 Task: Find connections with filter location Cleethorpes with filter topic #bestadvicewith filter profile language French with filter current company Torrent Power with filter school Madurai Kamraj University, Madurai with filter industry Operations Consulting with filter service category Audio Engineering with filter keywords title Film Critic
Action: Mouse moved to (666, 88)
Screenshot: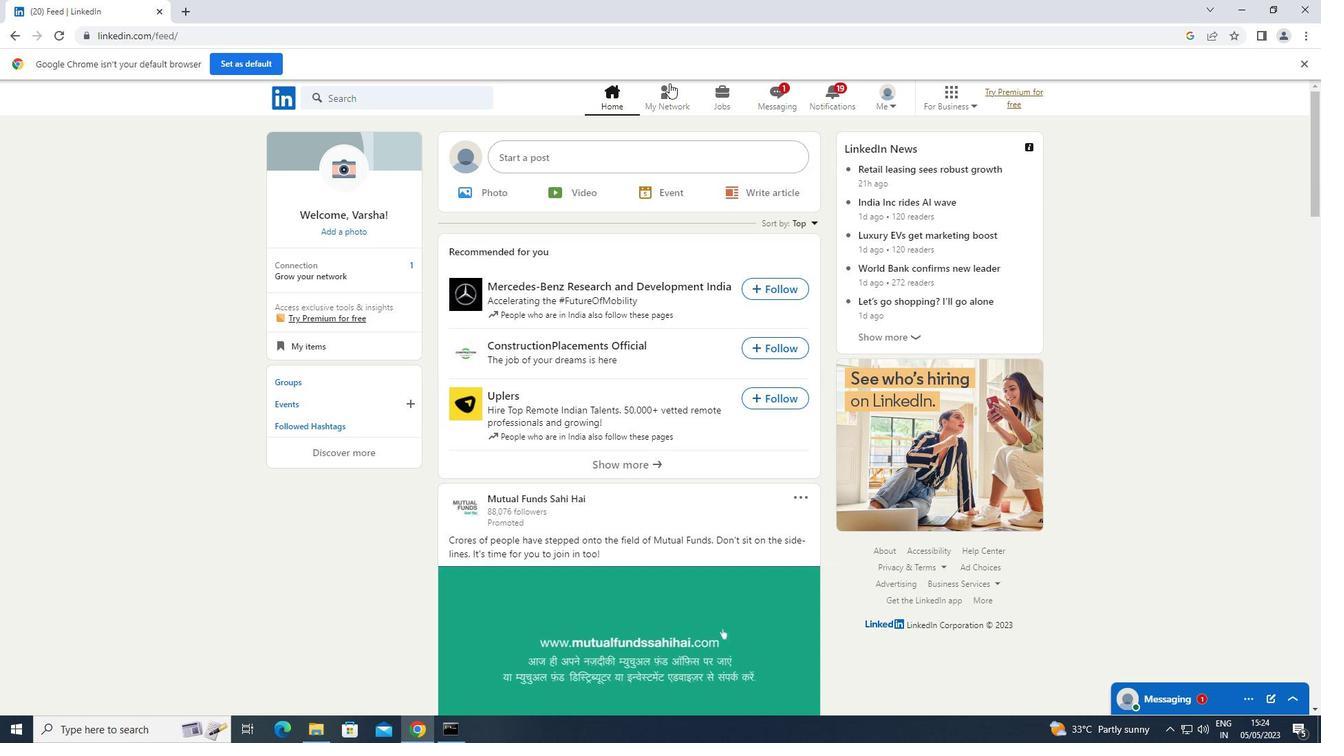
Action: Mouse pressed left at (666, 88)
Screenshot: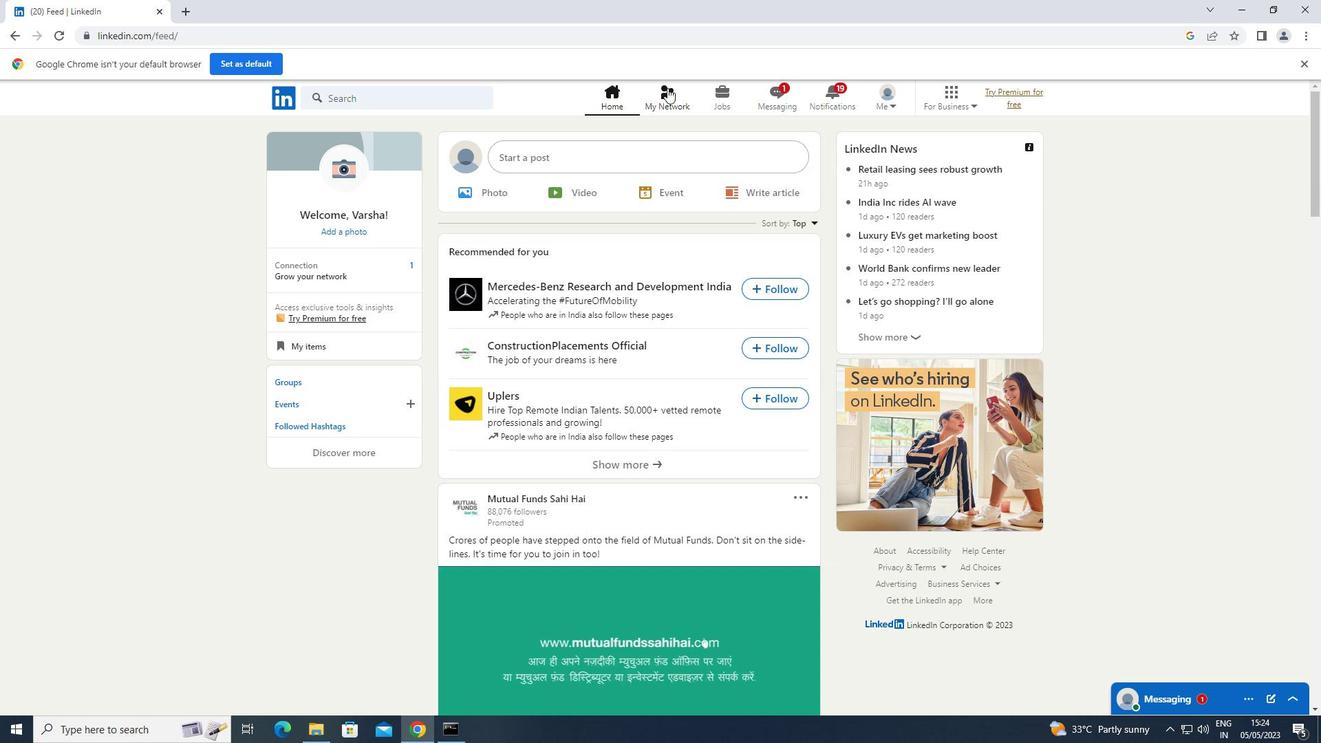 
Action: Mouse moved to (335, 167)
Screenshot: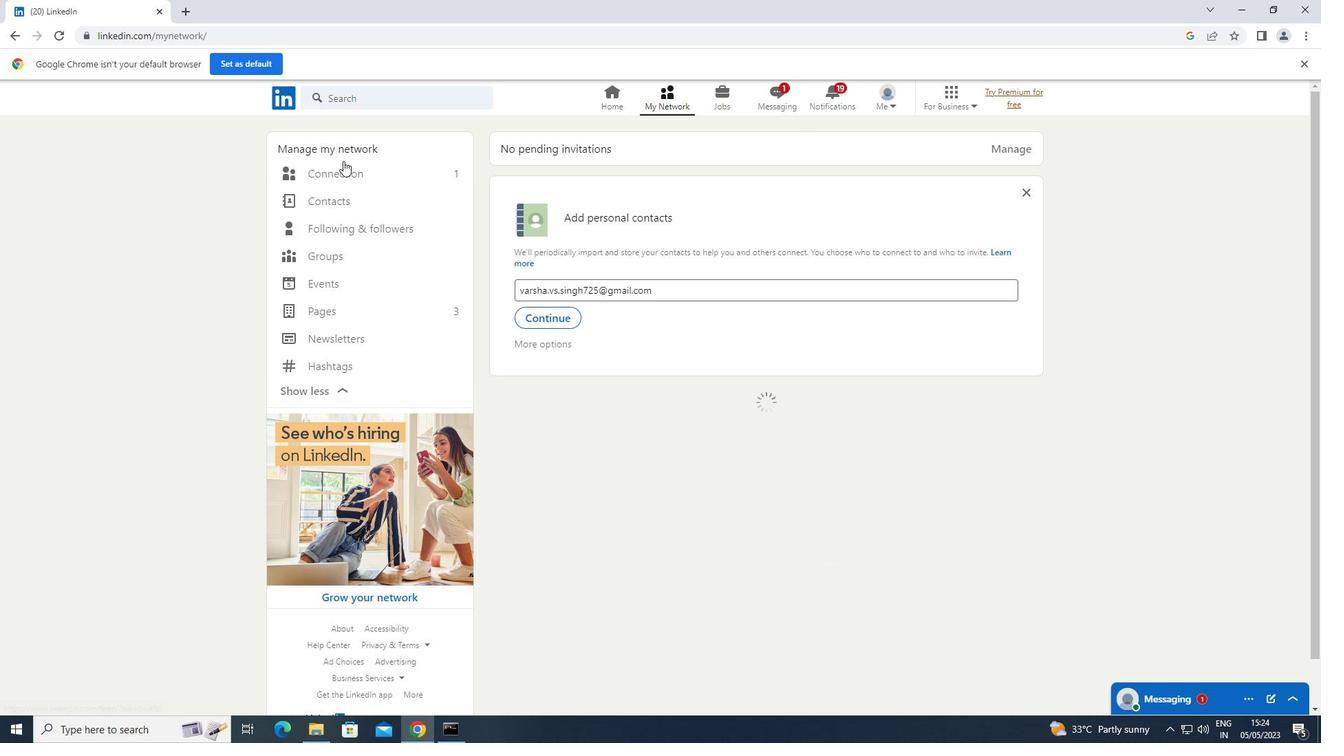 
Action: Mouse pressed left at (335, 167)
Screenshot: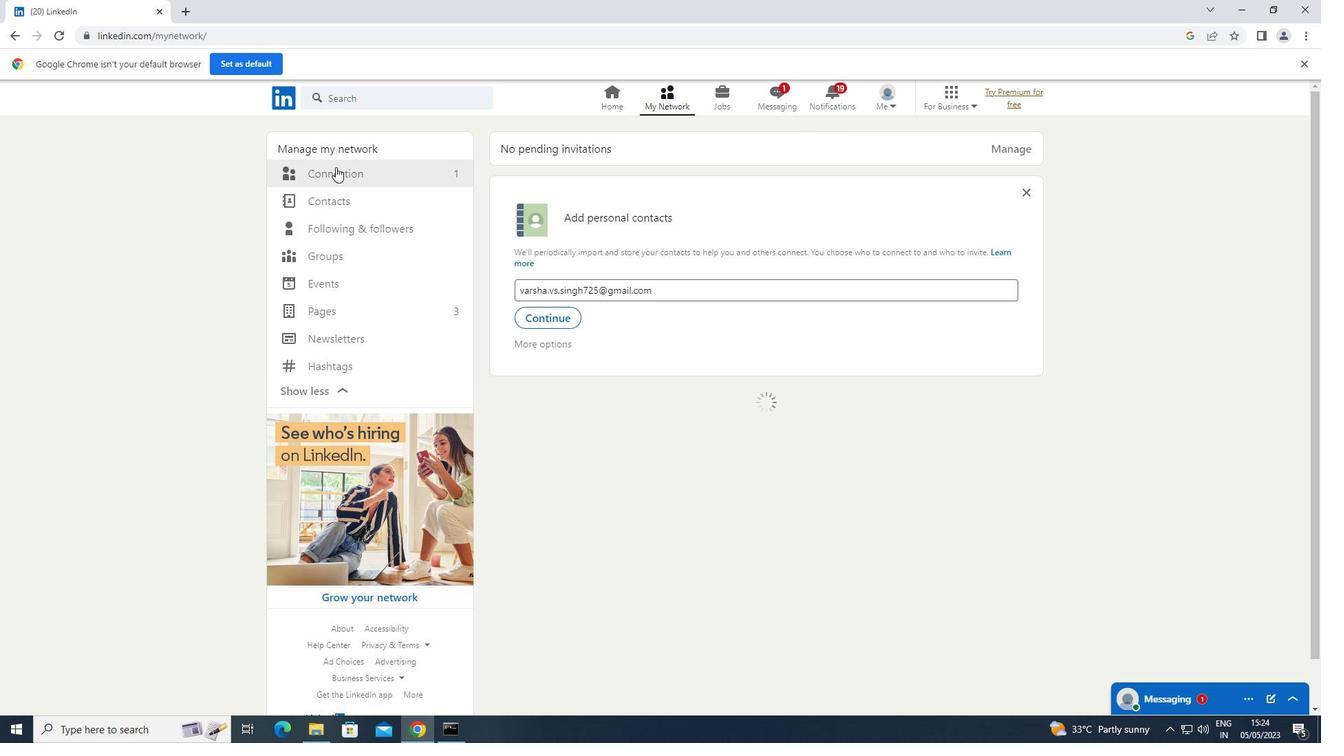 
Action: Mouse moved to (770, 172)
Screenshot: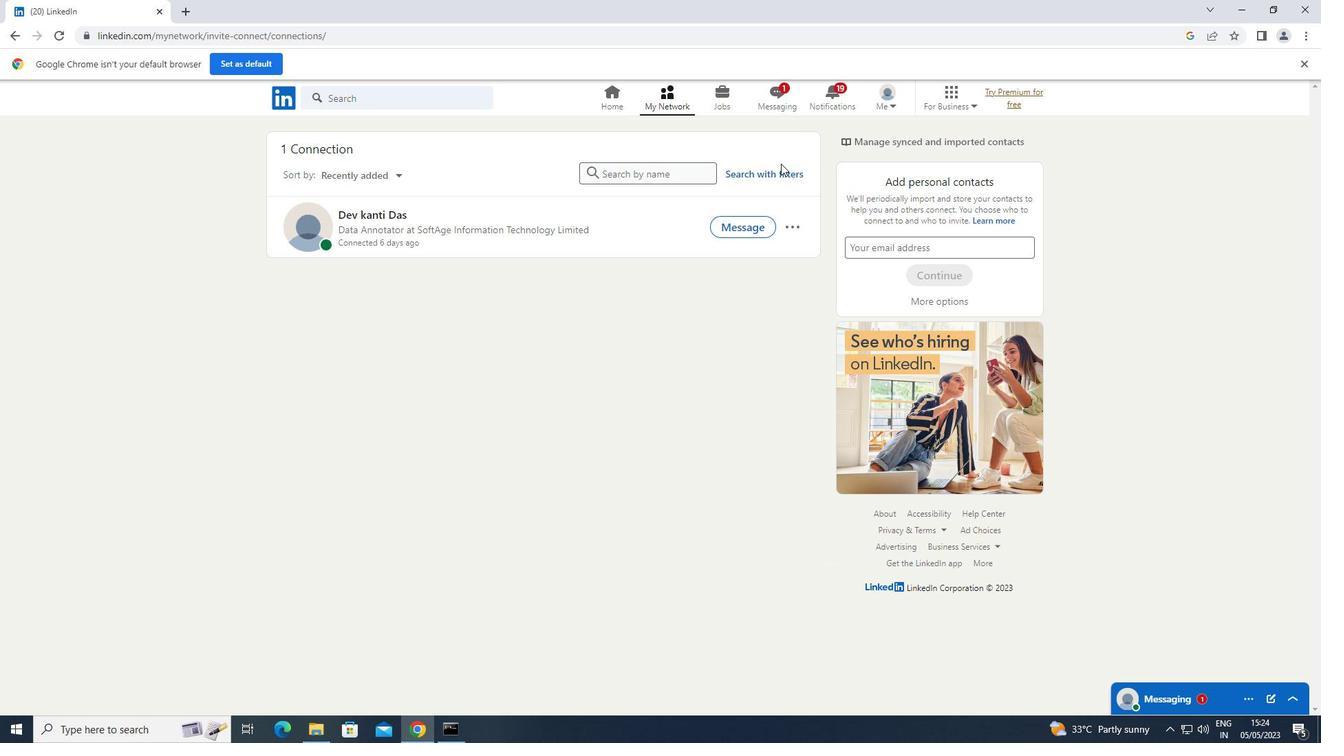 
Action: Mouse pressed left at (770, 172)
Screenshot: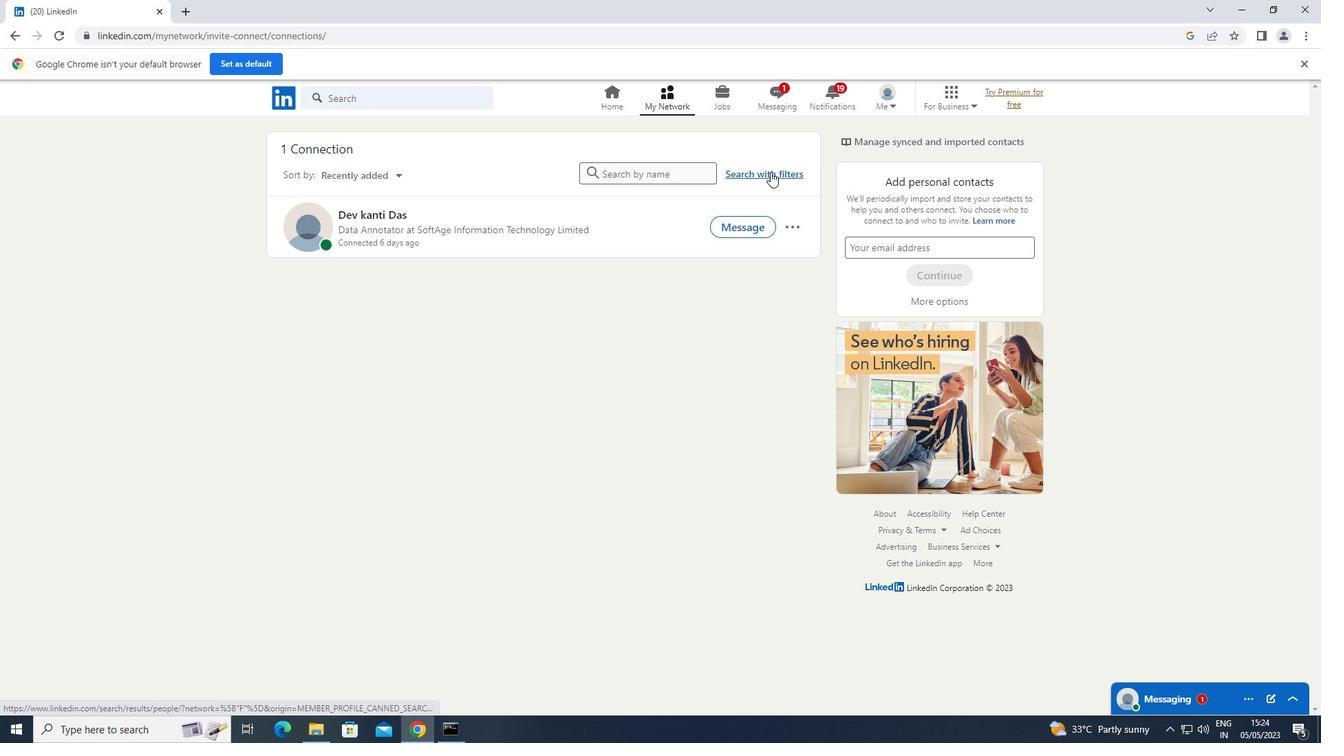 
Action: Mouse moved to (706, 139)
Screenshot: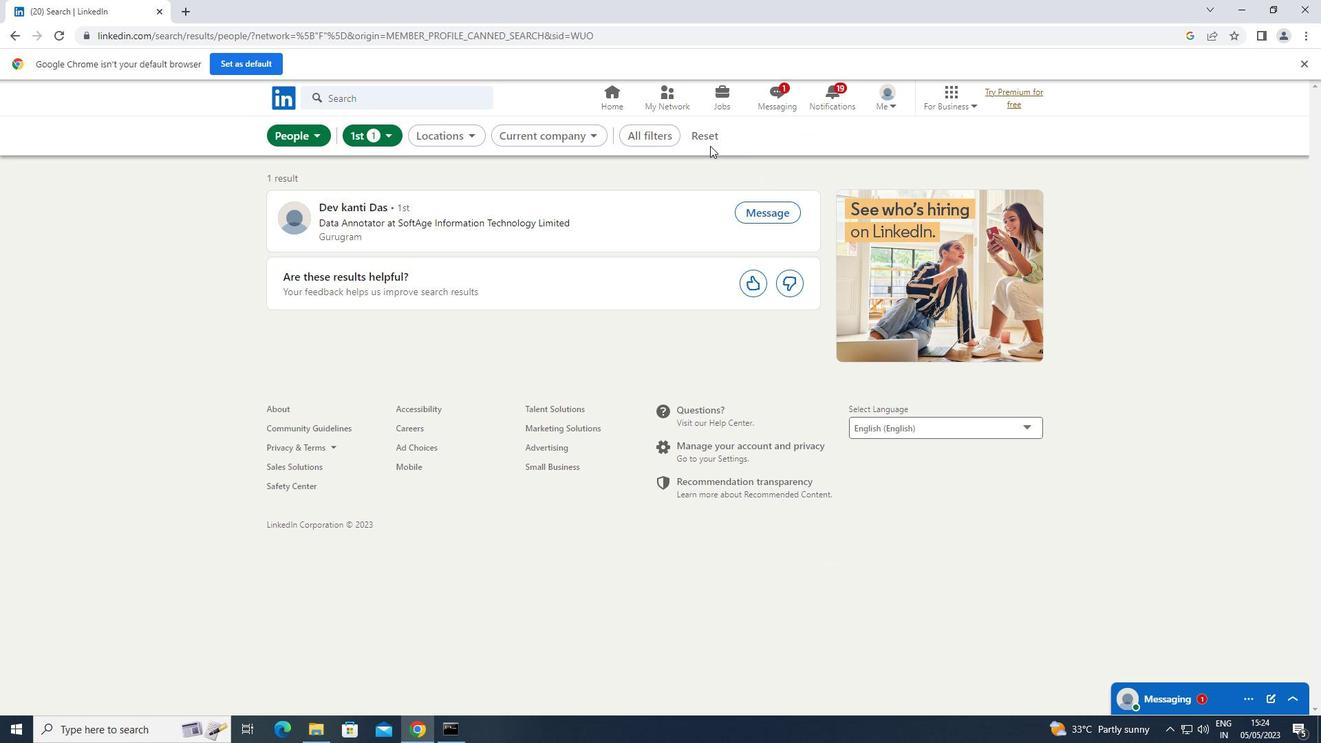 
Action: Mouse pressed left at (706, 139)
Screenshot: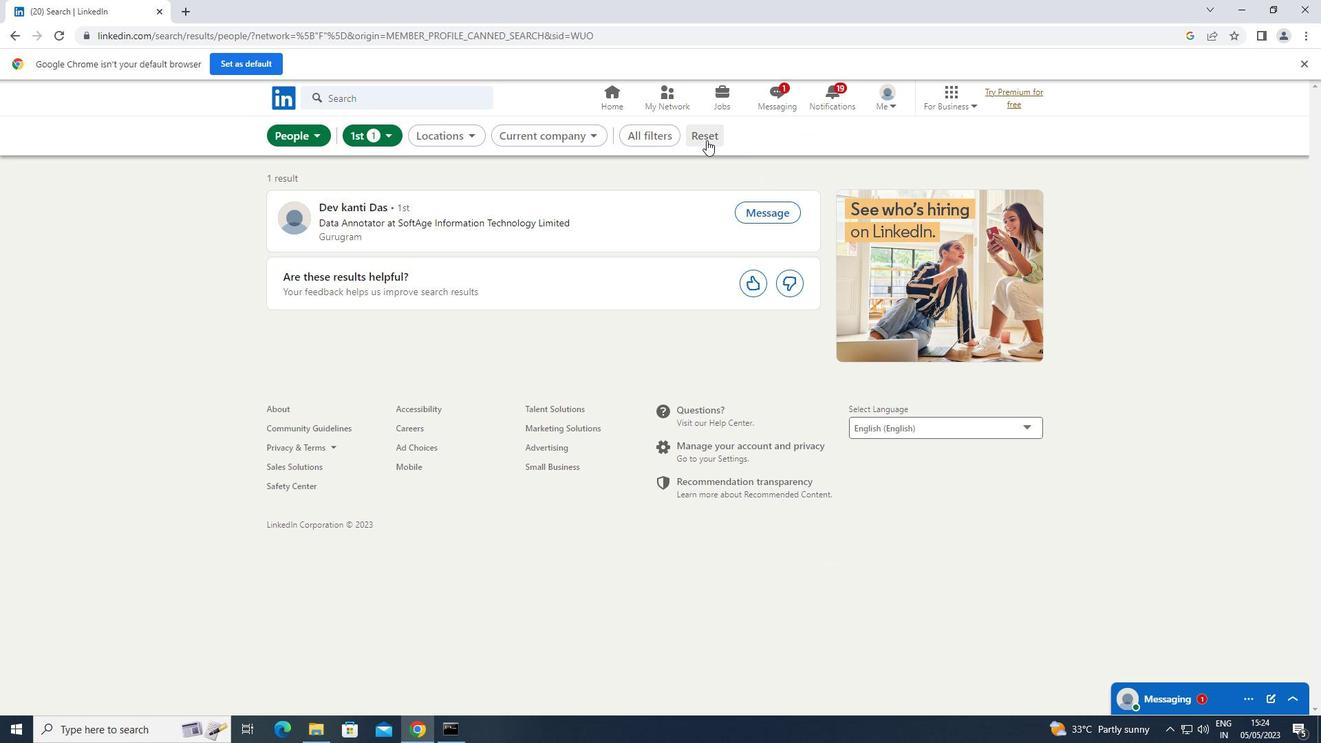 
Action: Mouse moved to (691, 139)
Screenshot: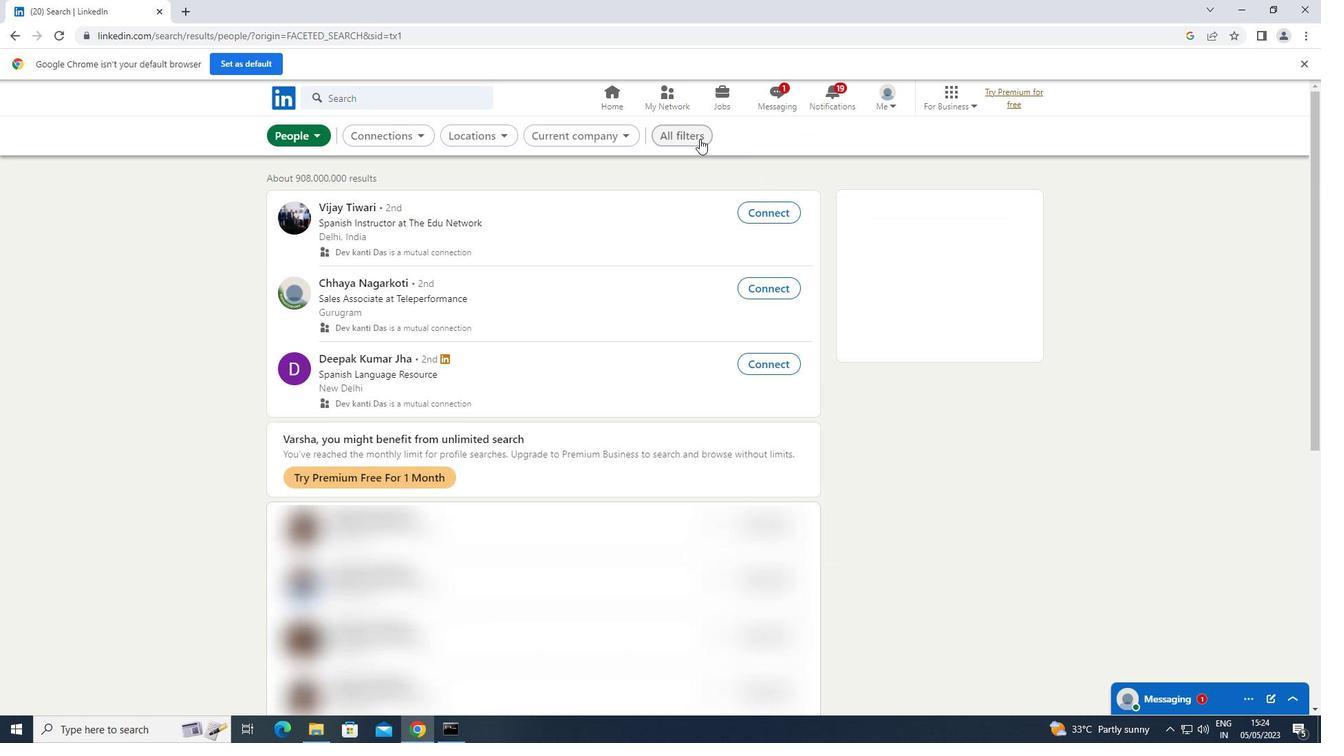 
Action: Mouse pressed left at (691, 139)
Screenshot: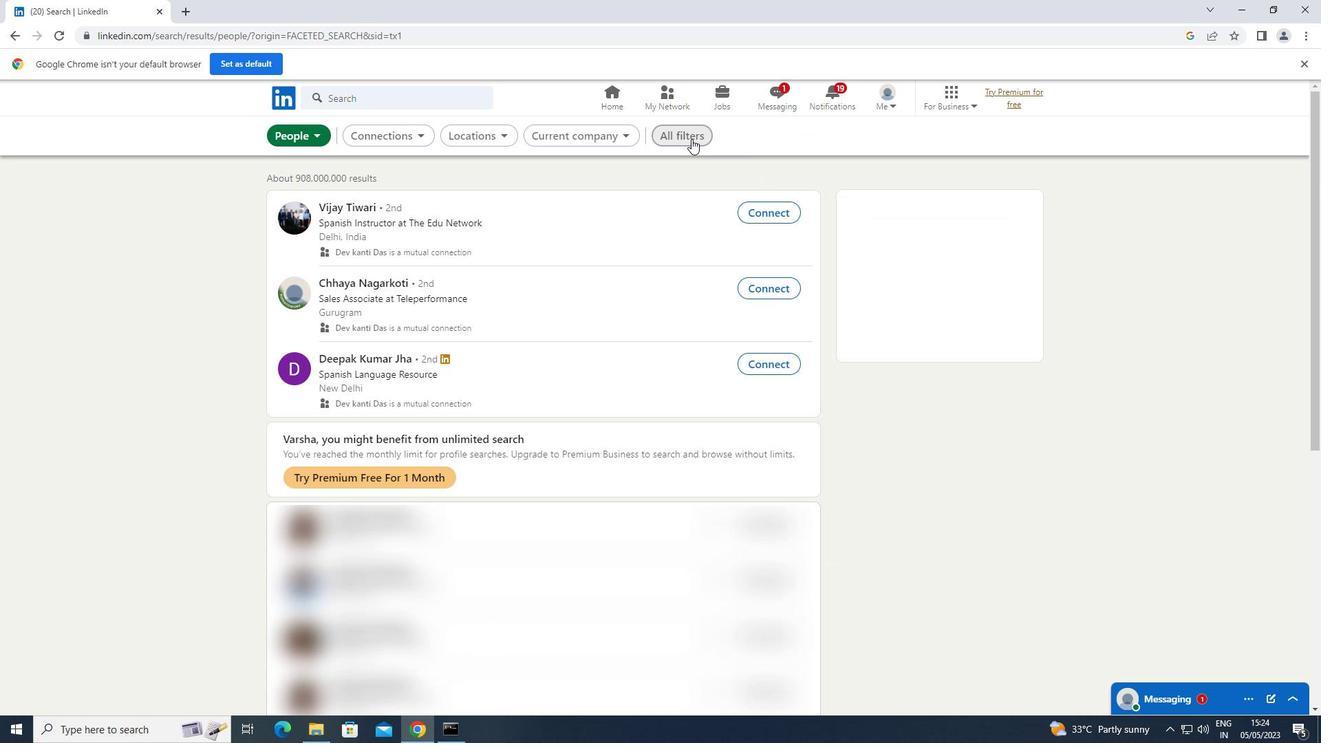 
Action: Mouse moved to (1205, 319)
Screenshot: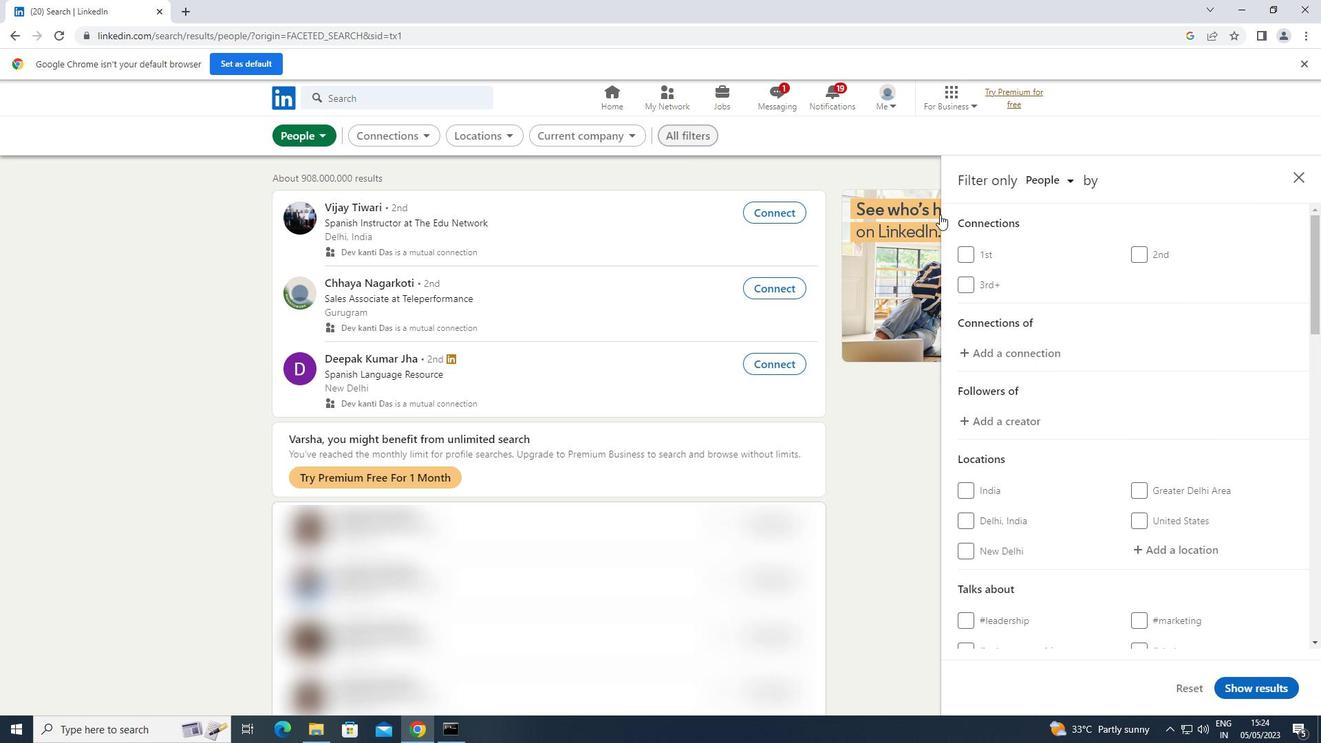
Action: Mouse scrolled (1205, 318) with delta (0, 0)
Screenshot: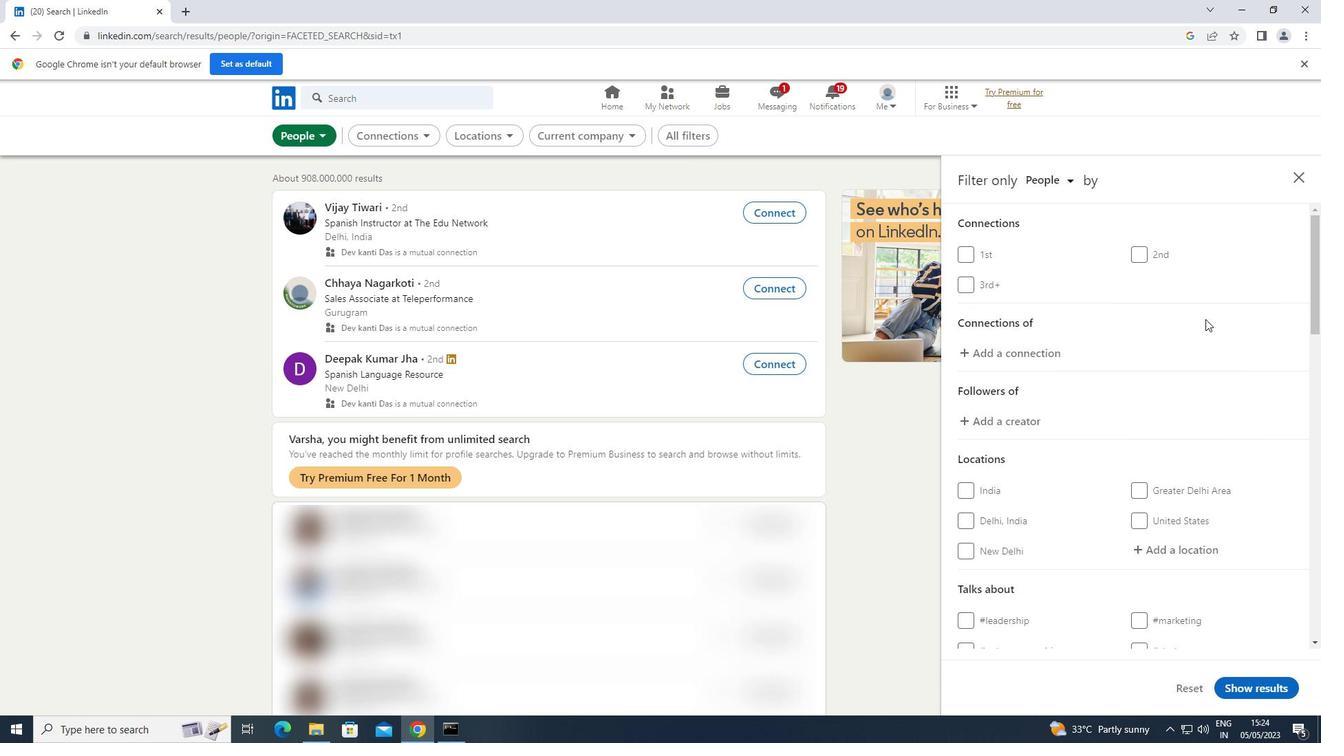 
Action: Mouse scrolled (1205, 318) with delta (0, 0)
Screenshot: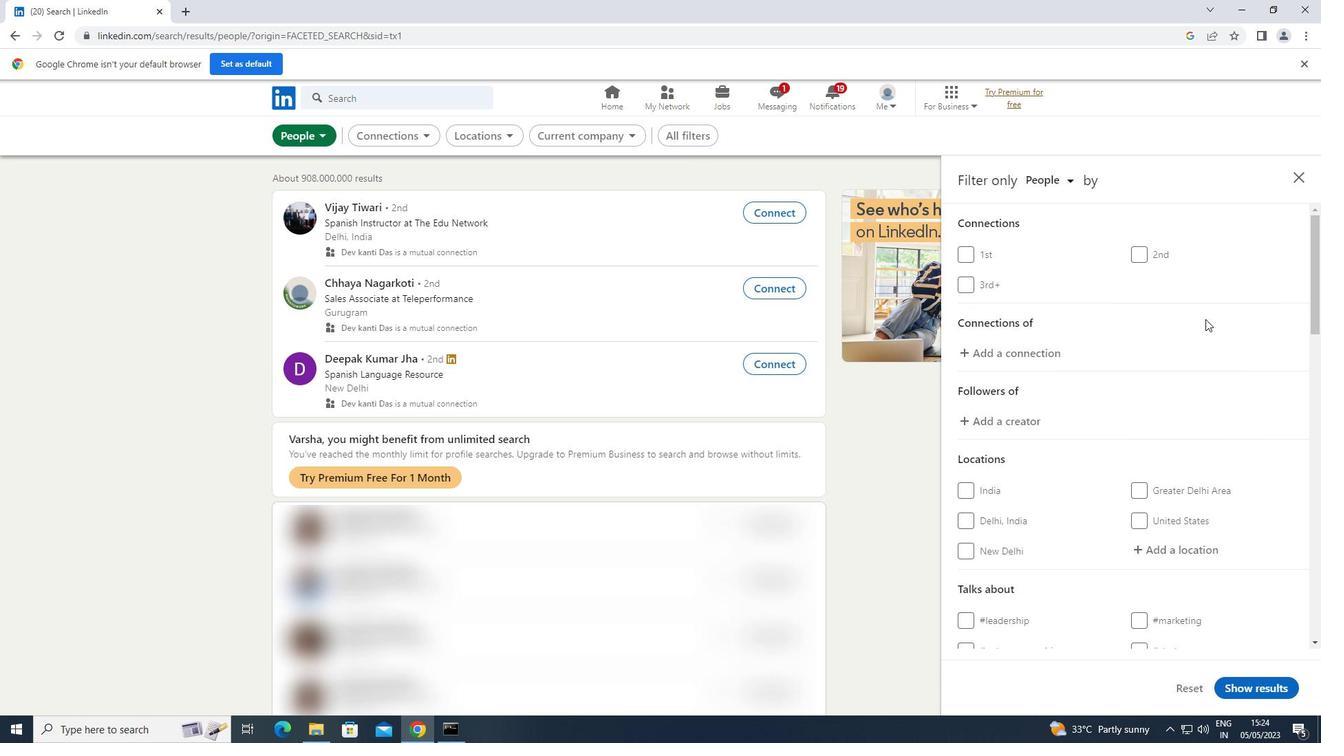 
Action: Mouse scrolled (1205, 318) with delta (0, 0)
Screenshot: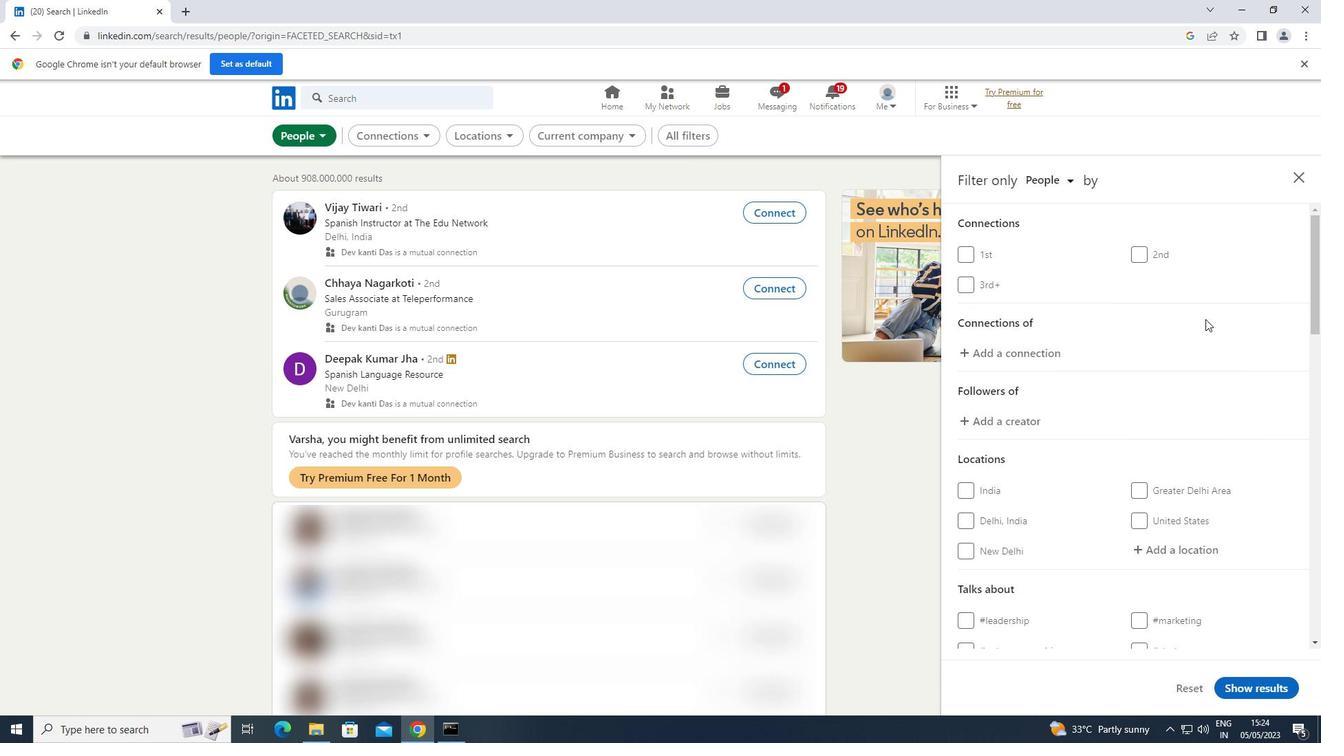 
Action: Mouse moved to (1174, 336)
Screenshot: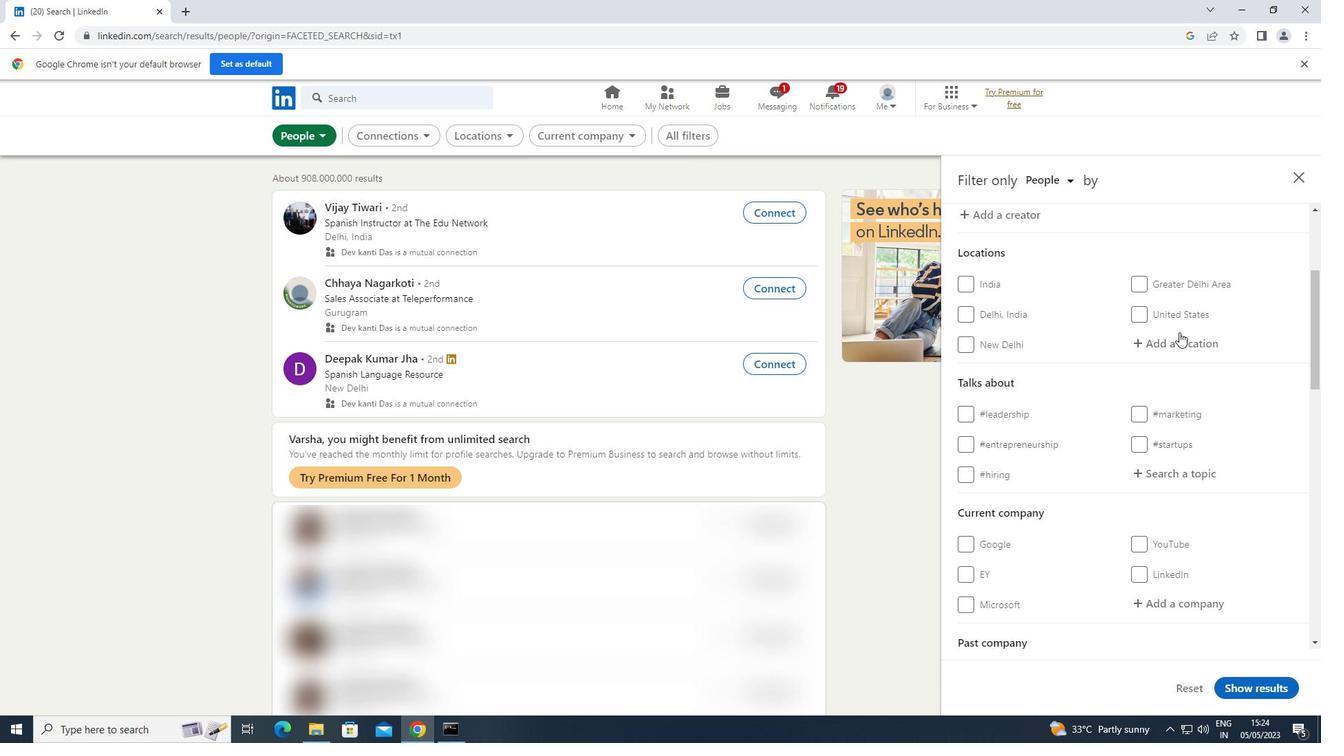 
Action: Mouse pressed left at (1174, 336)
Screenshot: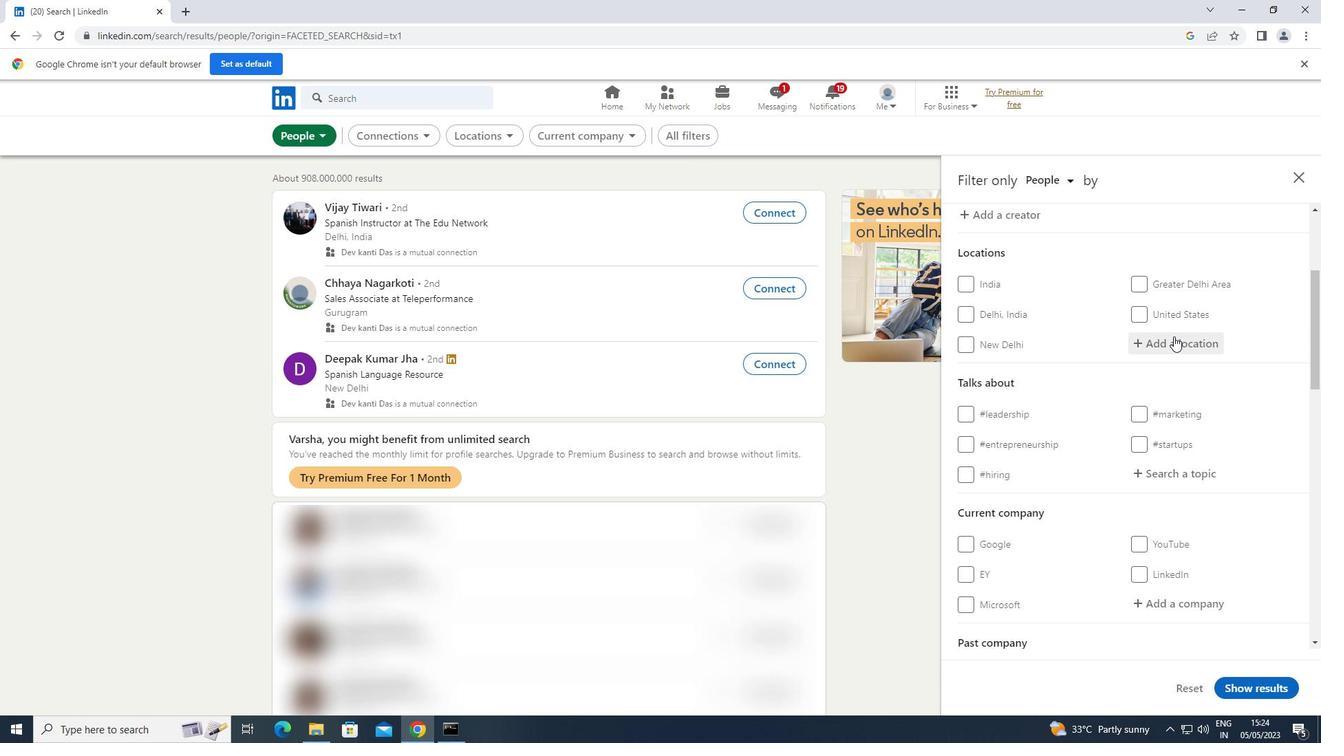 
Action: Key pressed <Key.shift><Key.shift>CLEETHORPES
Screenshot: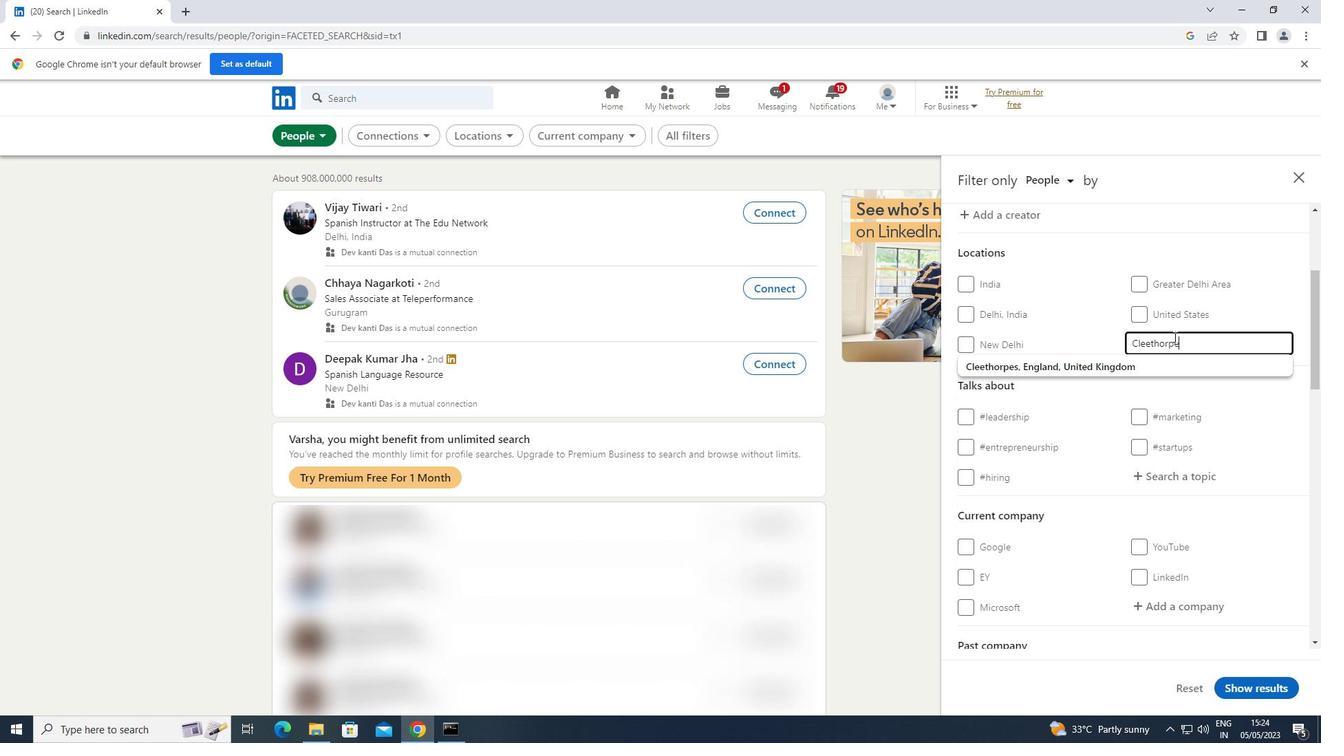 
Action: Mouse moved to (1209, 477)
Screenshot: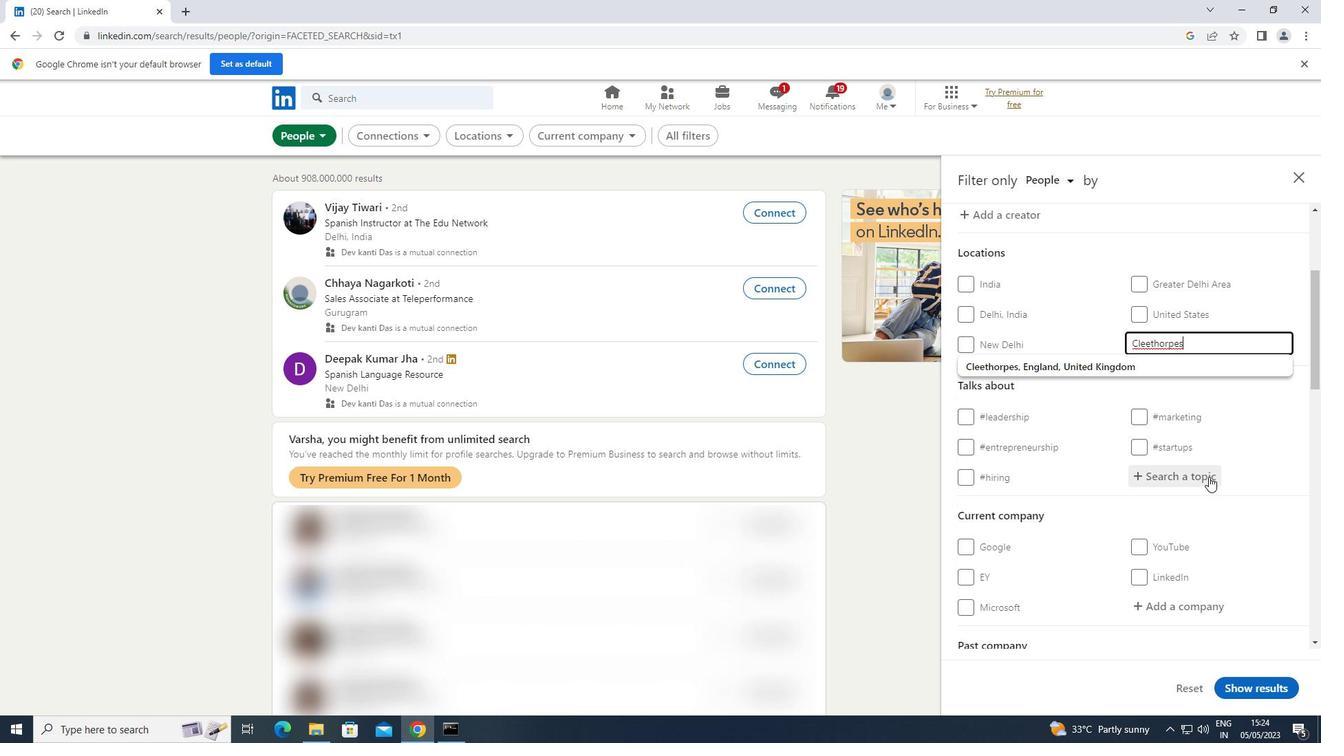 
Action: Mouse pressed left at (1209, 477)
Screenshot: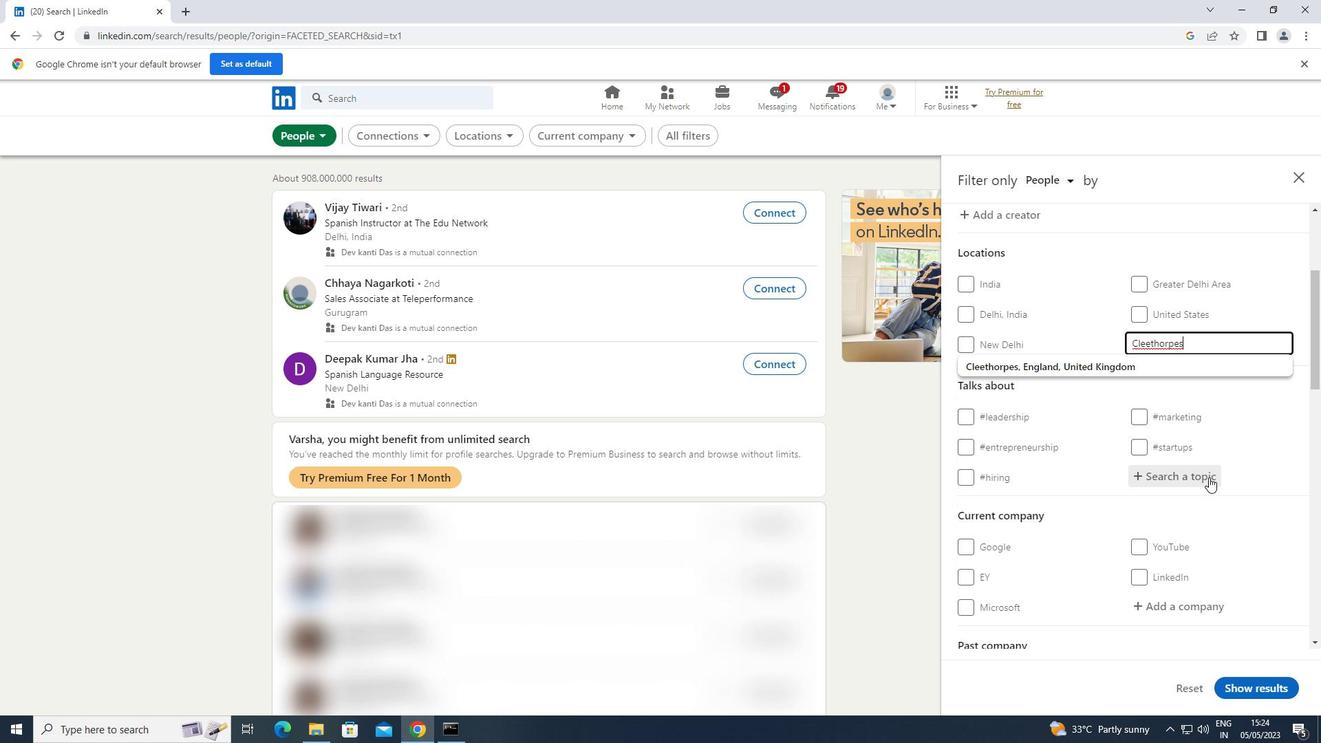 
Action: Key pressed BESTADVI
Screenshot: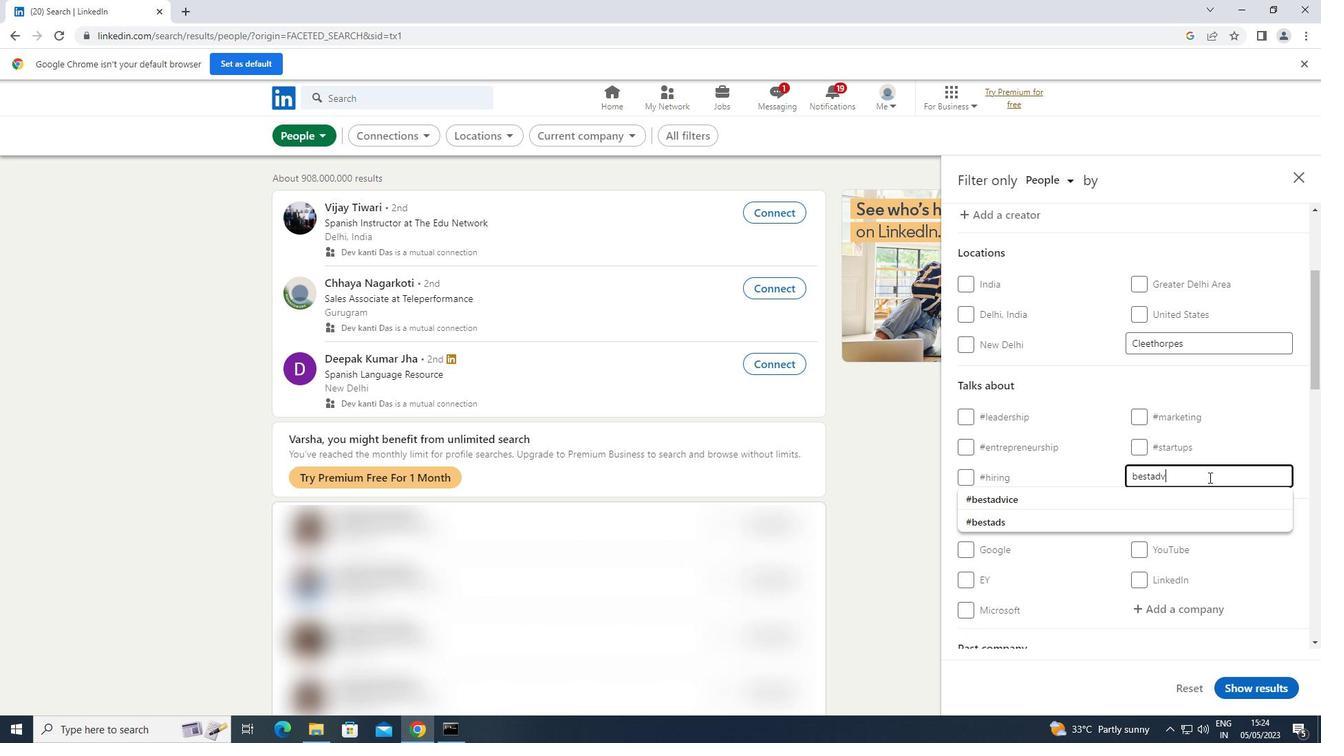 
Action: Mouse moved to (1073, 498)
Screenshot: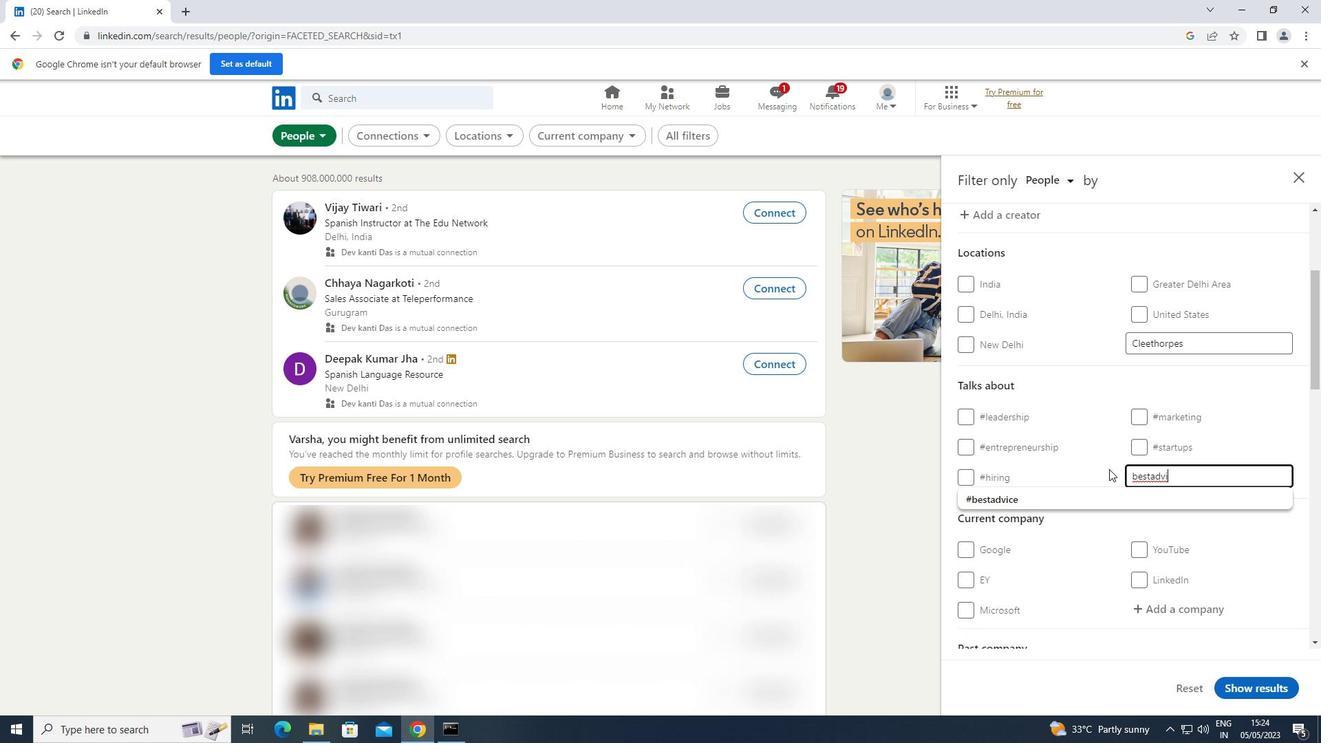 
Action: Mouse pressed left at (1073, 498)
Screenshot: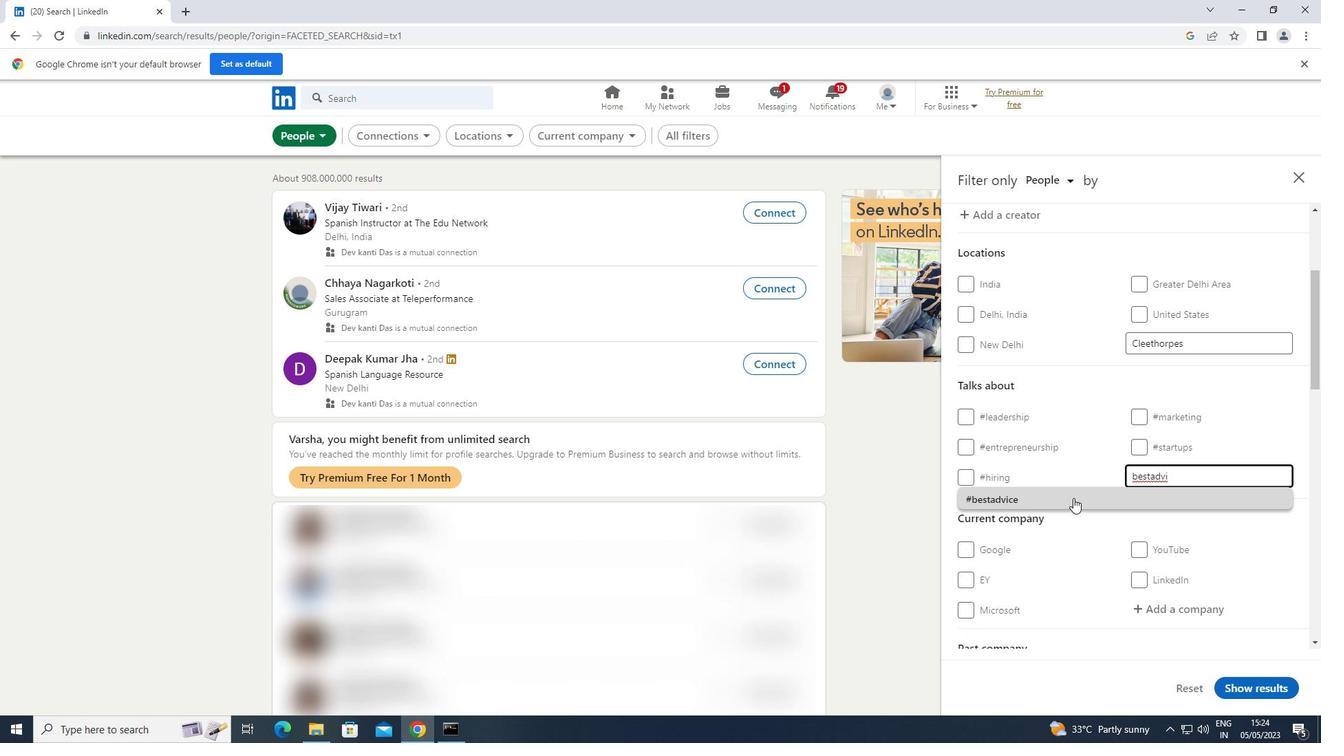 
Action: Mouse moved to (1074, 498)
Screenshot: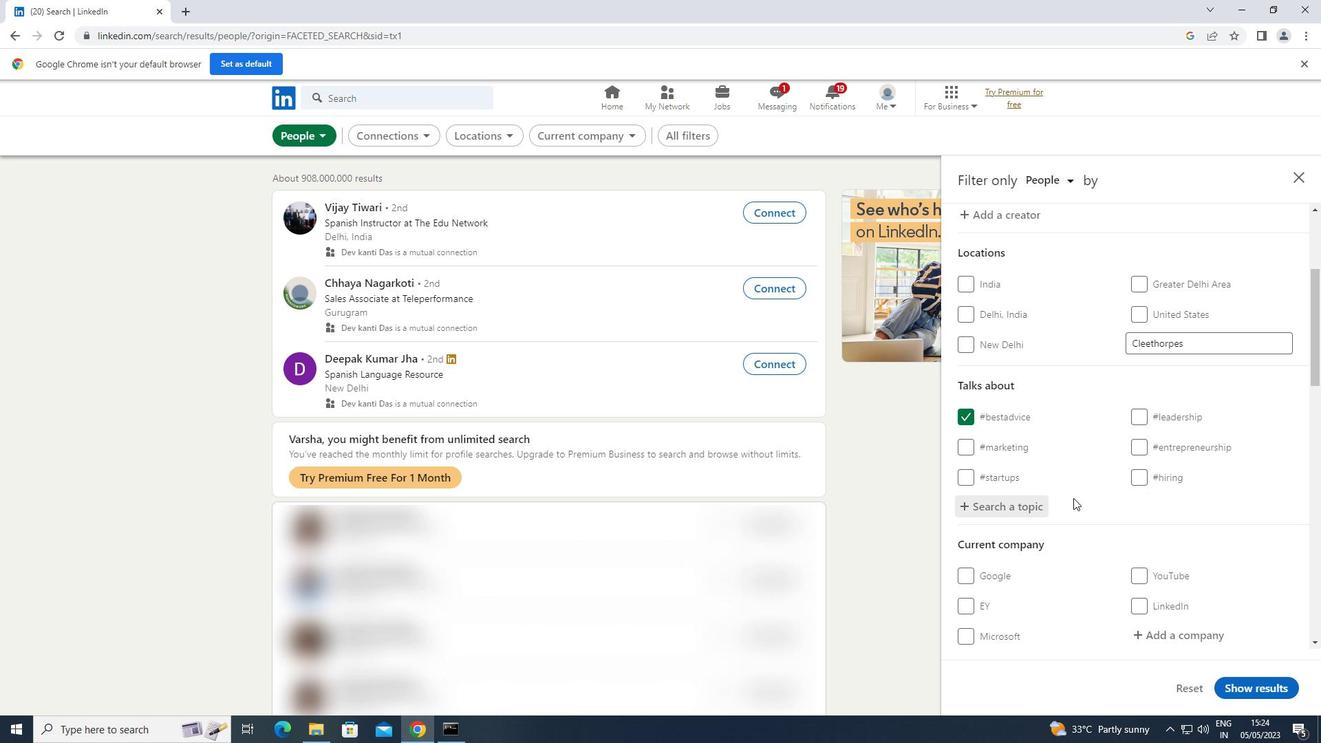 
Action: Mouse scrolled (1074, 497) with delta (0, 0)
Screenshot: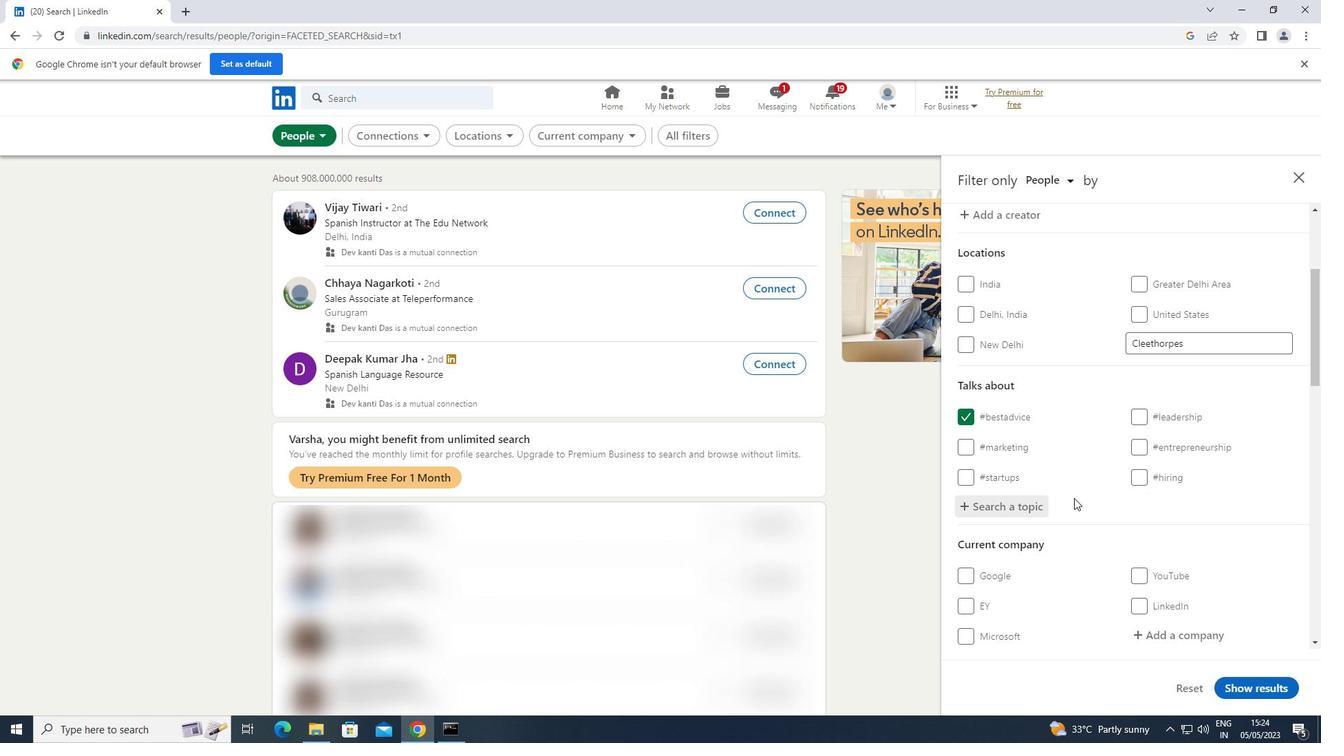 
Action: Mouse moved to (1074, 498)
Screenshot: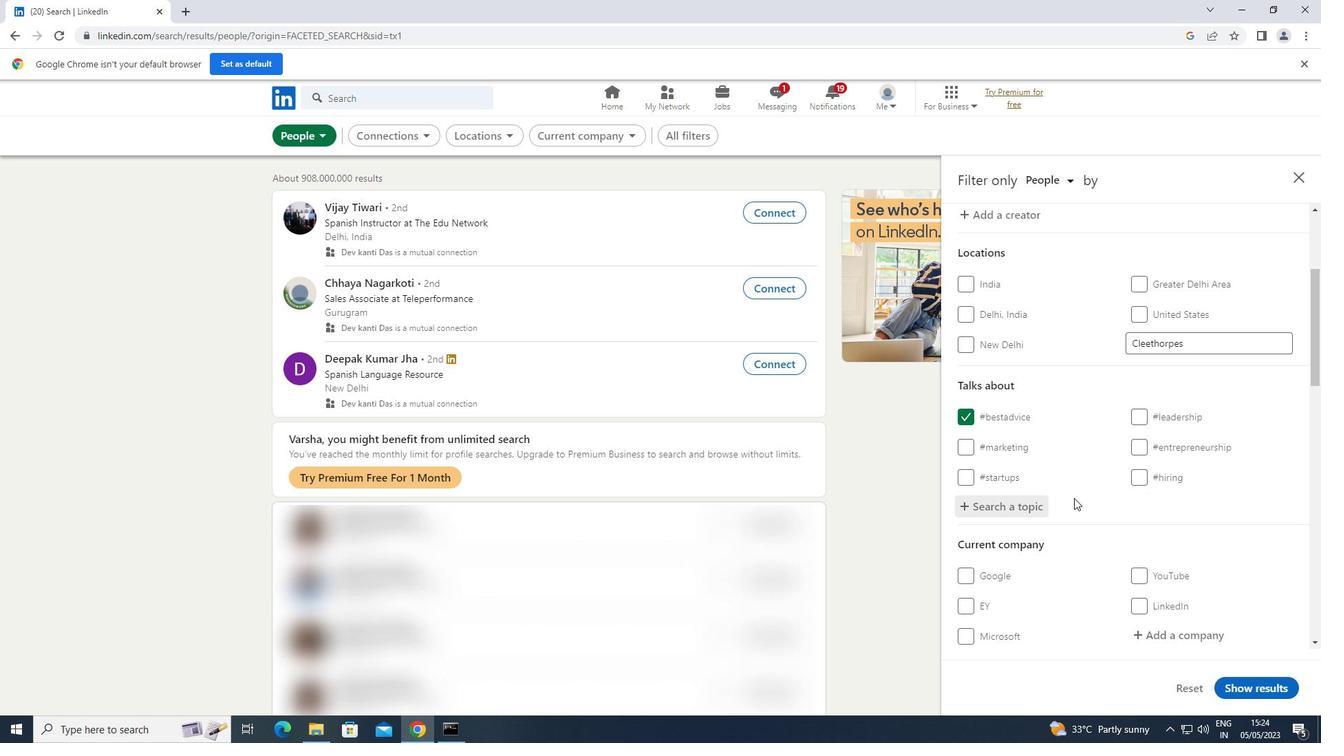 
Action: Mouse scrolled (1074, 497) with delta (0, 0)
Screenshot: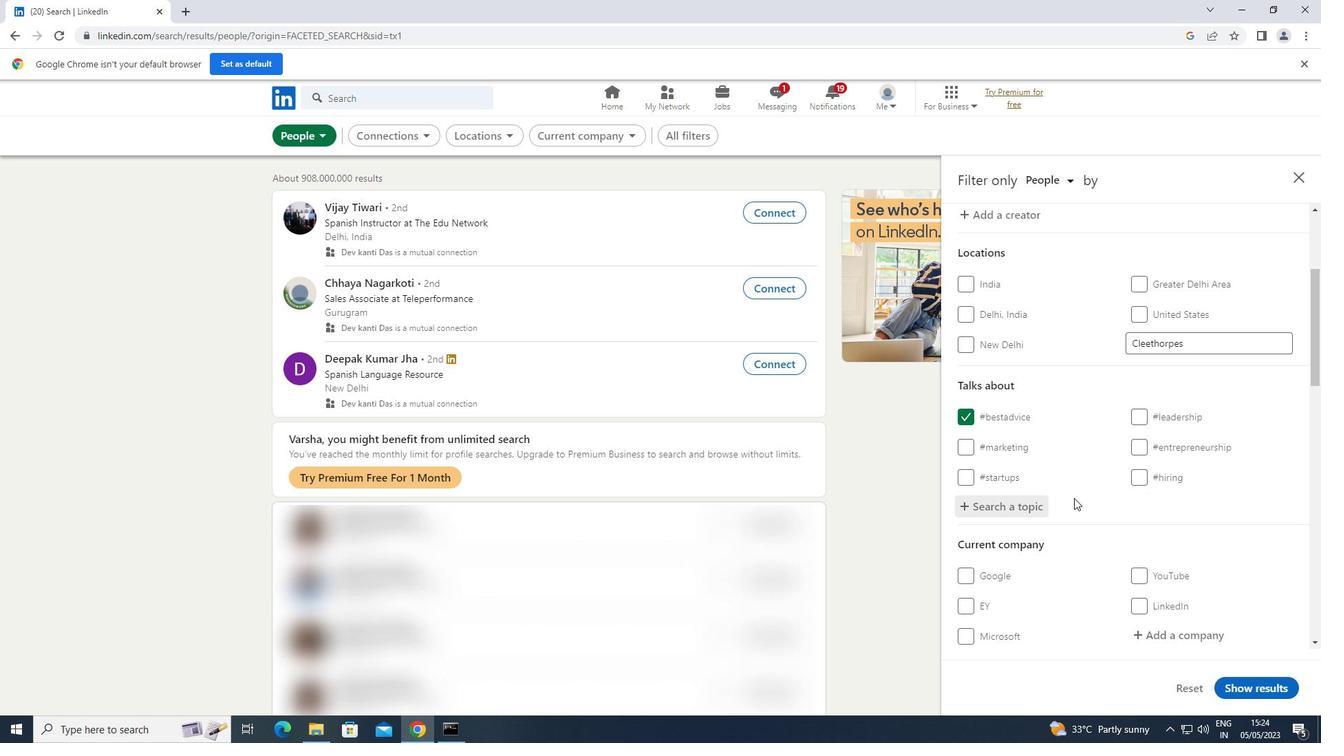 
Action: Mouse moved to (1079, 495)
Screenshot: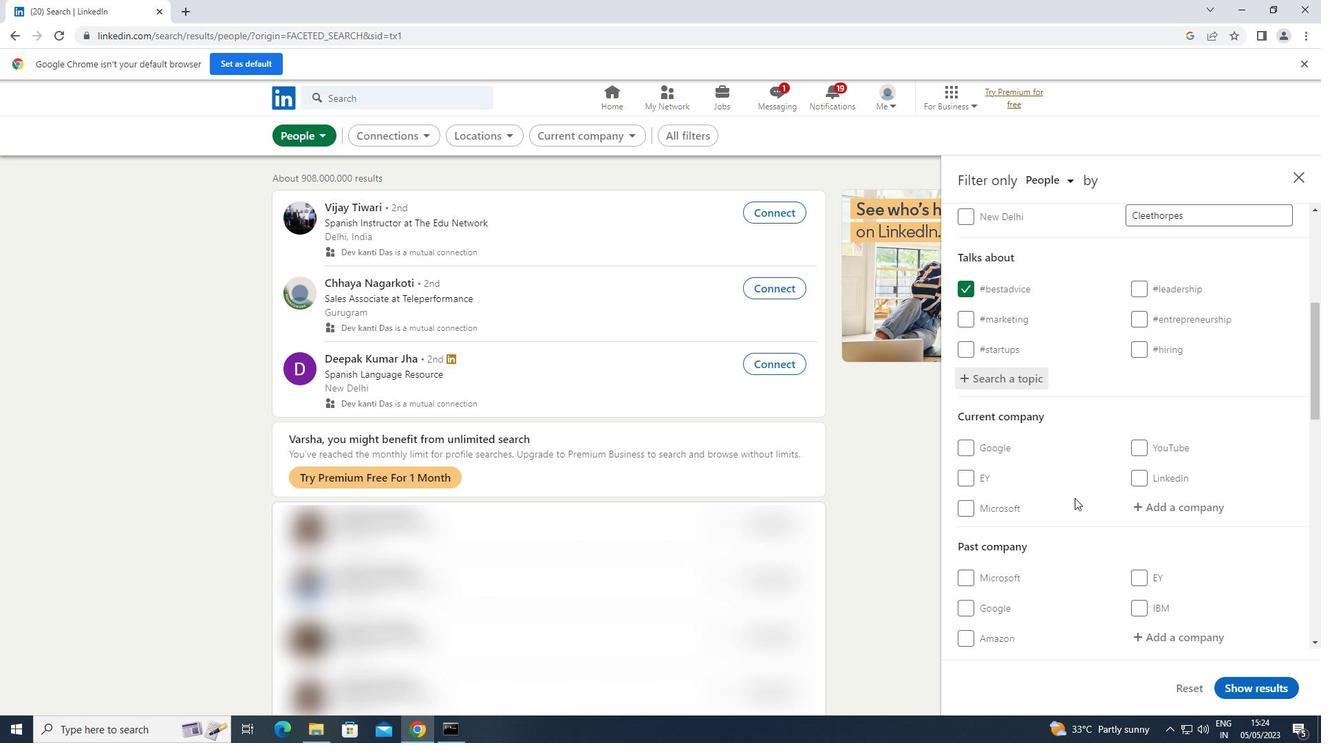 
Action: Mouse scrolled (1079, 494) with delta (0, 0)
Screenshot: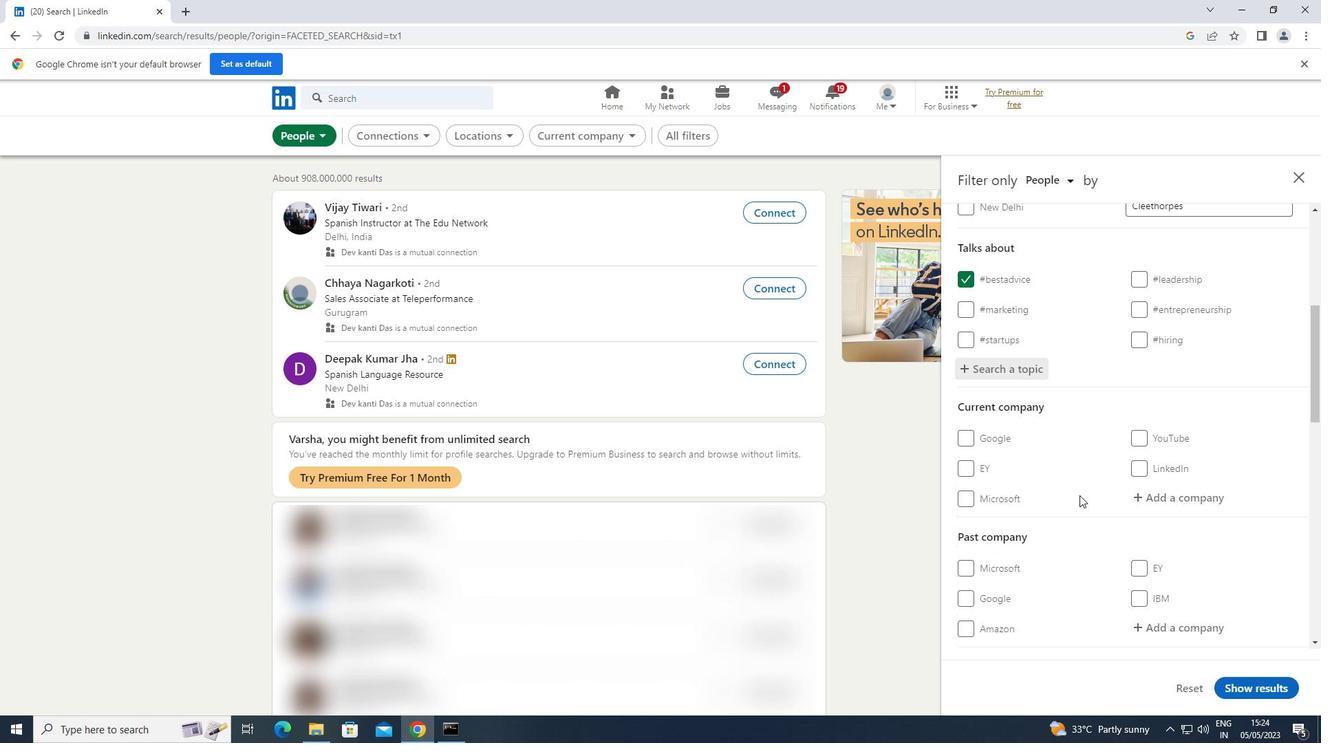 
Action: Mouse scrolled (1079, 494) with delta (0, 0)
Screenshot: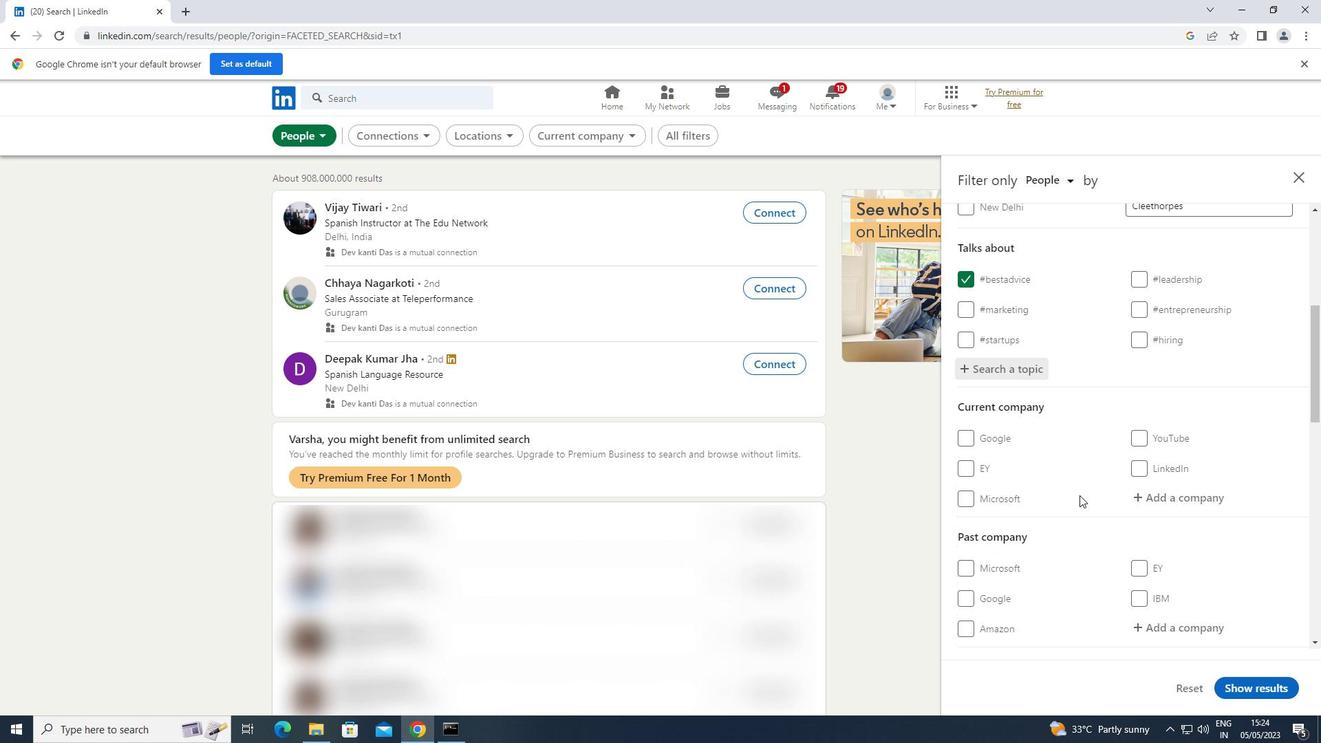 
Action: Mouse scrolled (1079, 494) with delta (0, 0)
Screenshot: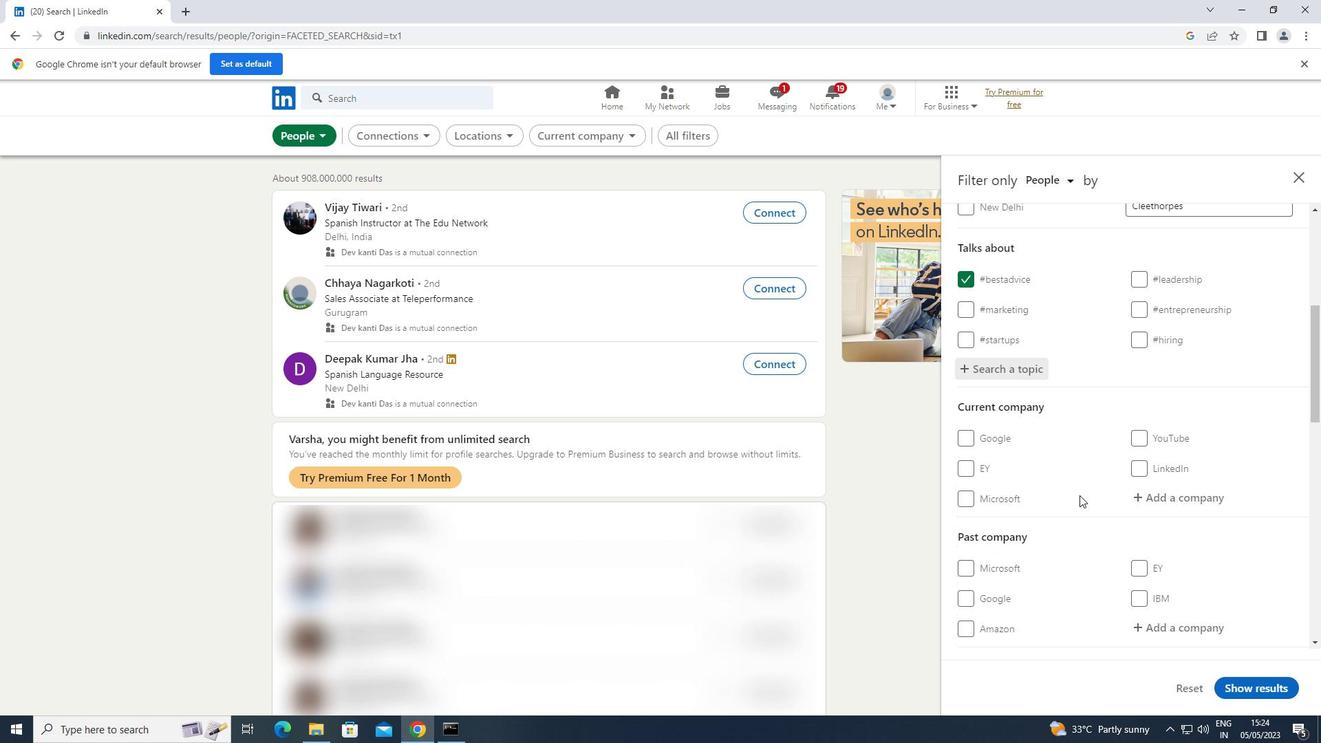 
Action: Mouse scrolled (1079, 494) with delta (0, 0)
Screenshot: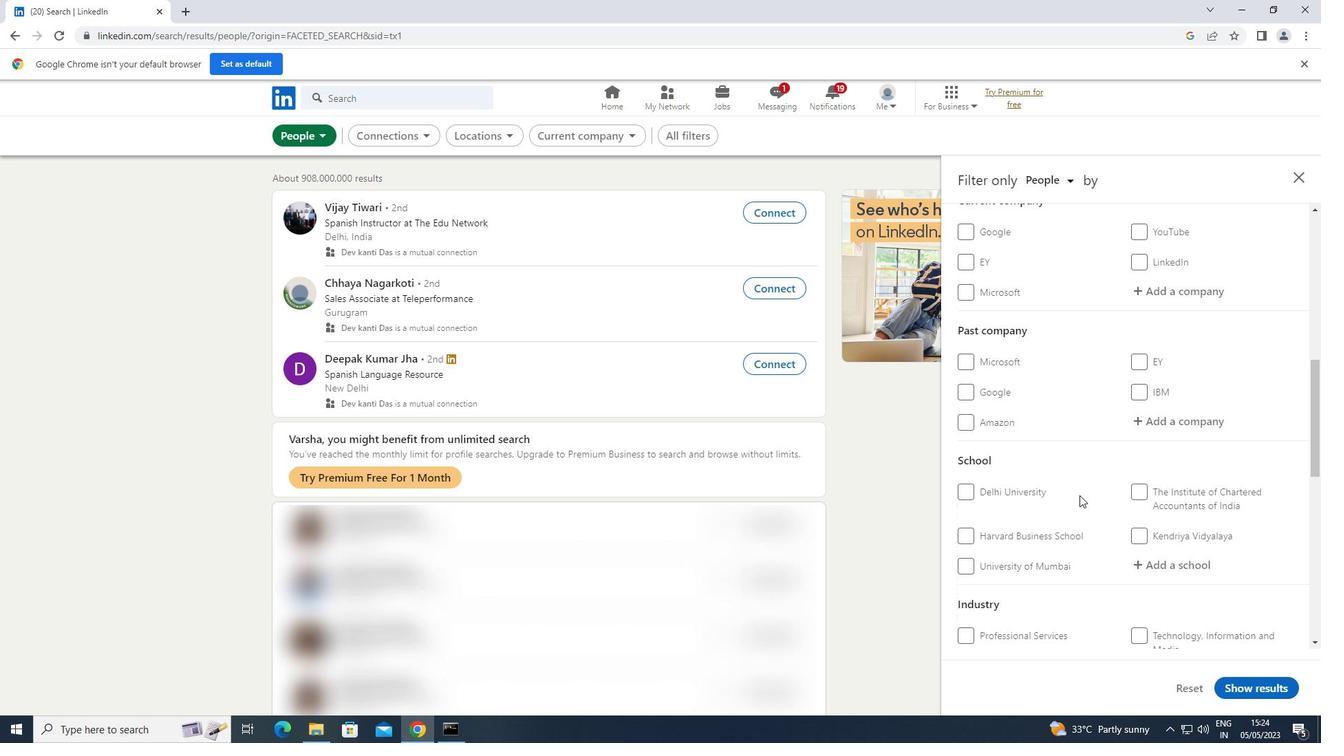 
Action: Mouse scrolled (1079, 494) with delta (0, 0)
Screenshot: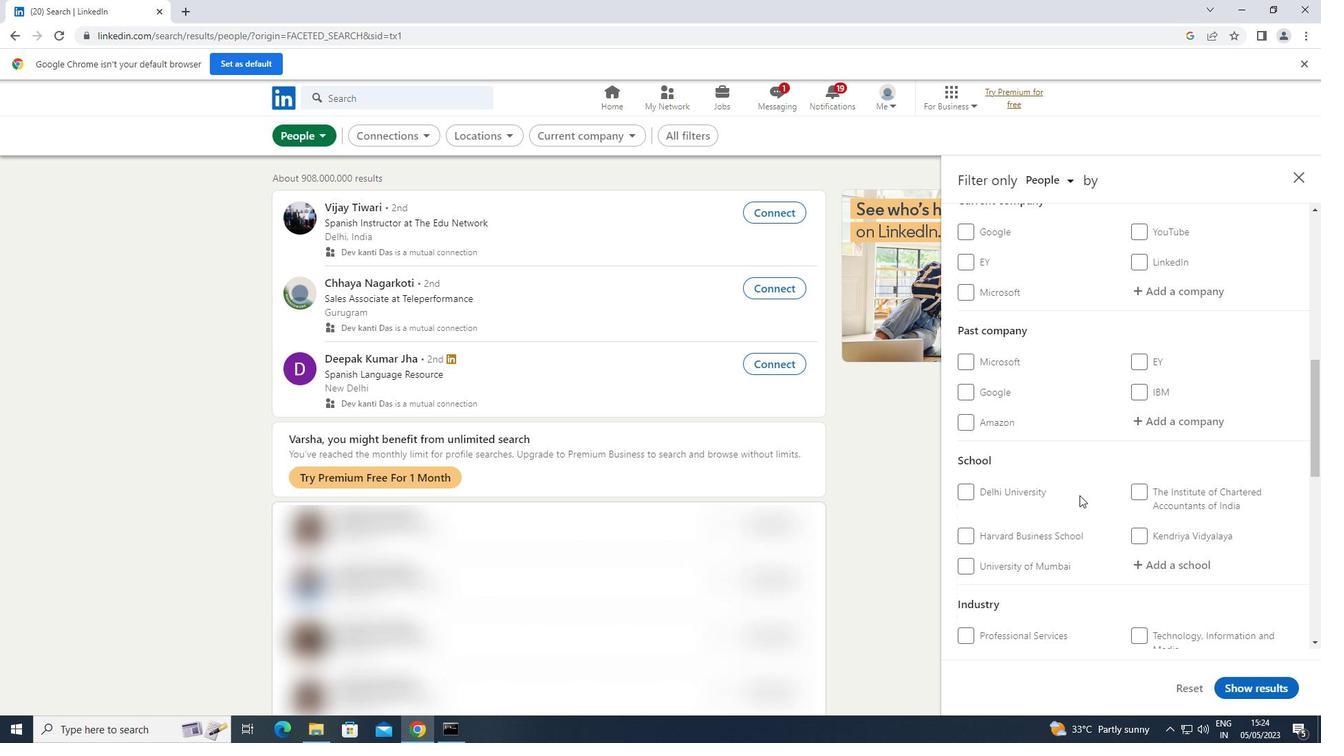 
Action: Mouse scrolled (1079, 494) with delta (0, 0)
Screenshot: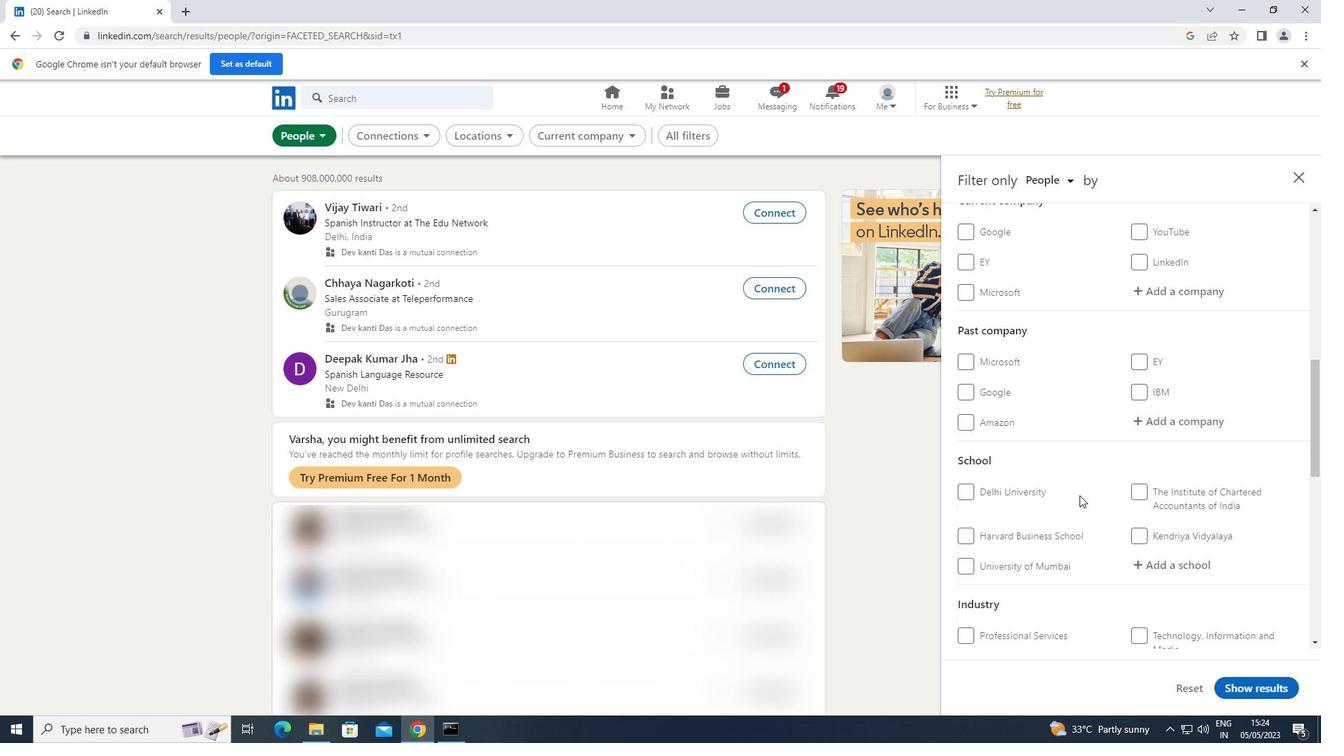 
Action: Mouse scrolled (1079, 494) with delta (0, 0)
Screenshot: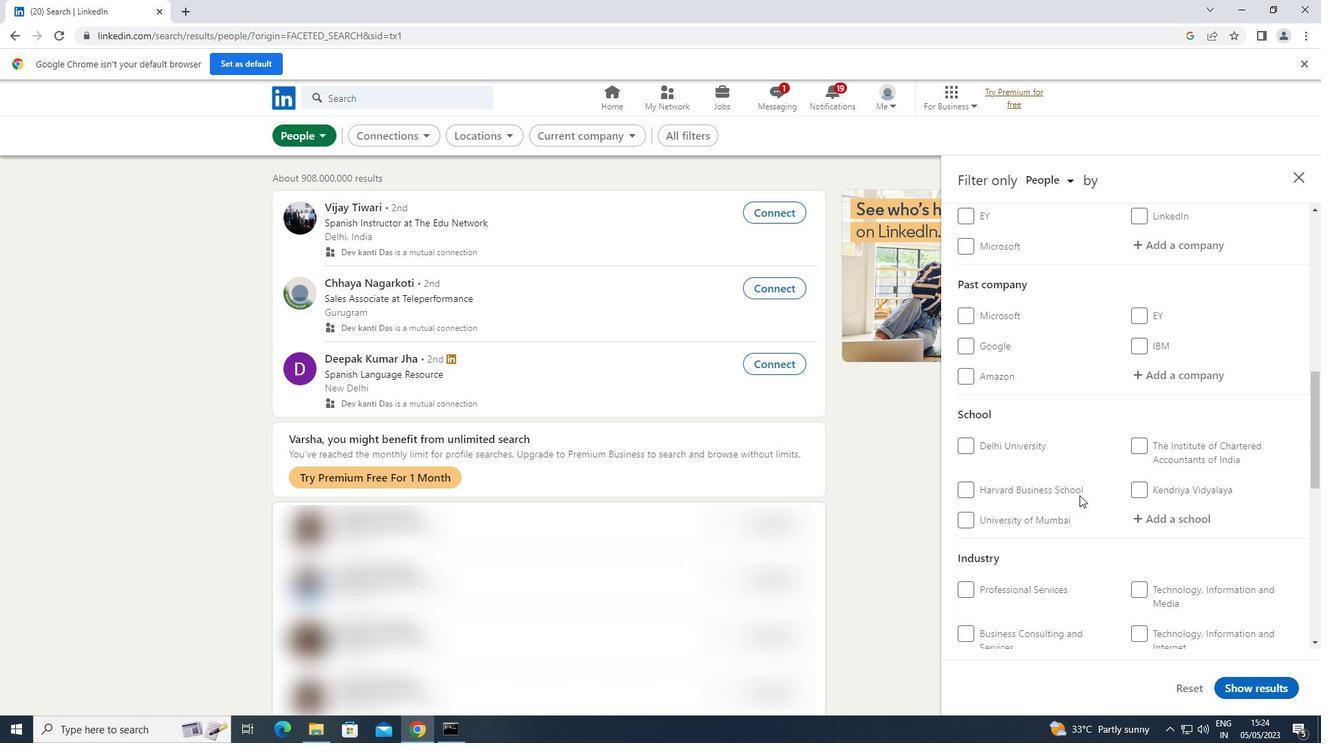 
Action: Mouse moved to (1135, 517)
Screenshot: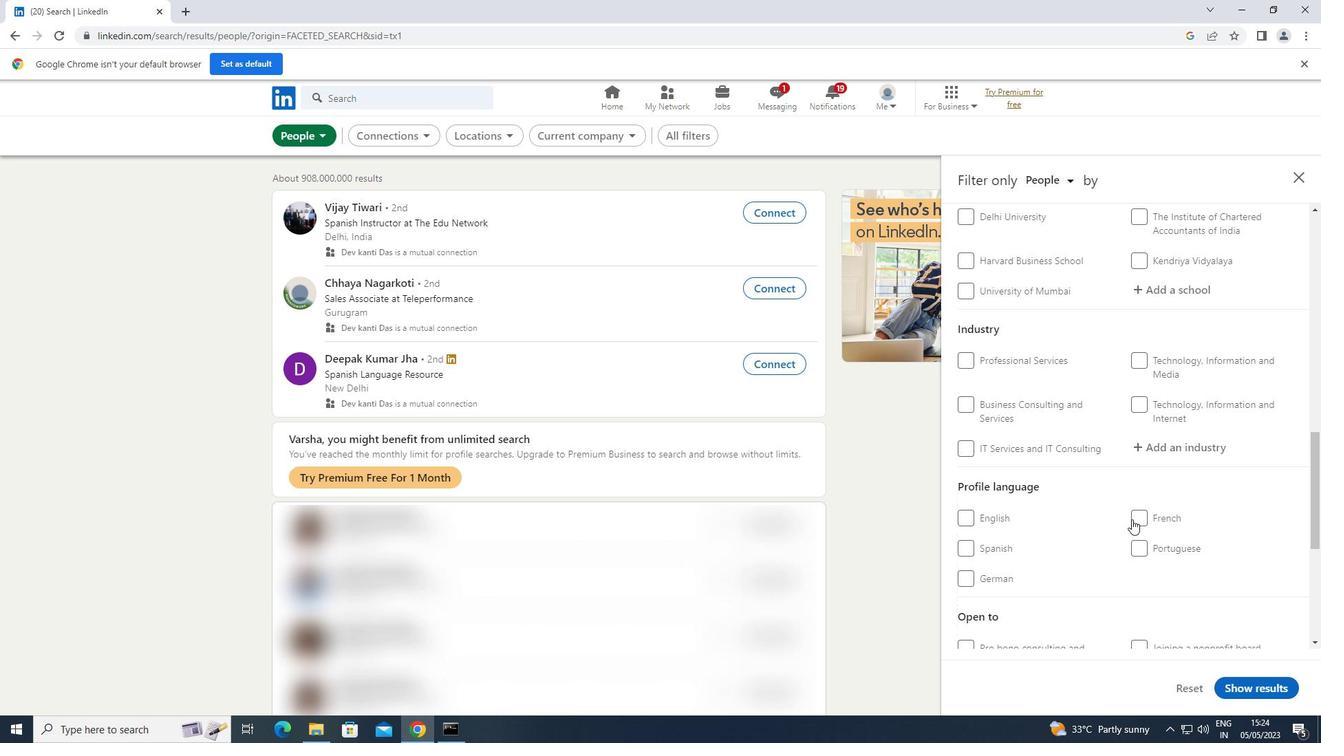 
Action: Mouse pressed left at (1135, 517)
Screenshot: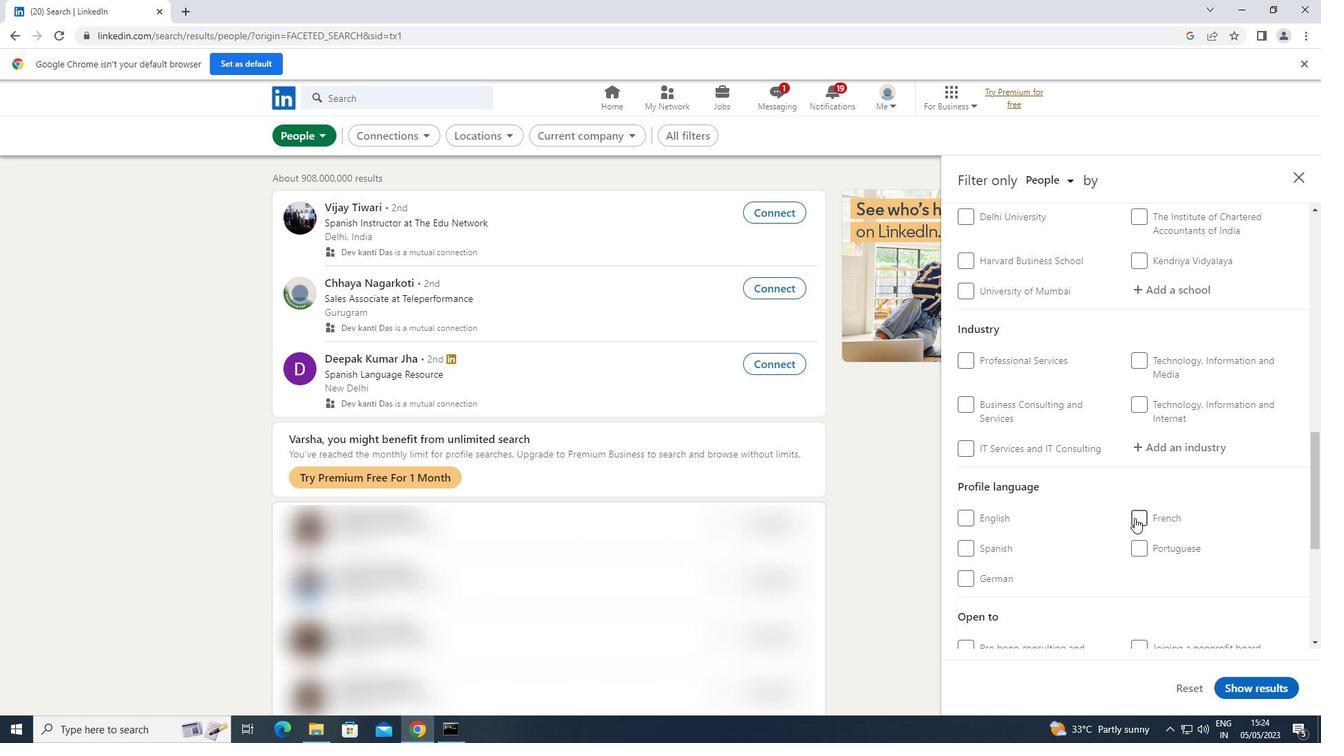 
Action: Mouse scrolled (1135, 518) with delta (0, 0)
Screenshot: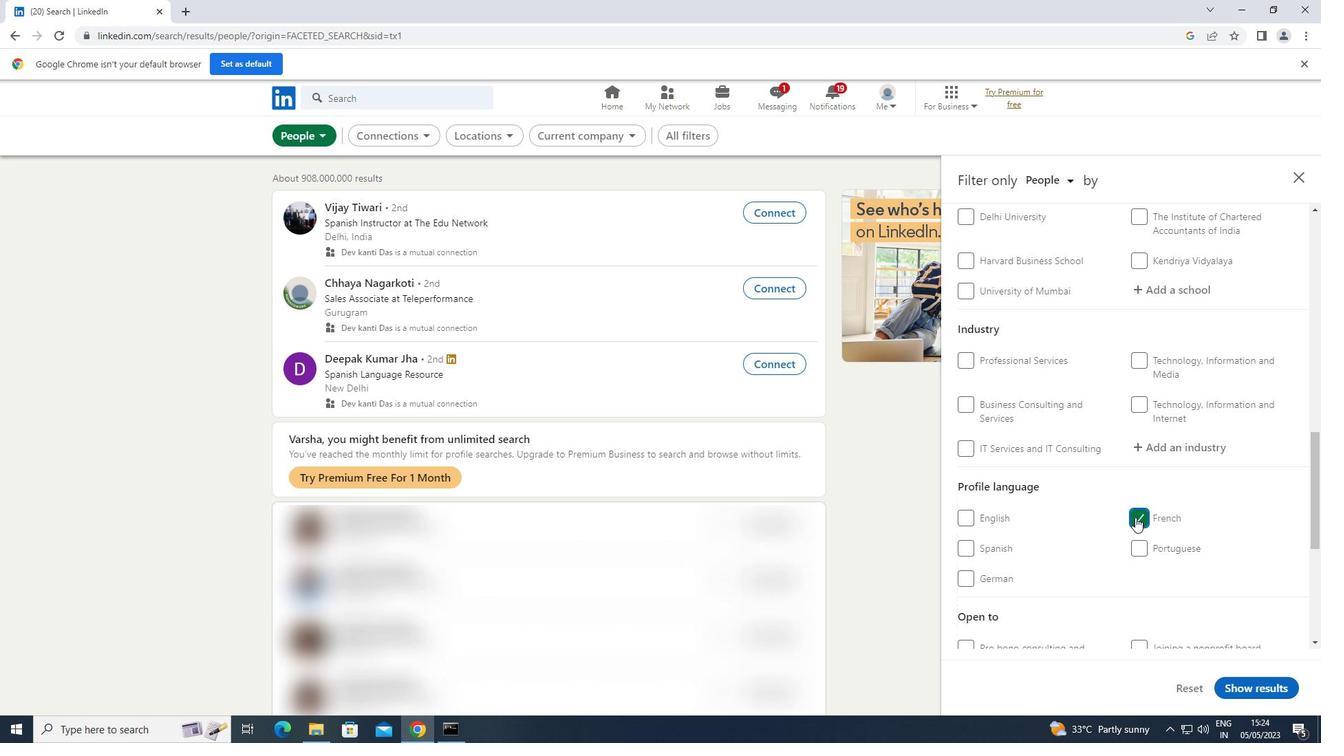 
Action: Mouse scrolled (1135, 518) with delta (0, 0)
Screenshot: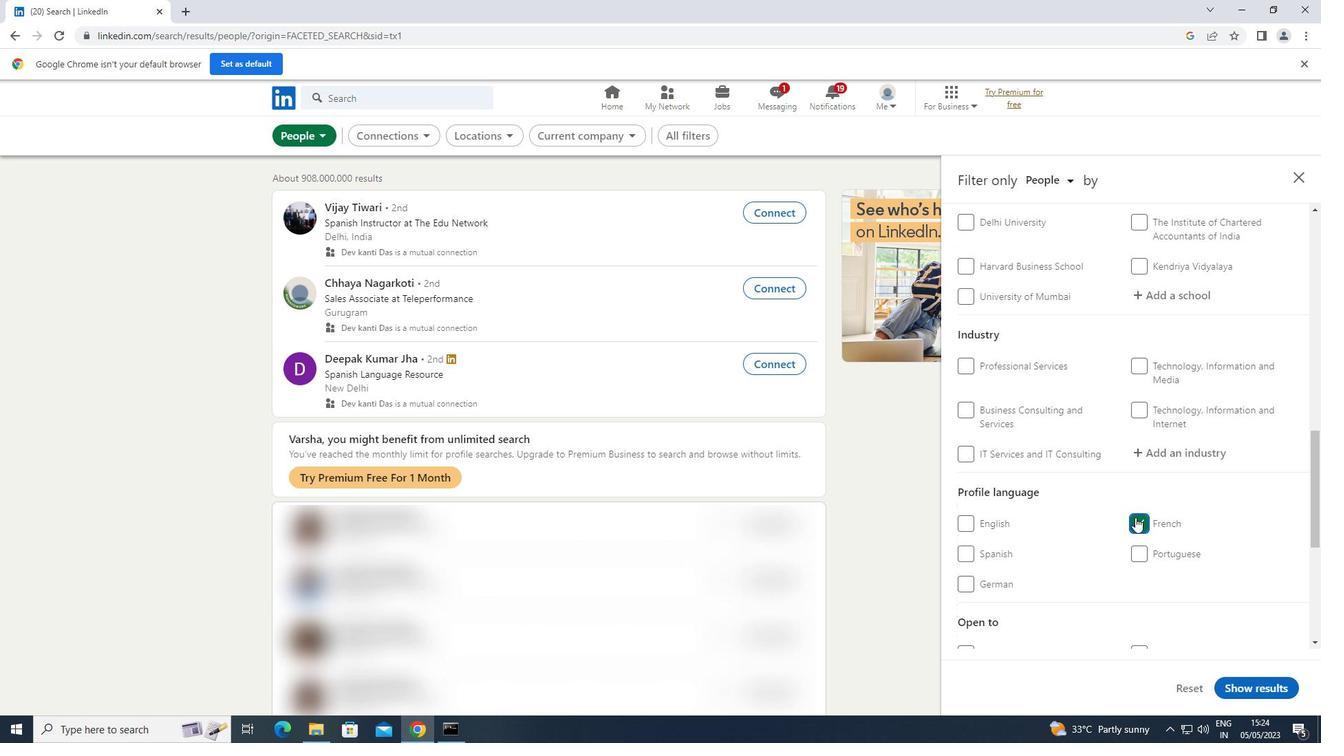 
Action: Mouse scrolled (1135, 518) with delta (0, 0)
Screenshot: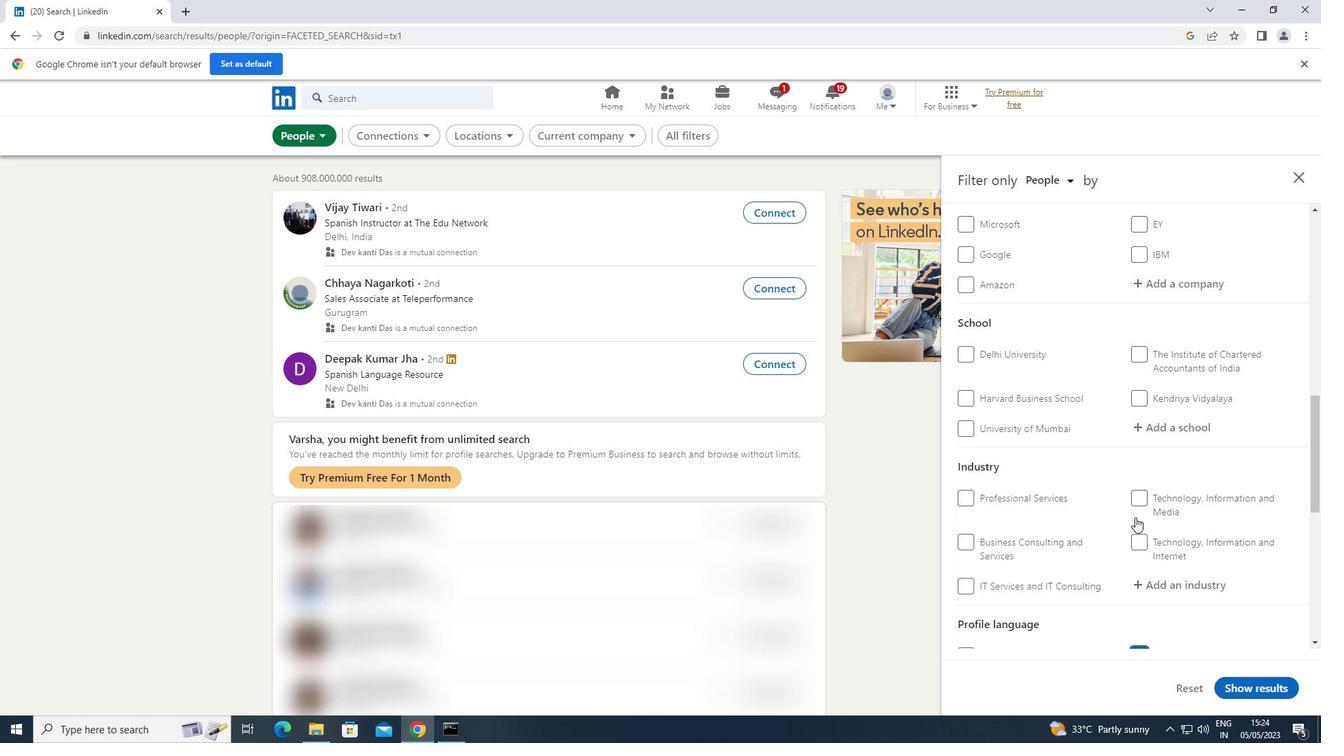 
Action: Mouse scrolled (1135, 518) with delta (0, 0)
Screenshot: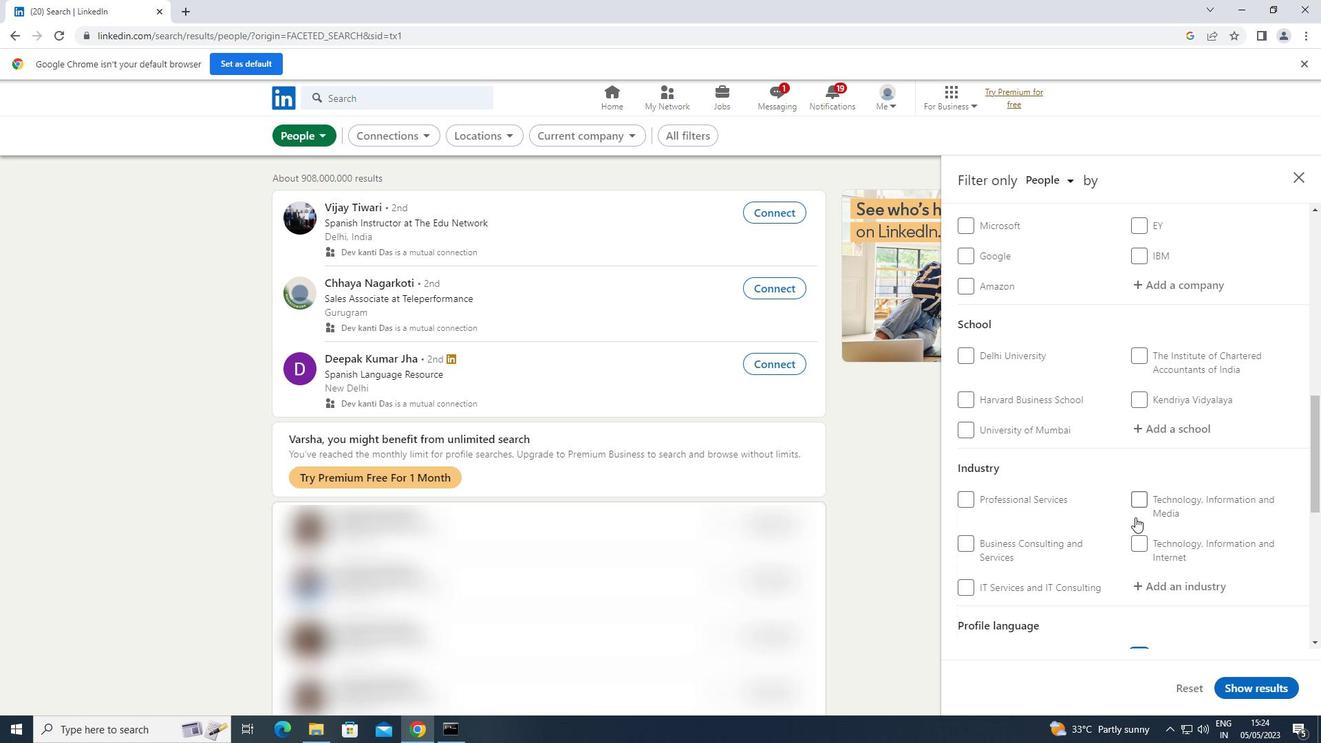 
Action: Mouse scrolled (1135, 518) with delta (0, 0)
Screenshot: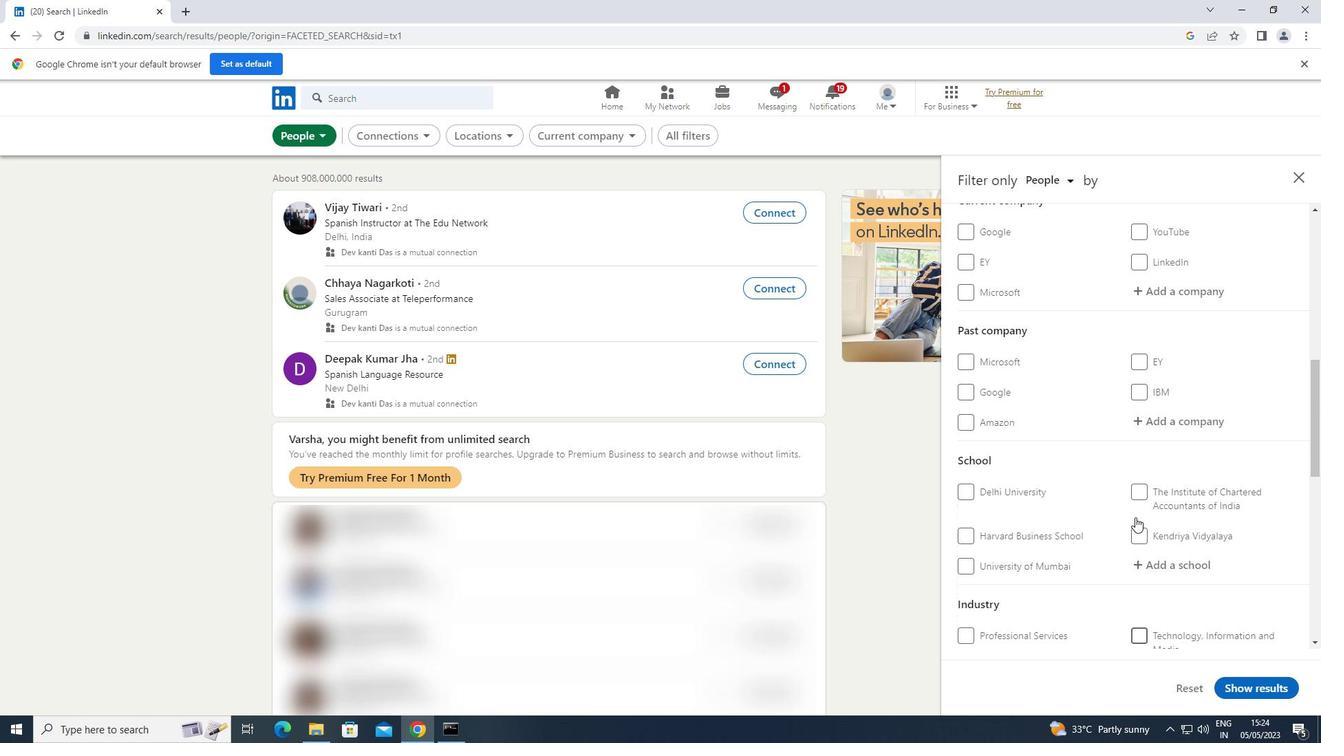 
Action: Mouse scrolled (1135, 518) with delta (0, 0)
Screenshot: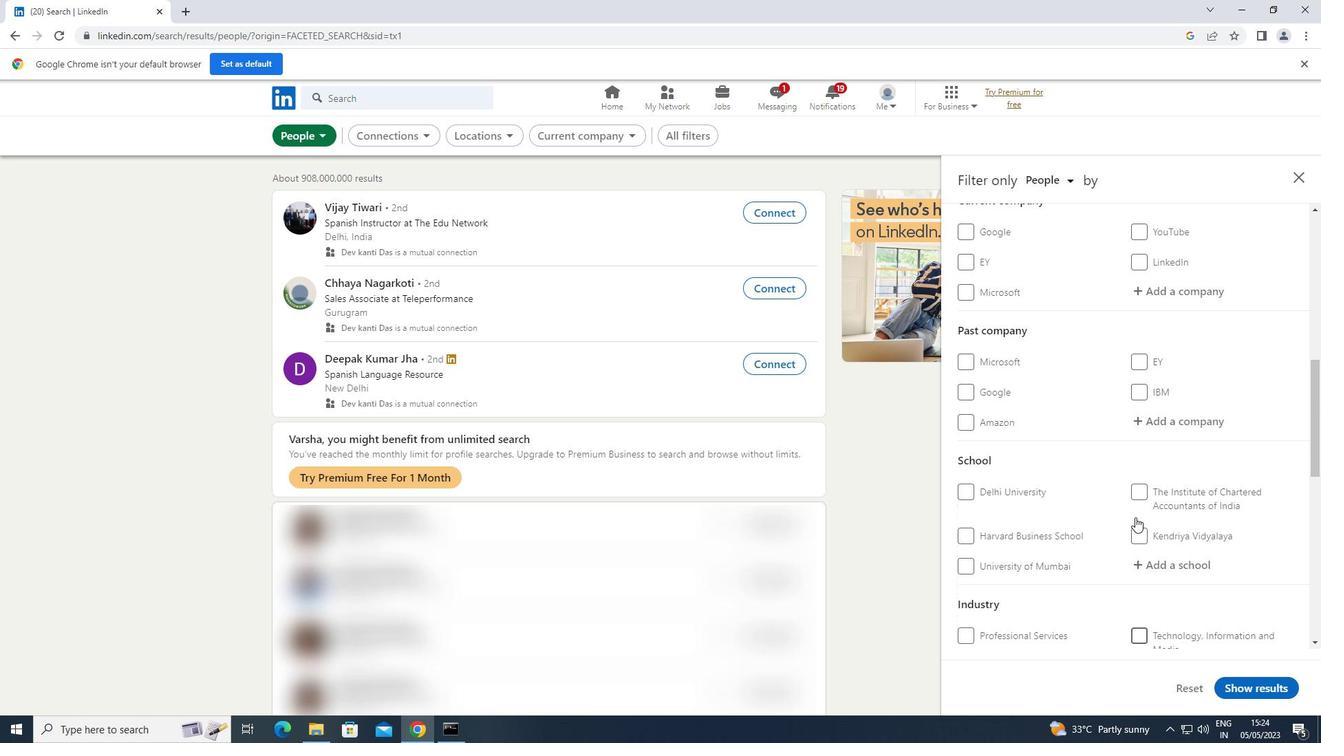
Action: Mouse moved to (1187, 430)
Screenshot: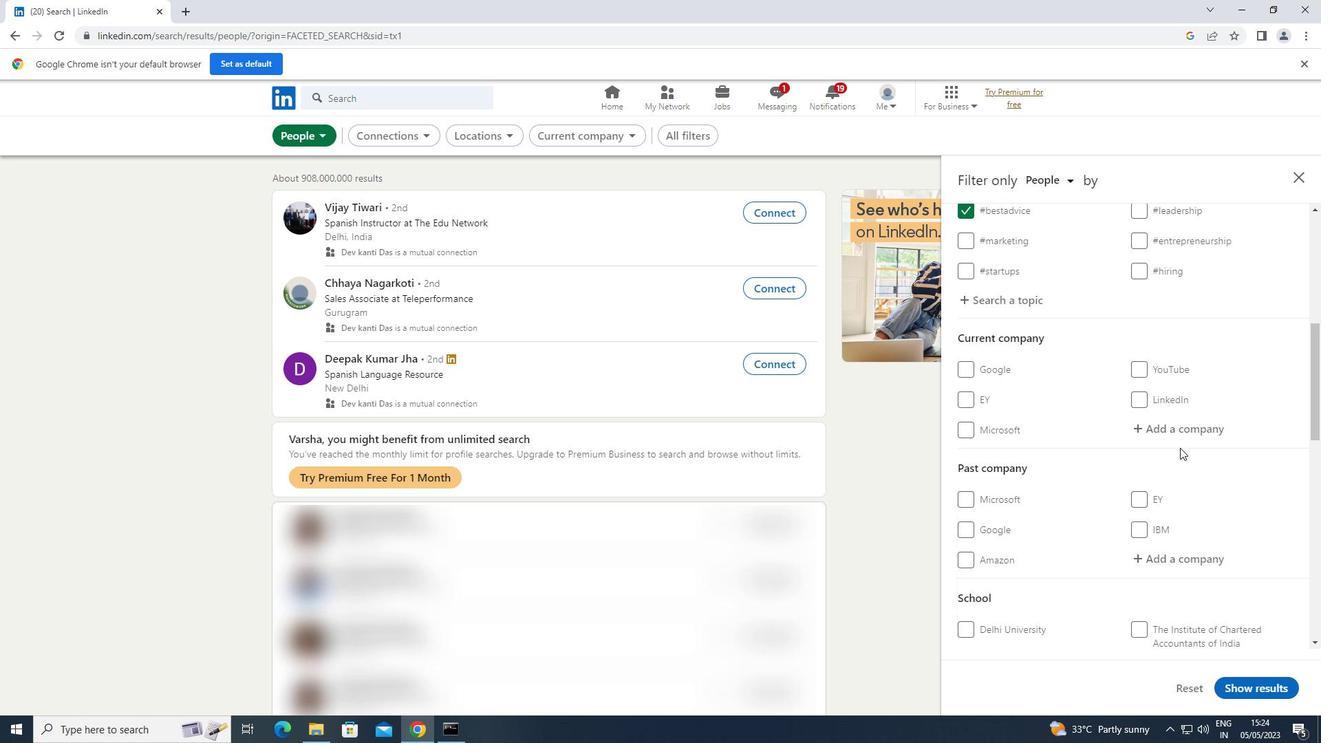 
Action: Mouse pressed left at (1187, 430)
Screenshot: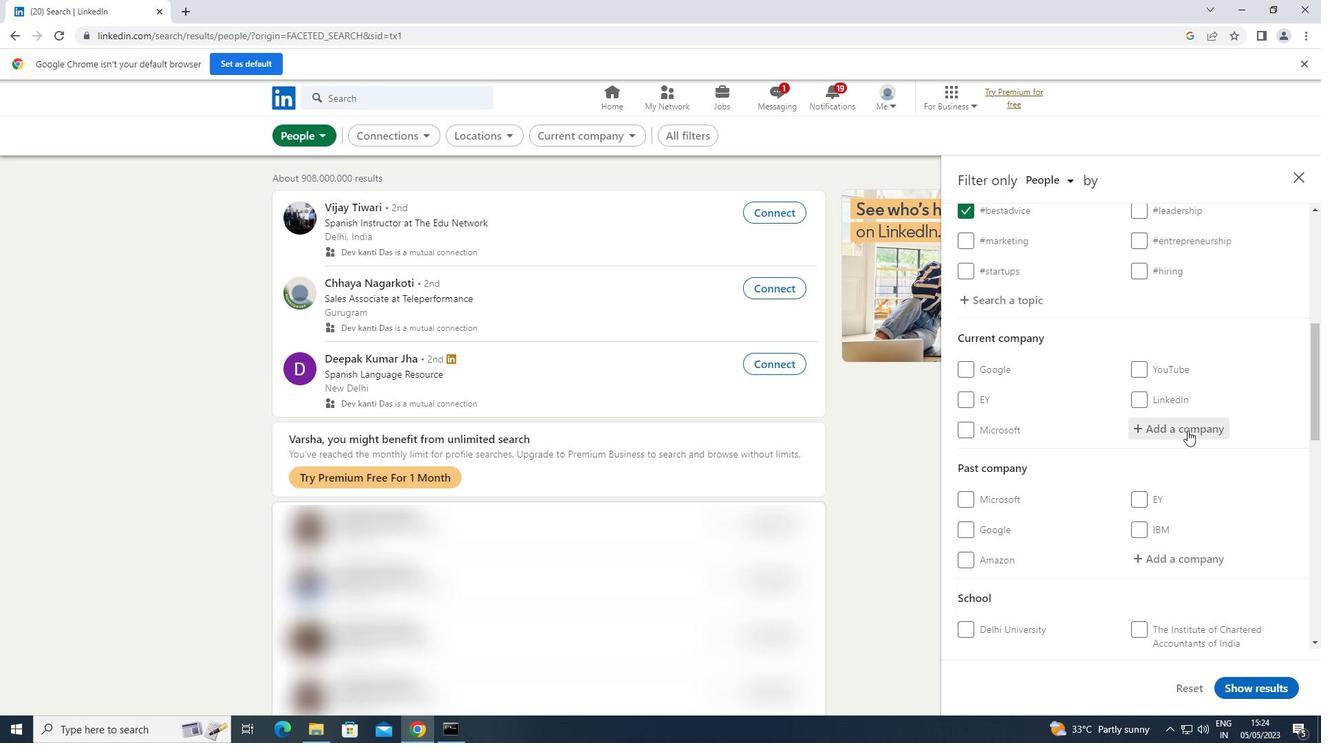 
Action: Key pressed <Key.shift>TORRENT<Key.space>
Screenshot: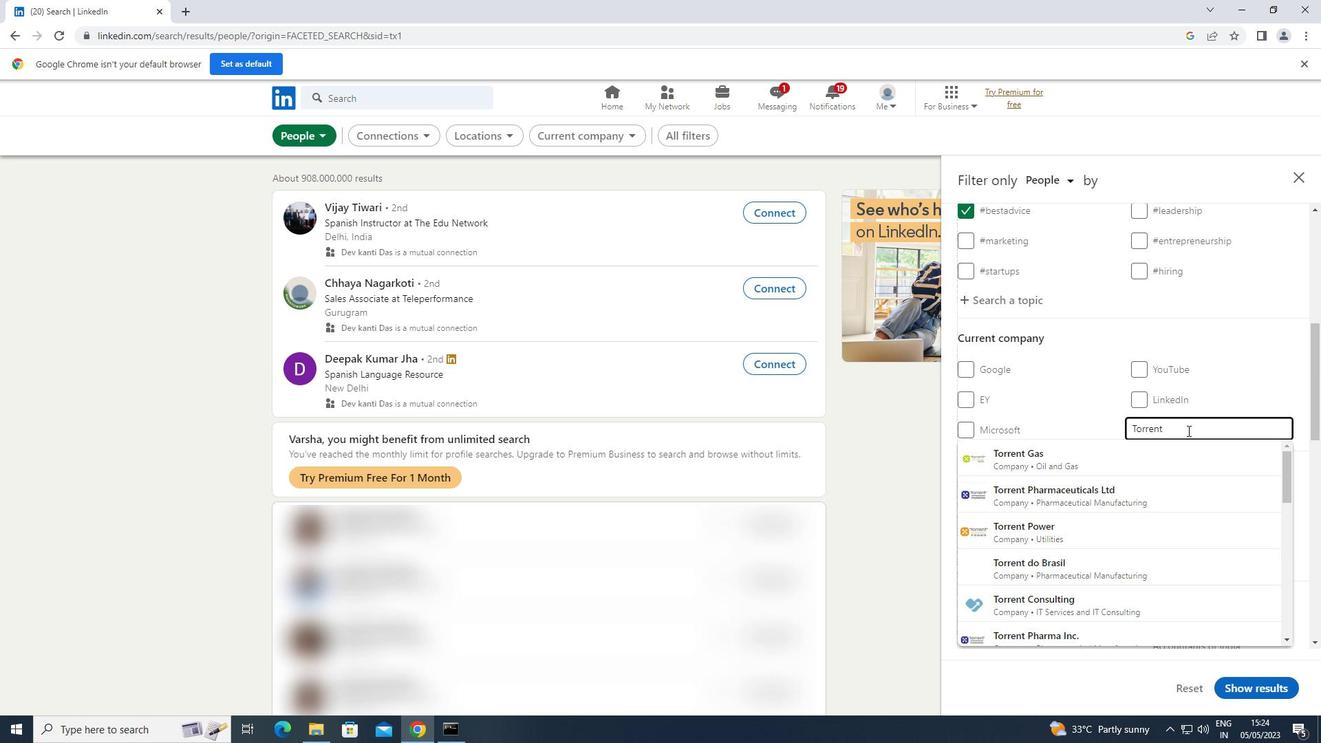 
Action: Mouse moved to (1067, 527)
Screenshot: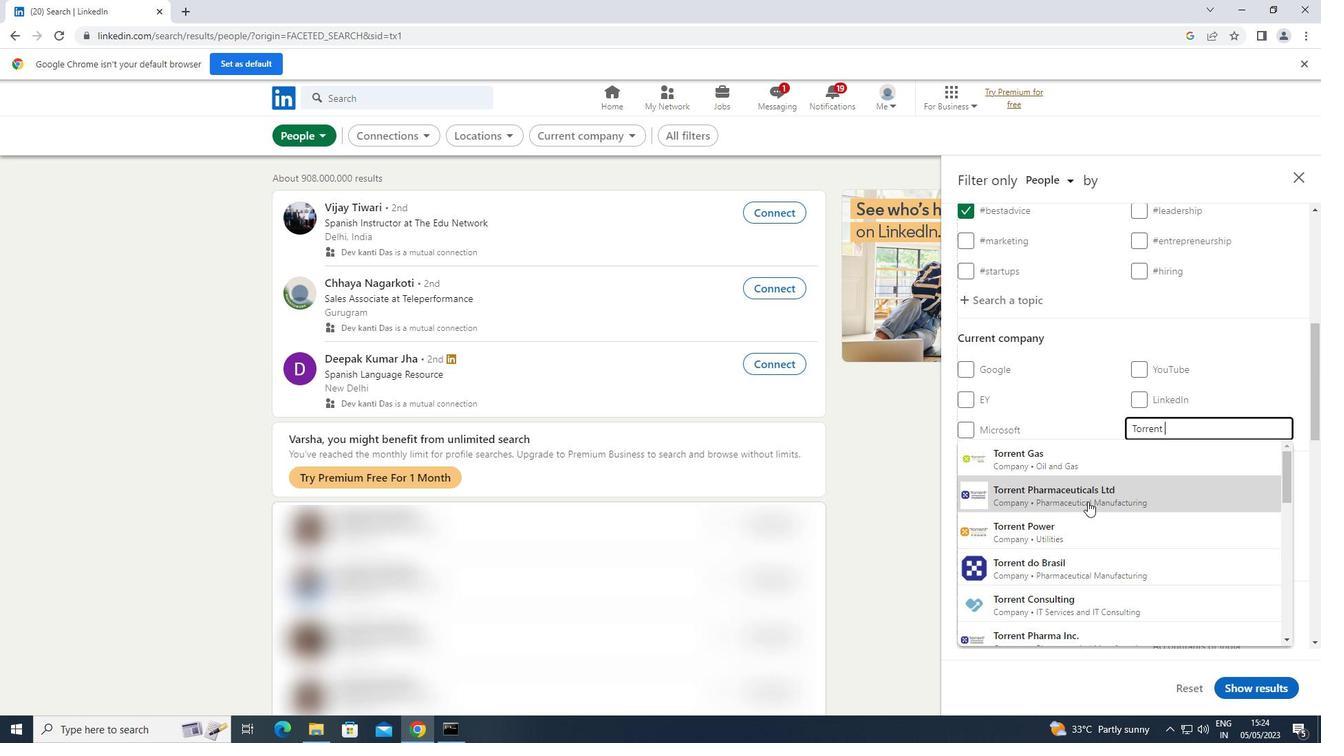
Action: Mouse pressed left at (1067, 527)
Screenshot: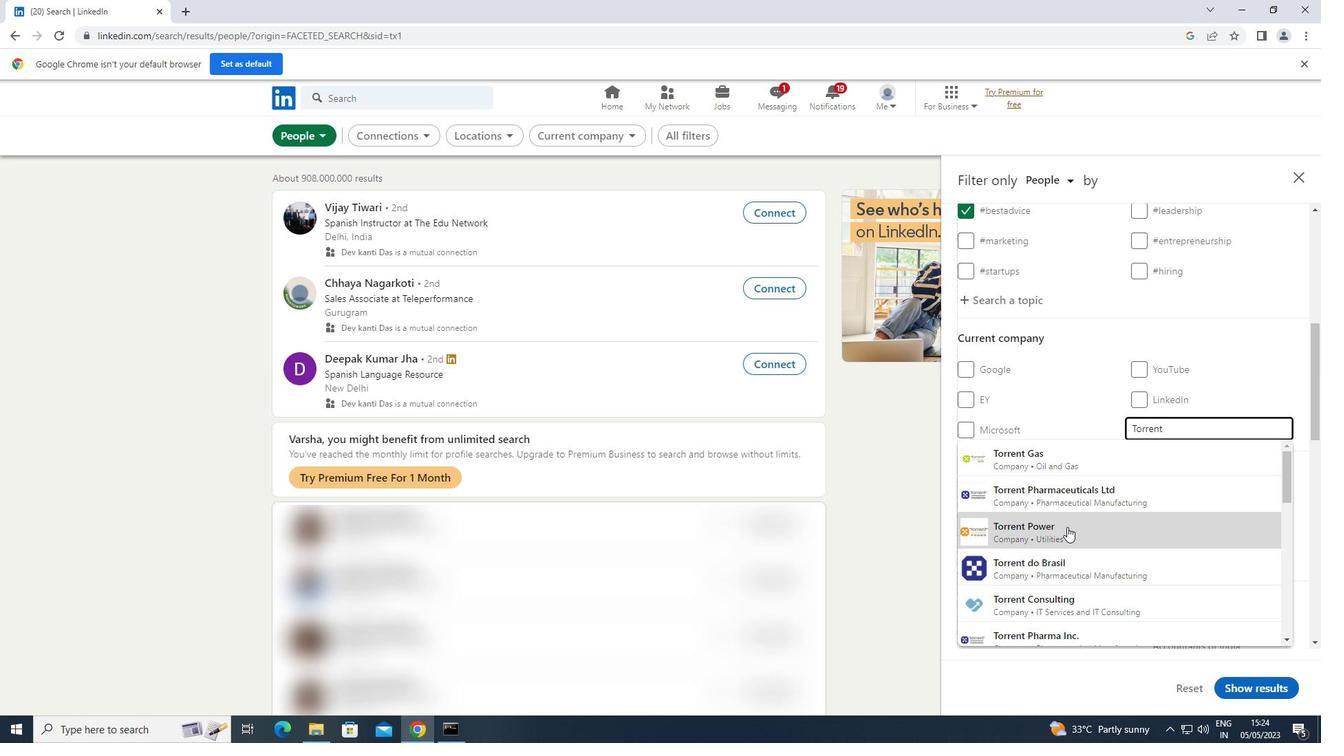 
Action: Mouse moved to (1073, 527)
Screenshot: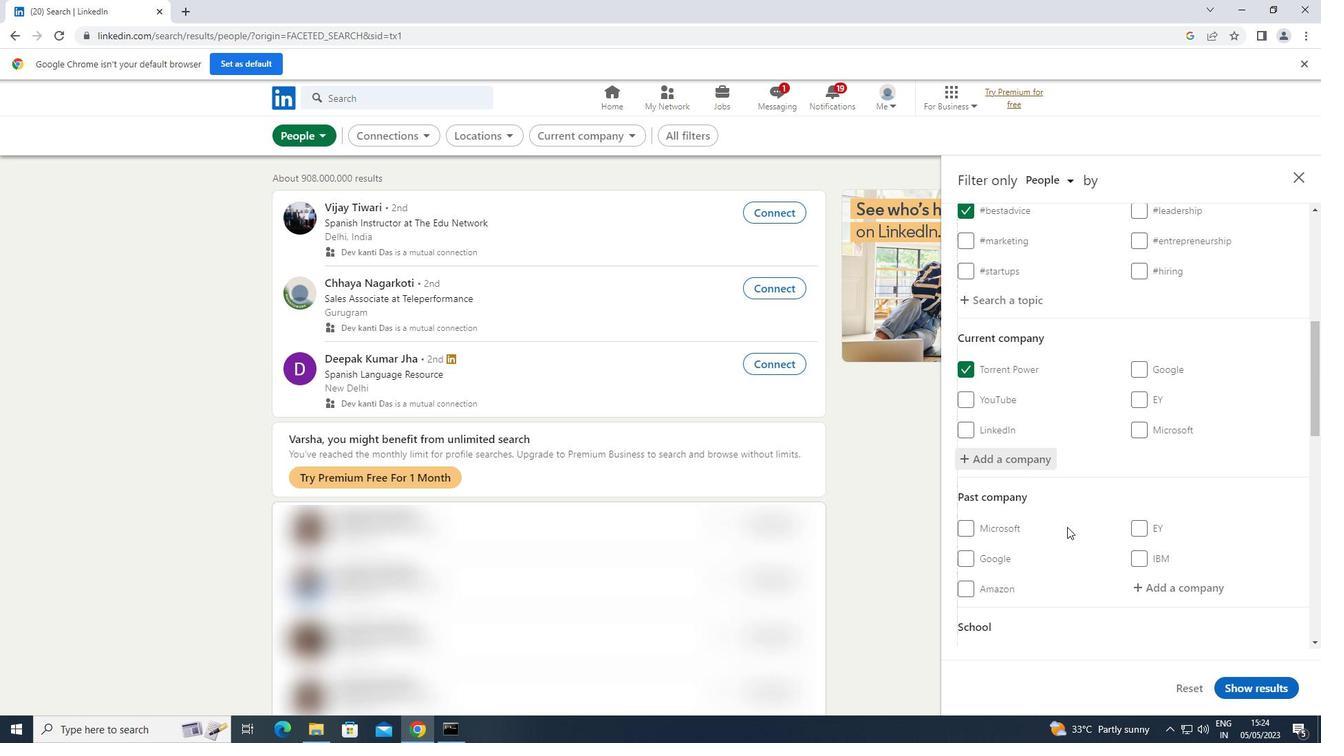 
Action: Mouse scrolled (1073, 527) with delta (0, 0)
Screenshot: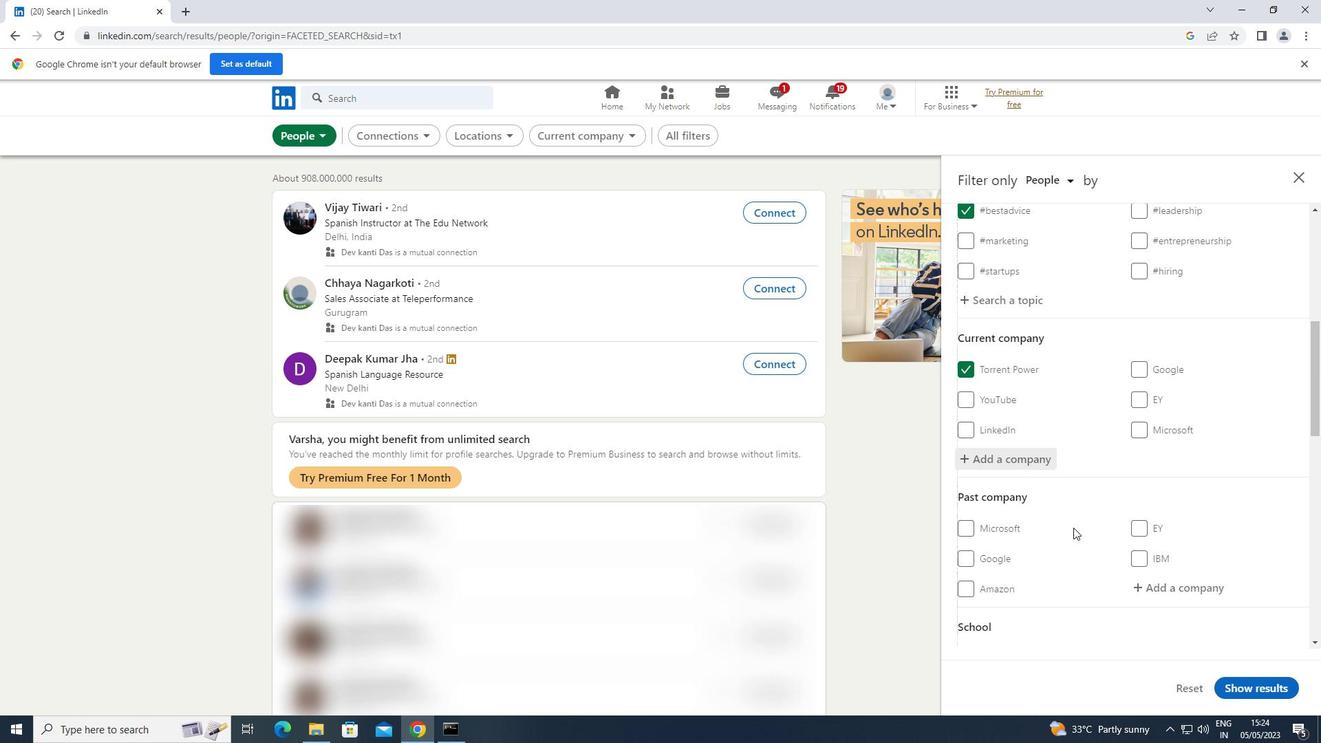 
Action: Mouse scrolled (1073, 527) with delta (0, 0)
Screenshot: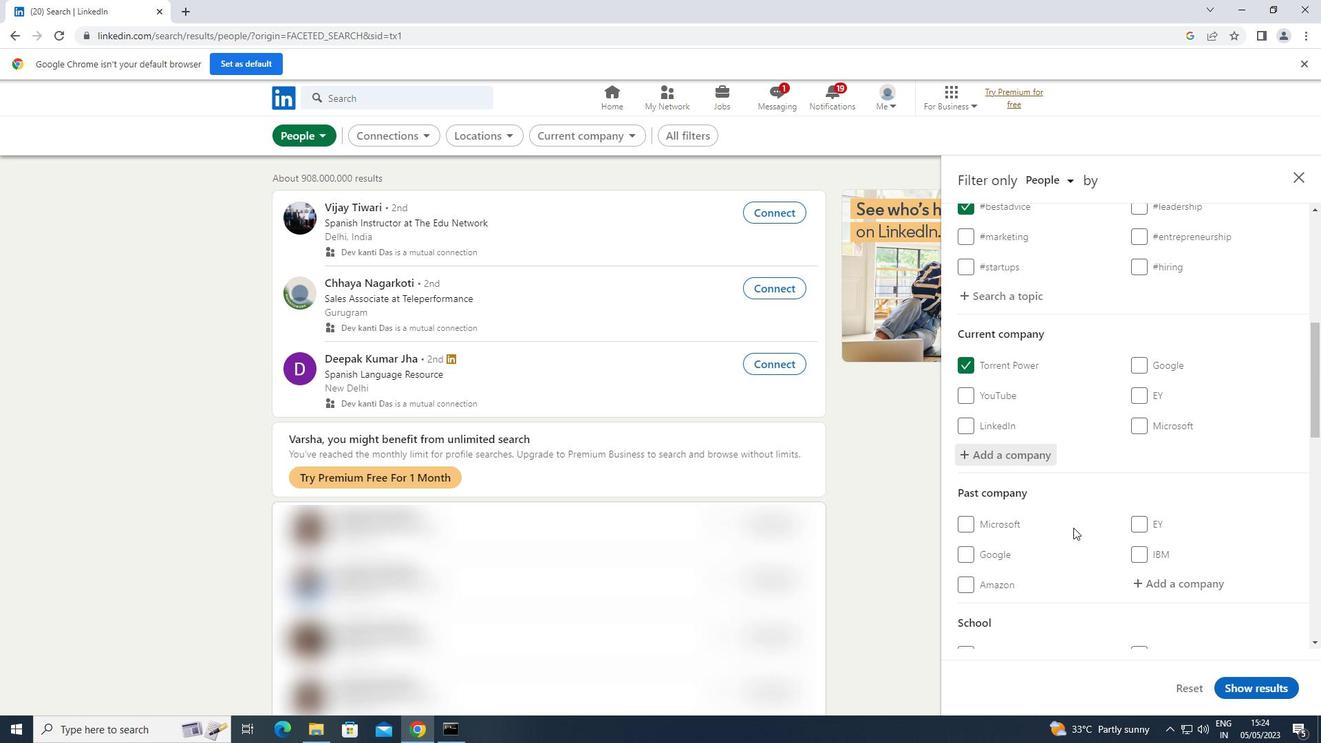 
Action: Mouse moved to (1075, 527)
Screenshot: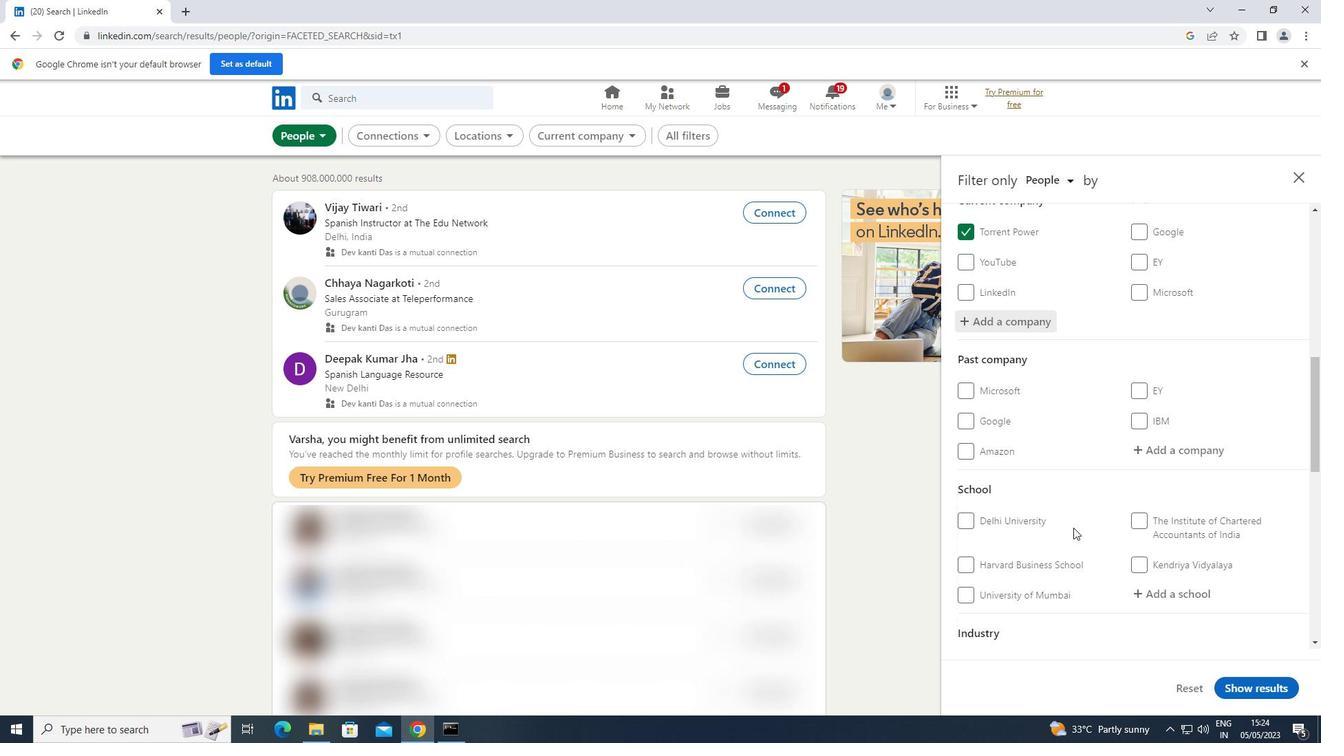 
Action: Mouse scrolled (1075, 527) with delta (0, 0)
Screenshot: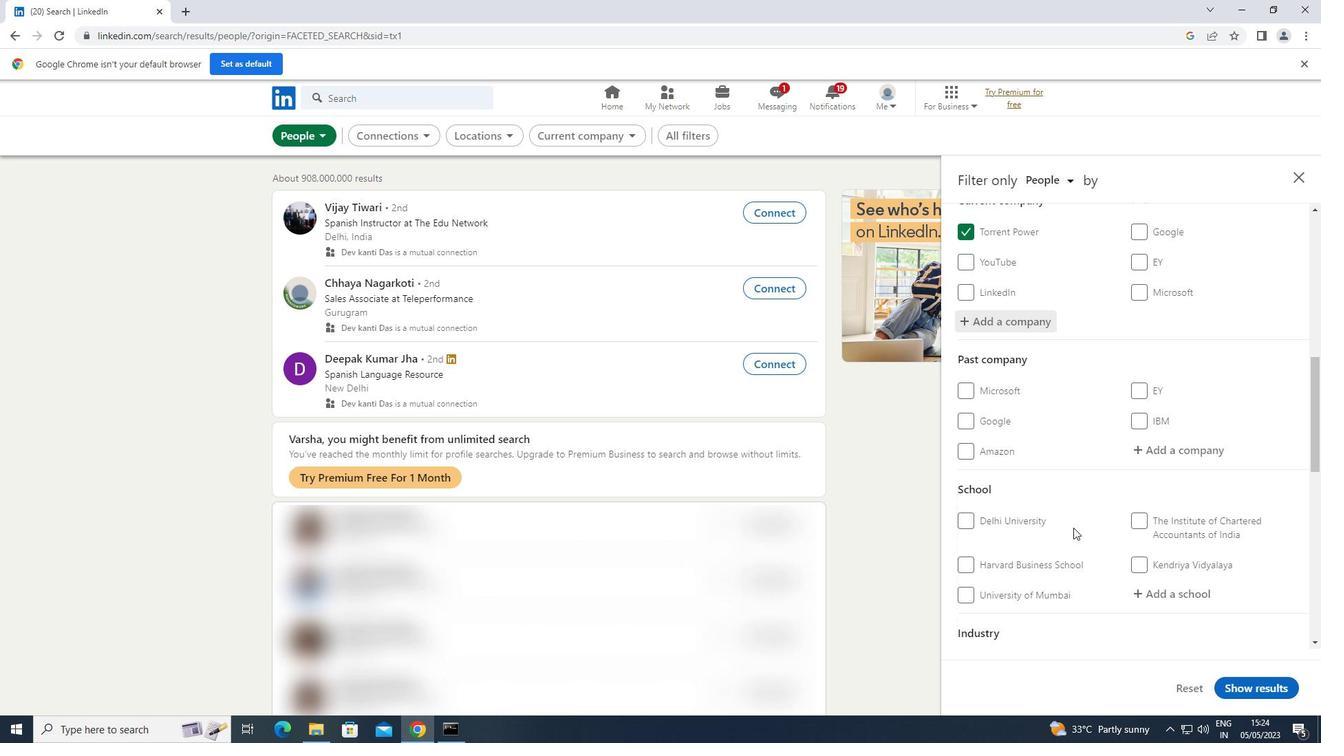 
Action: Mouse moved to (1150, 526)
Screenshot: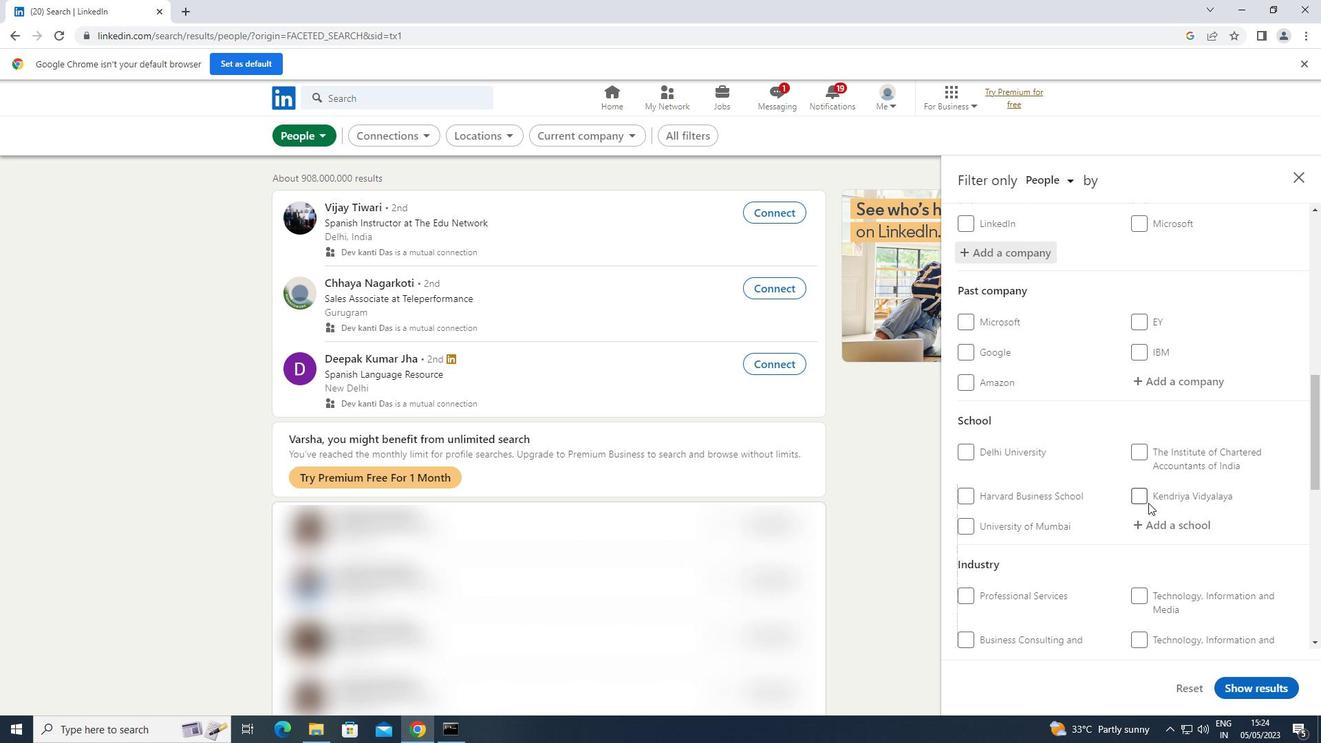 
Action: Mouse pressed left at (1150, 526)
Screenshot: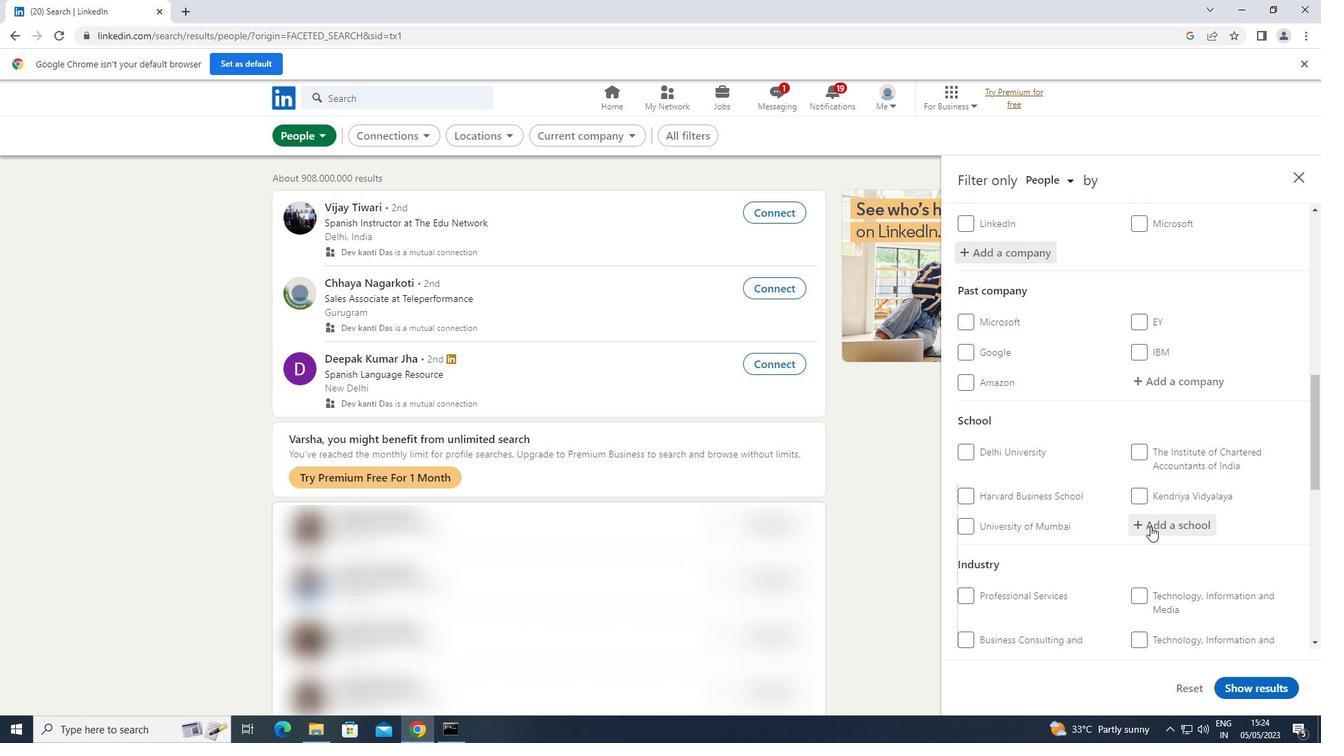 
Action: Key pressed <Key.shift>MADURAI<Key.space><Key.shift><Key.shift>KAMRAJ
Screenshot: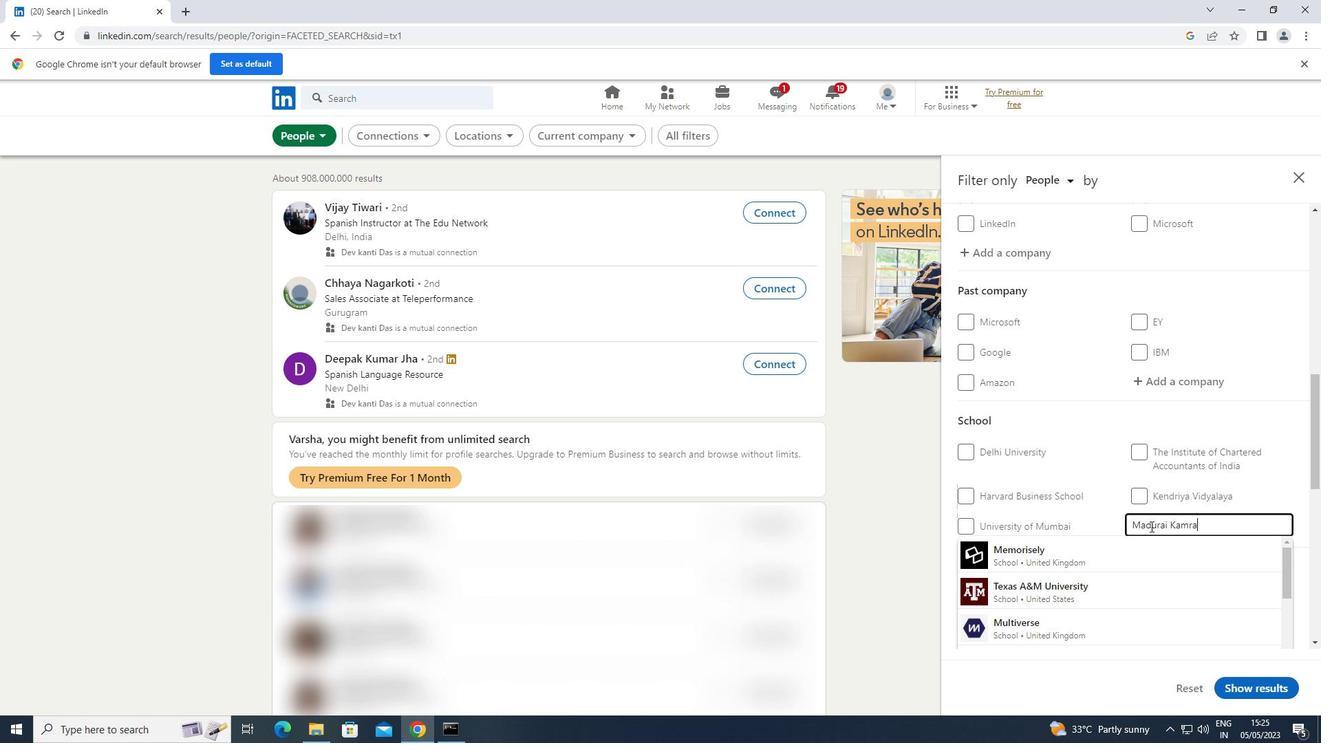 
Action: Mouse moved to (1102, 557)
Screenshot: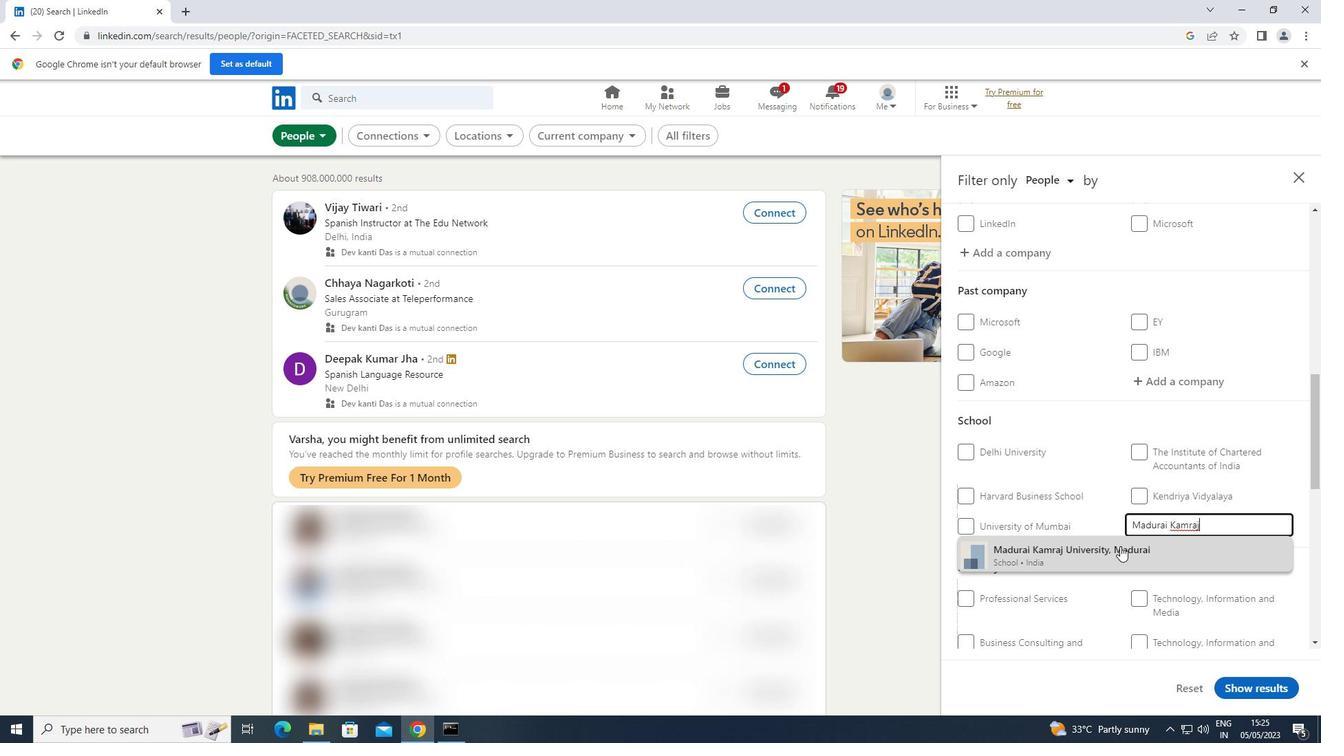 
Action: Mouse pressed left at (1102, 557)
Screenshot: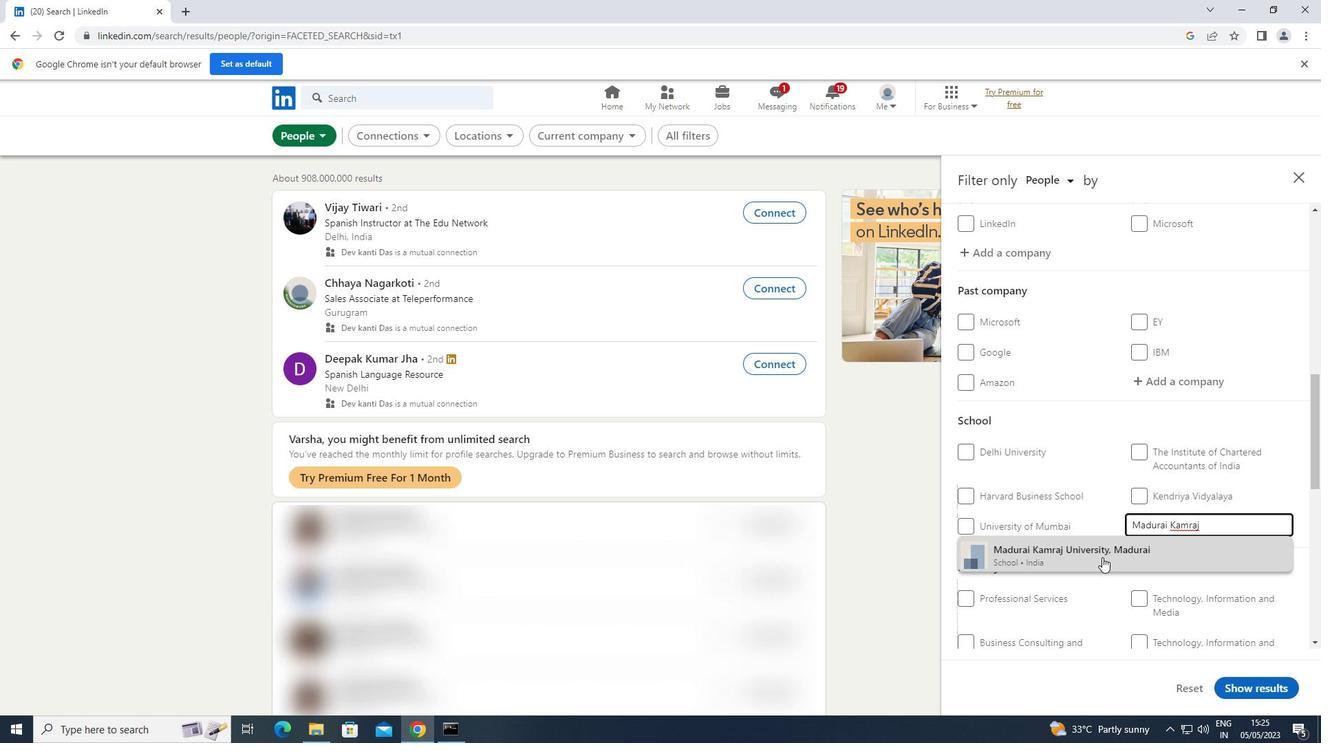 
Action: Mouse scrolled (1102, 556) with delta (0, 0)
Screenshot: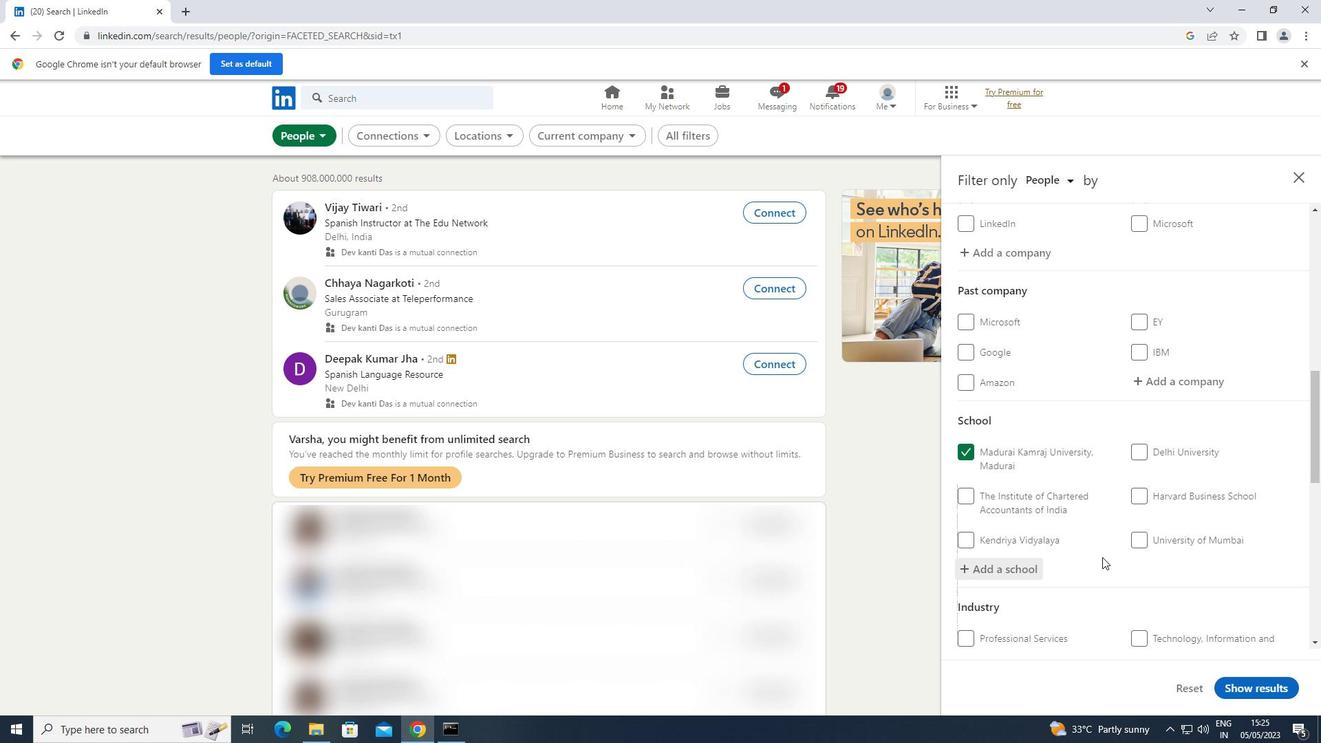 
Action: Mouse scrolled (1102, 556) with delta (0, 0)
Screenshot: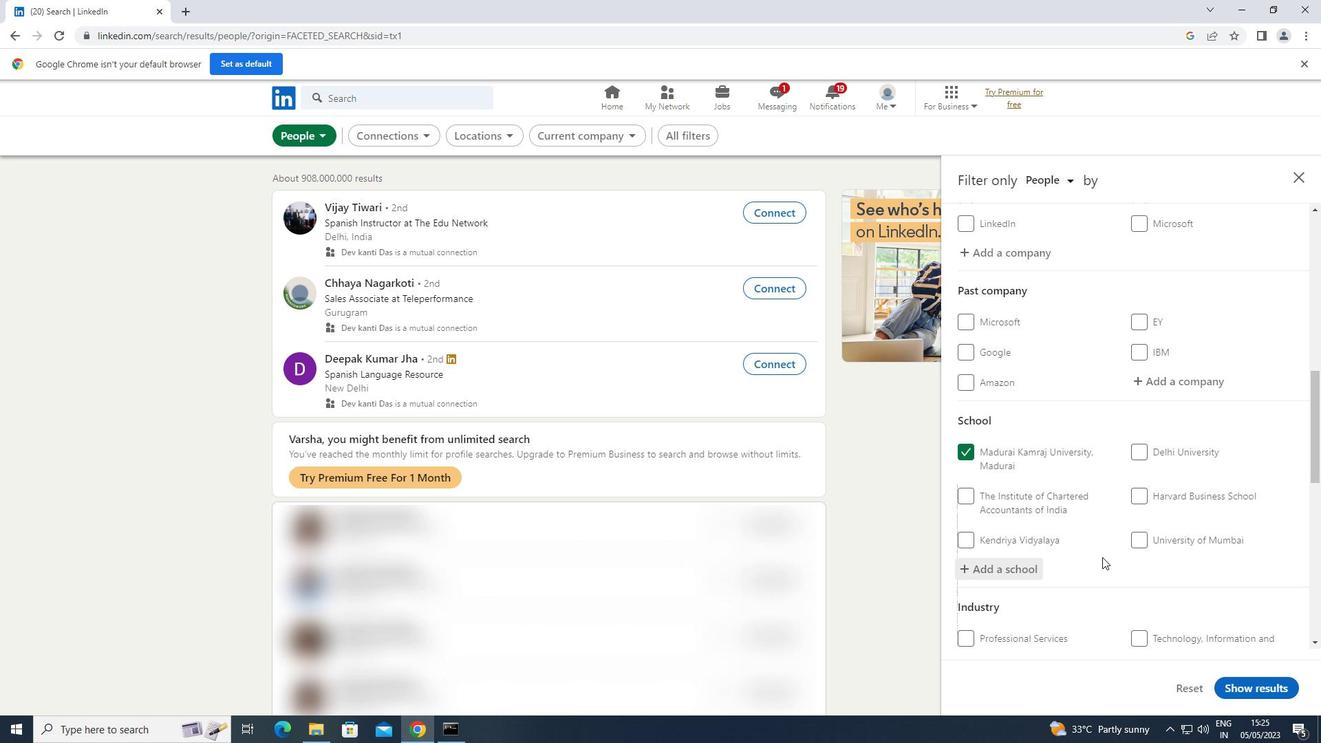 
Action: Mouse scrolled (1102, 556) with delta (0, 0)
Screenshot: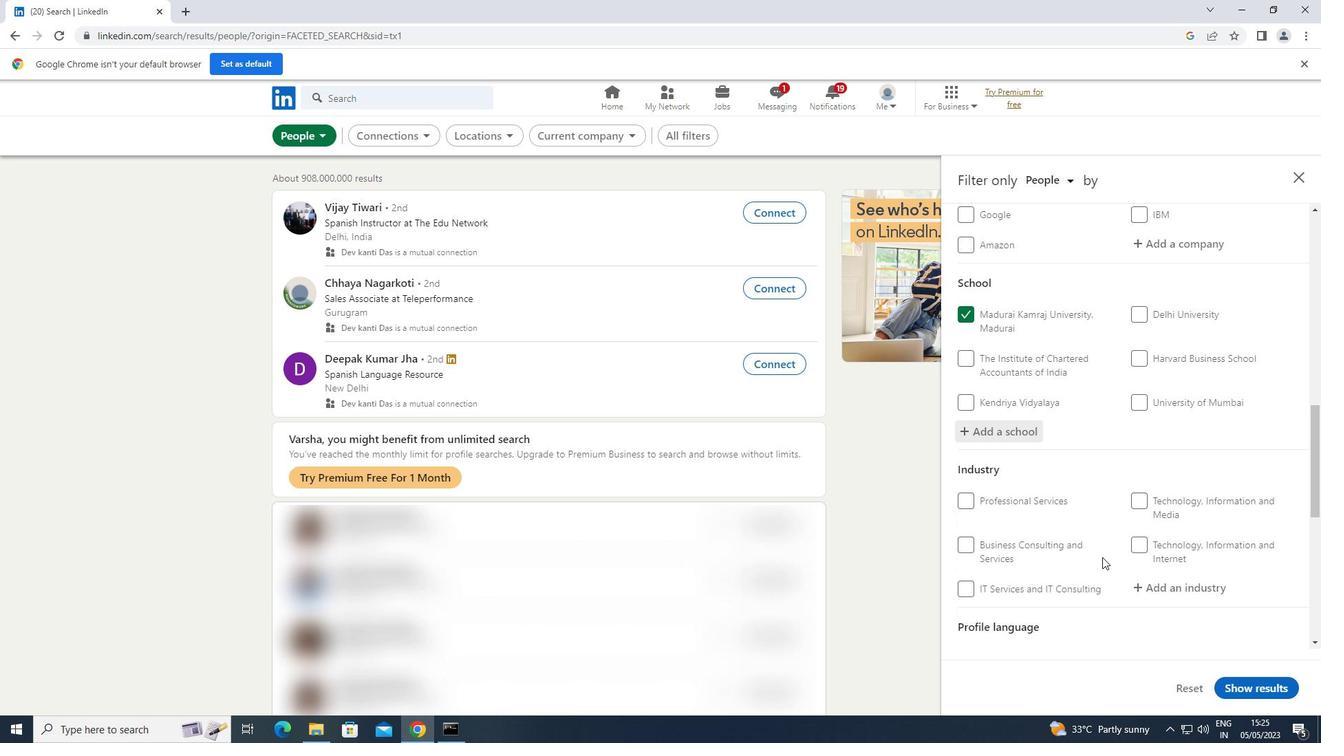 
Action: Mouse scrolled (1102, 556) with delta (0, 0)
Screenshot: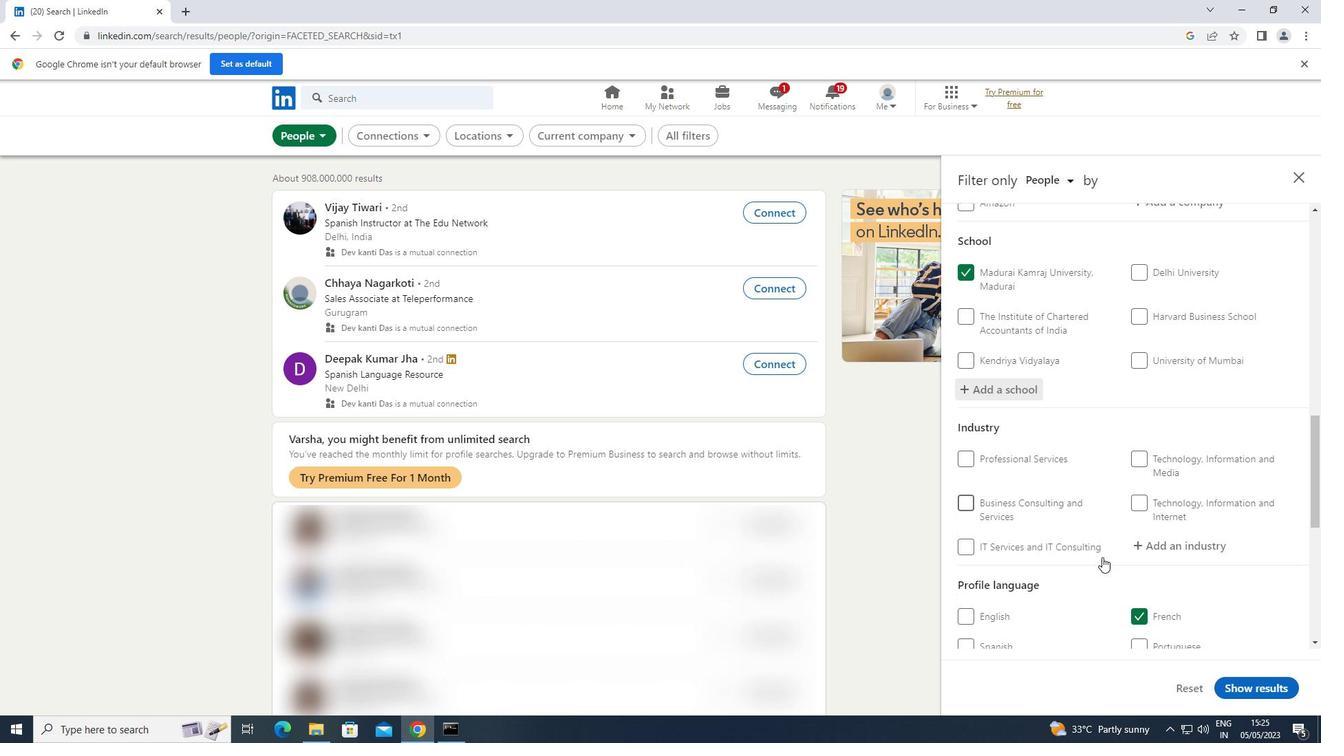 
Action: Mouse moved to (1185, 451)
Screenshot: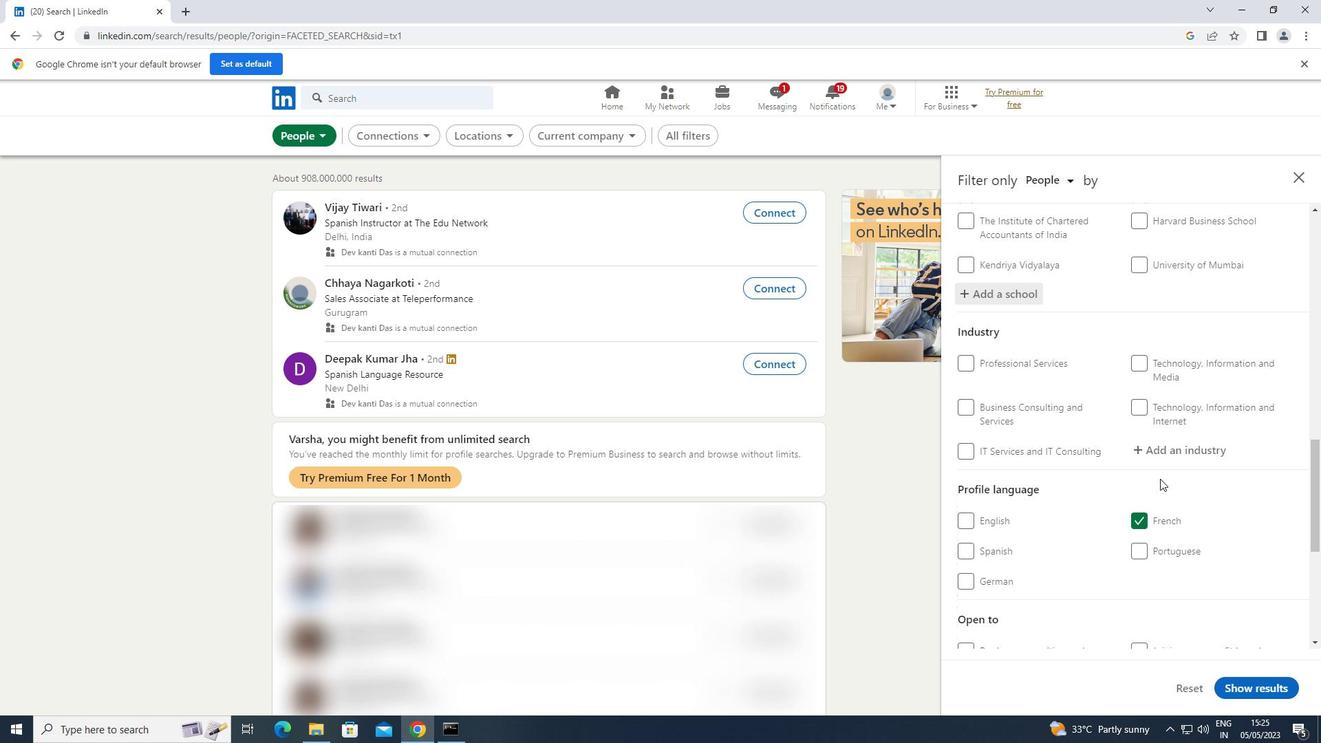 
Action: Mouse pressed left at (1185, 451)
Screenshot: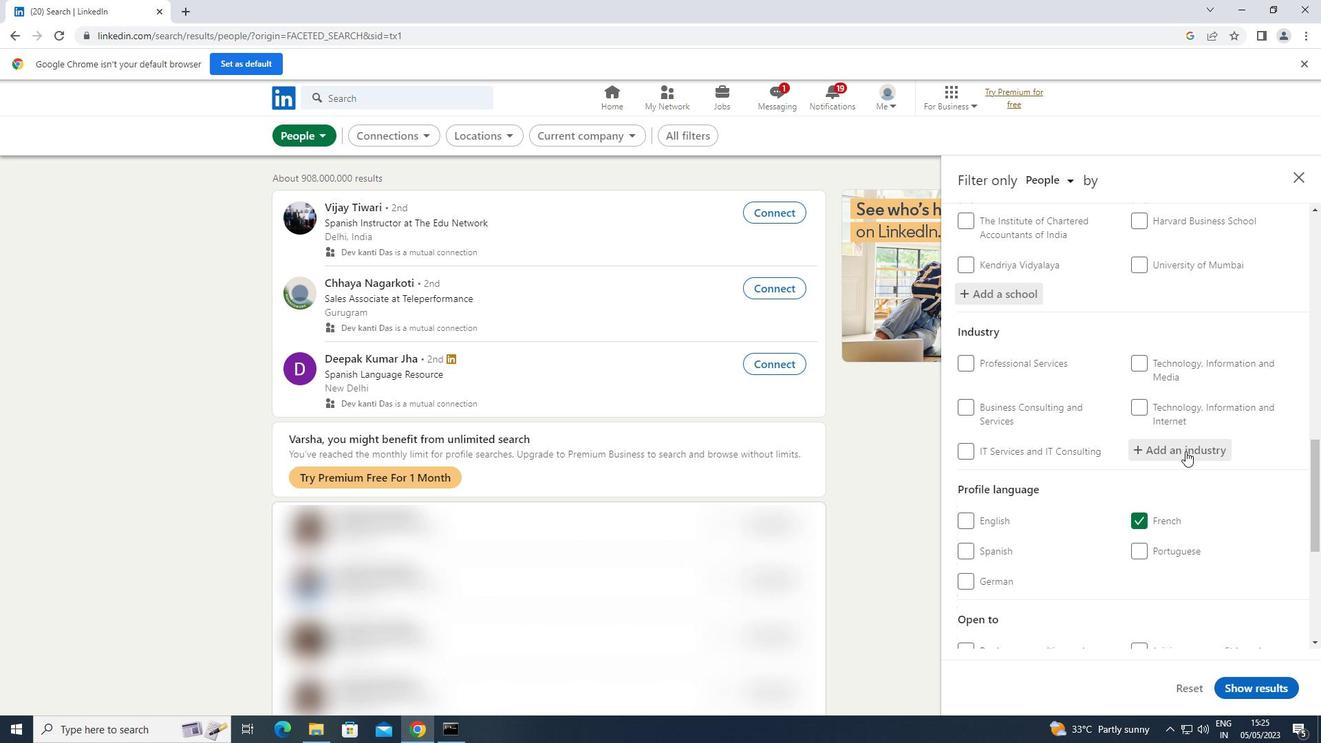 
Action: Key pressed <Key.shift>OPERATIONS
Screenshot: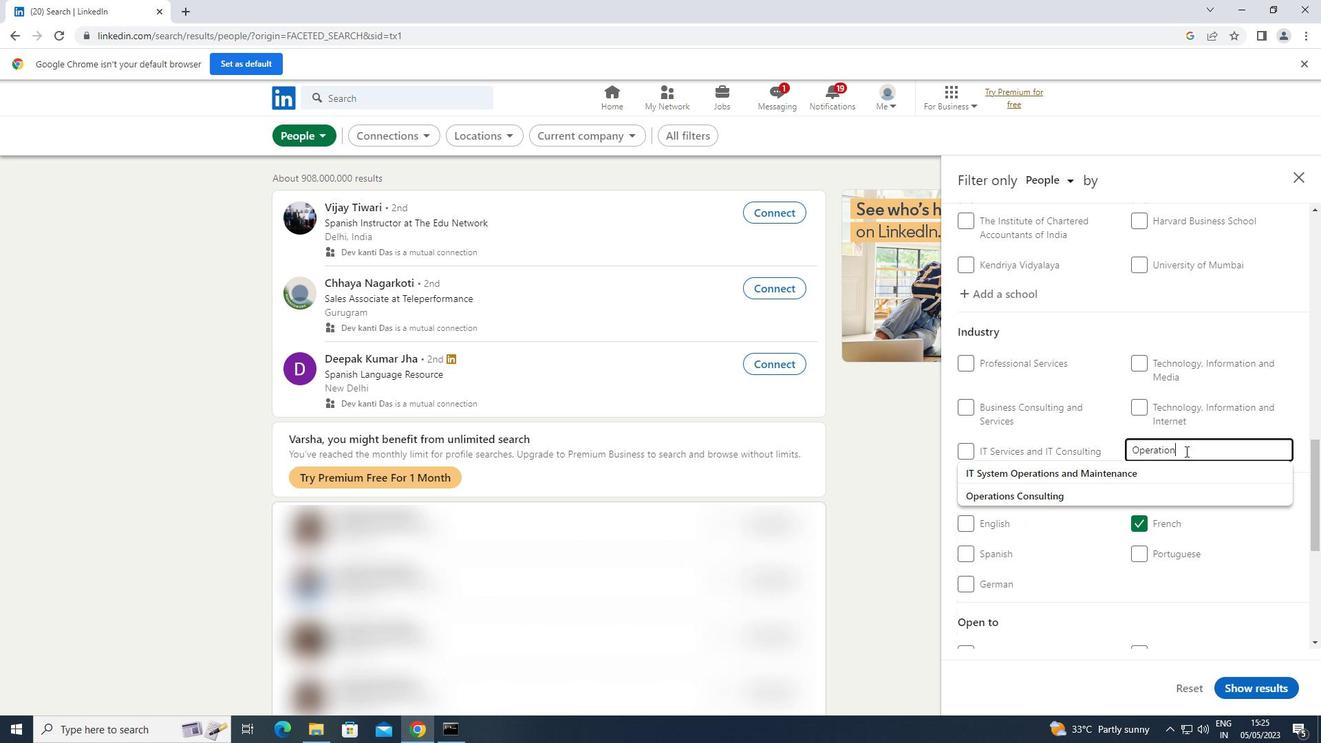 
Action: Mouse moved to (1083, 498)
Screenshot: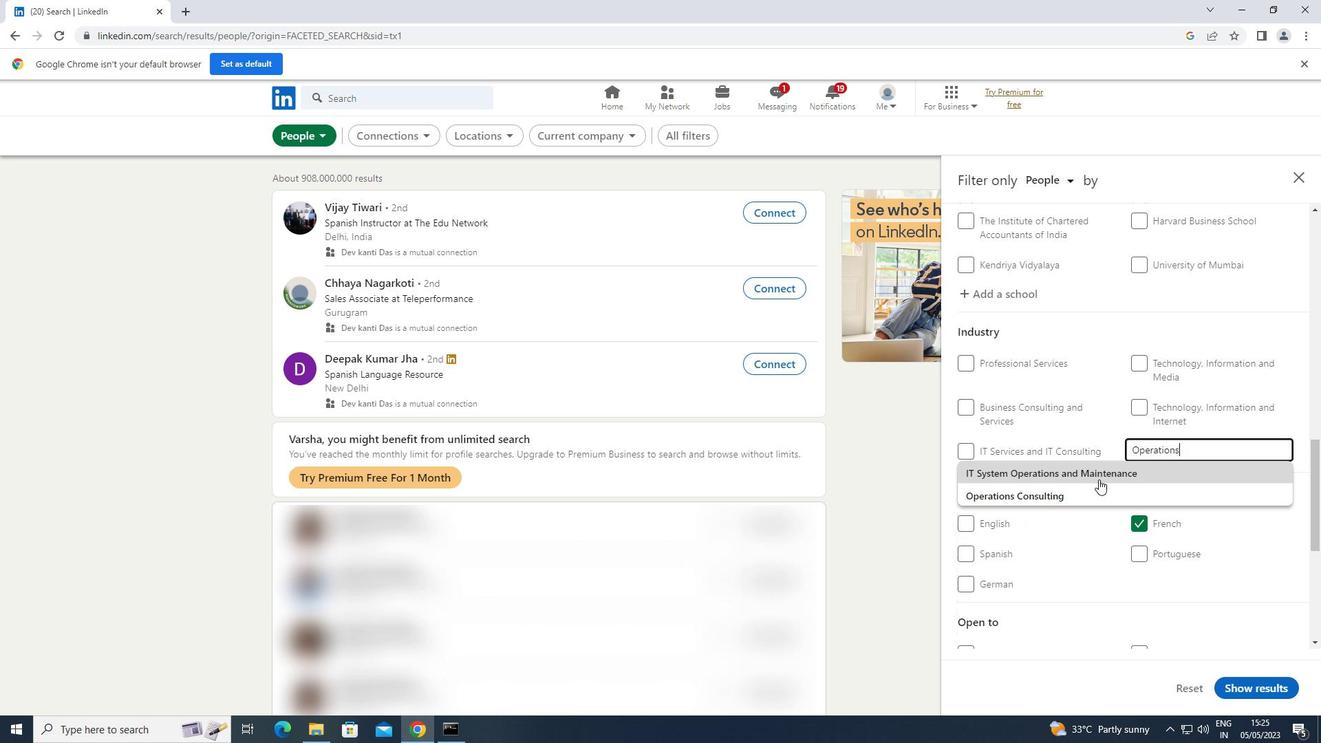 
Action: Mouse pressed left at (1083, 498)
Screenshot: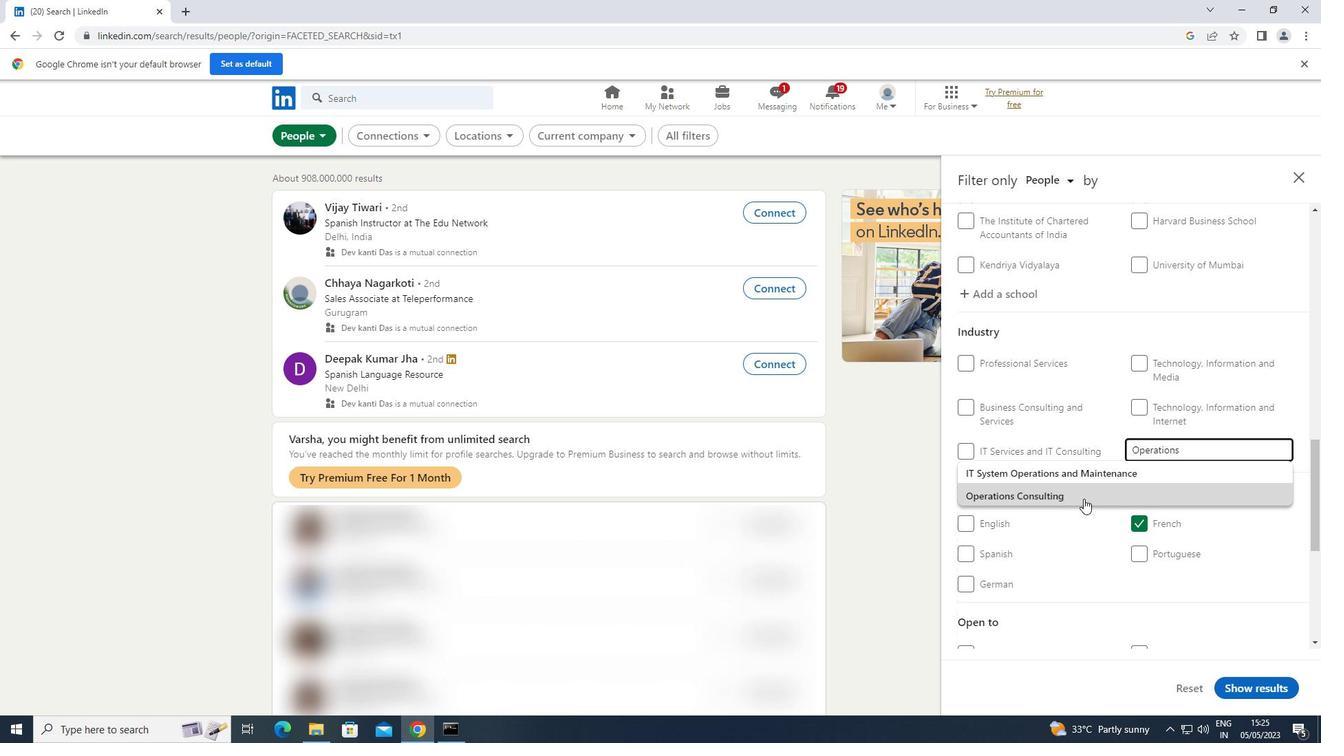 
Action: Mouse scrolled (1083, 498) with delta (0, 0)
Screenshot: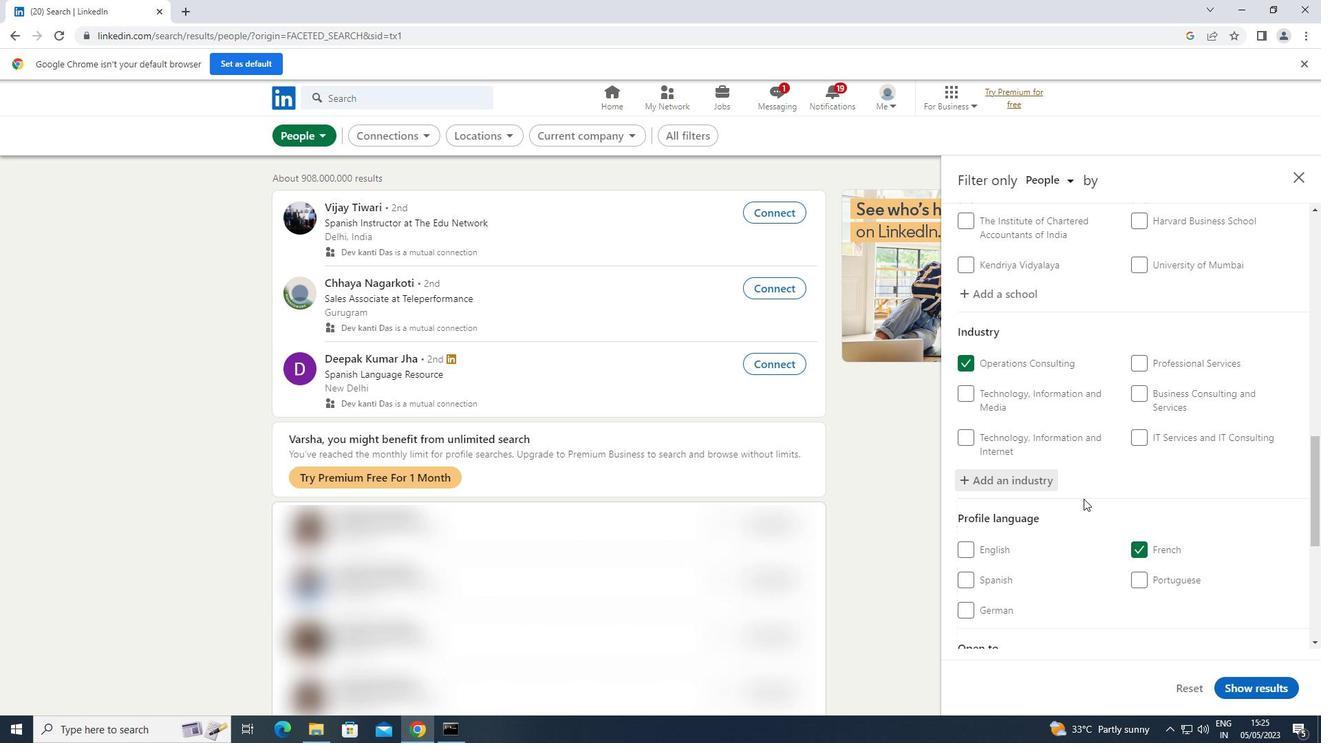 
Action: Mouse scrolled (1083, 498) with delta (0, 0)
Screenshot: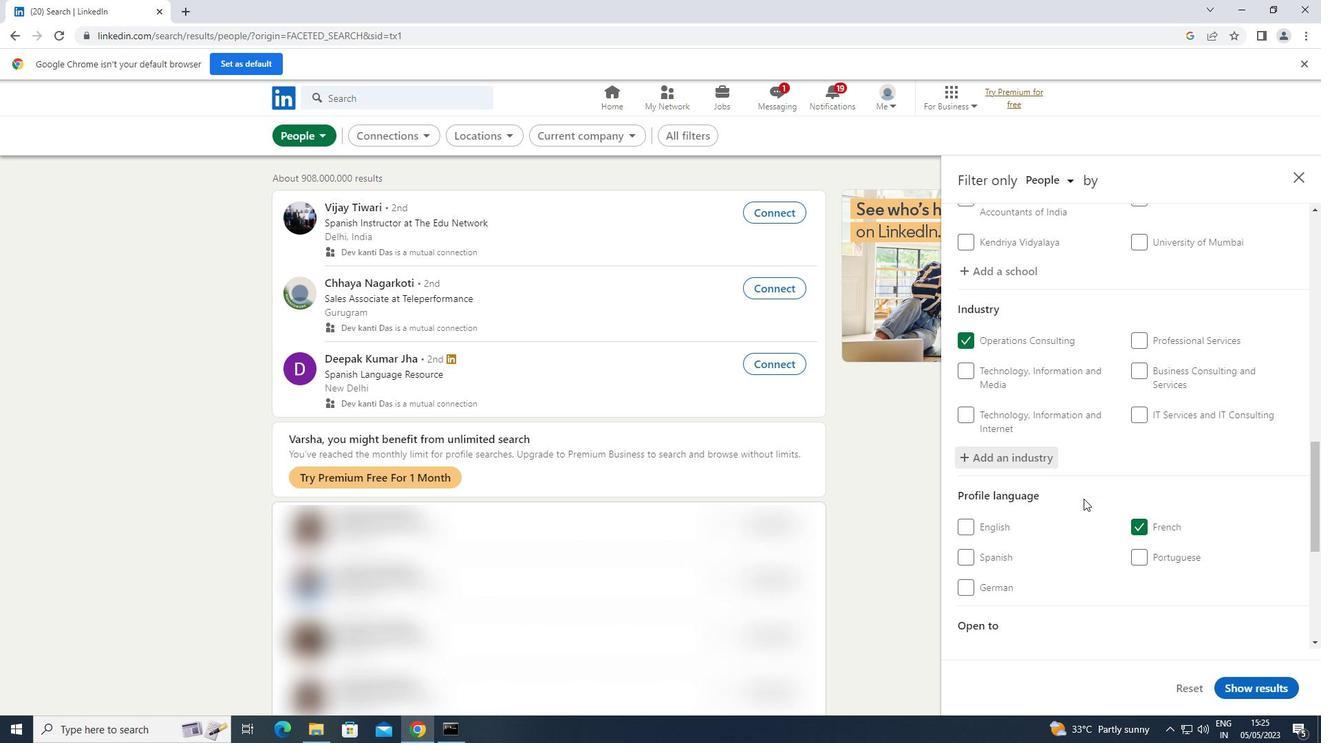 
Action: Mouse scrolled (1083, 498) with delta (0, 0)
Screenshot: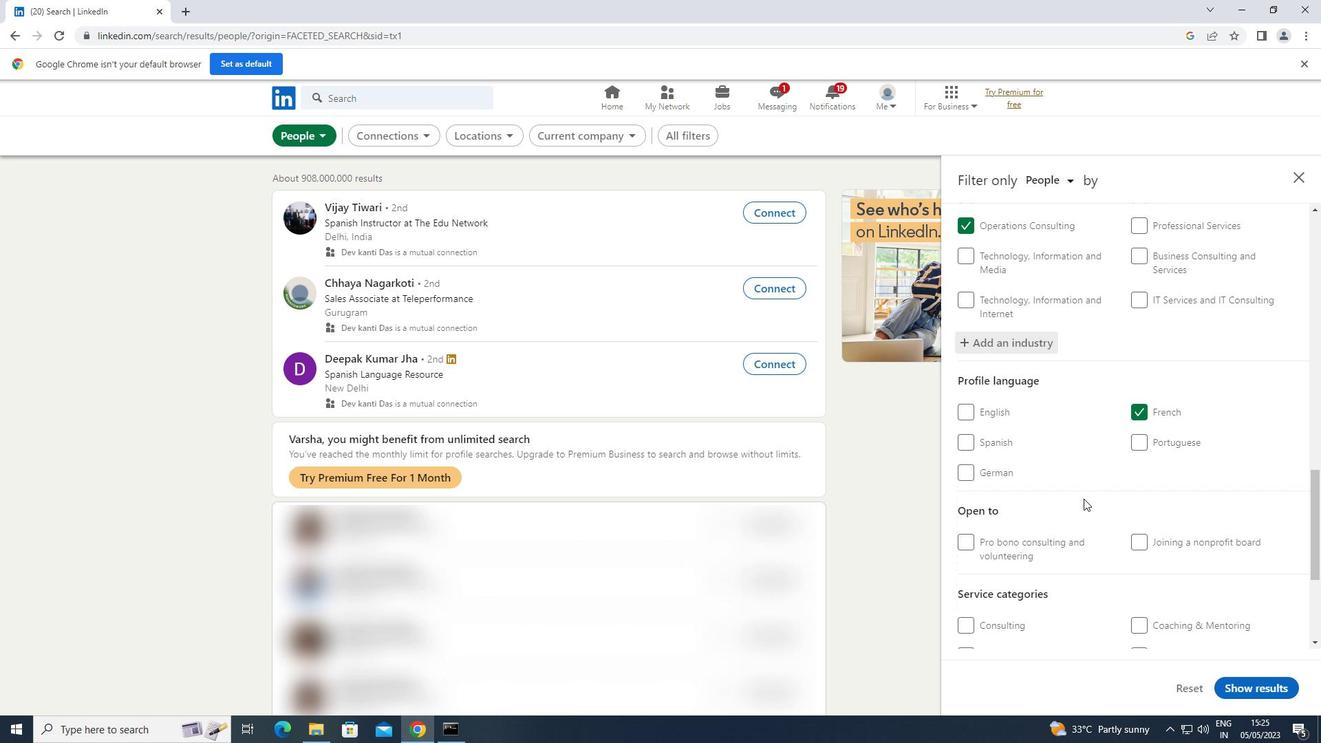 
Action: Mouse scrolled (1083, 498) with delta (0, 0)
Screenshot: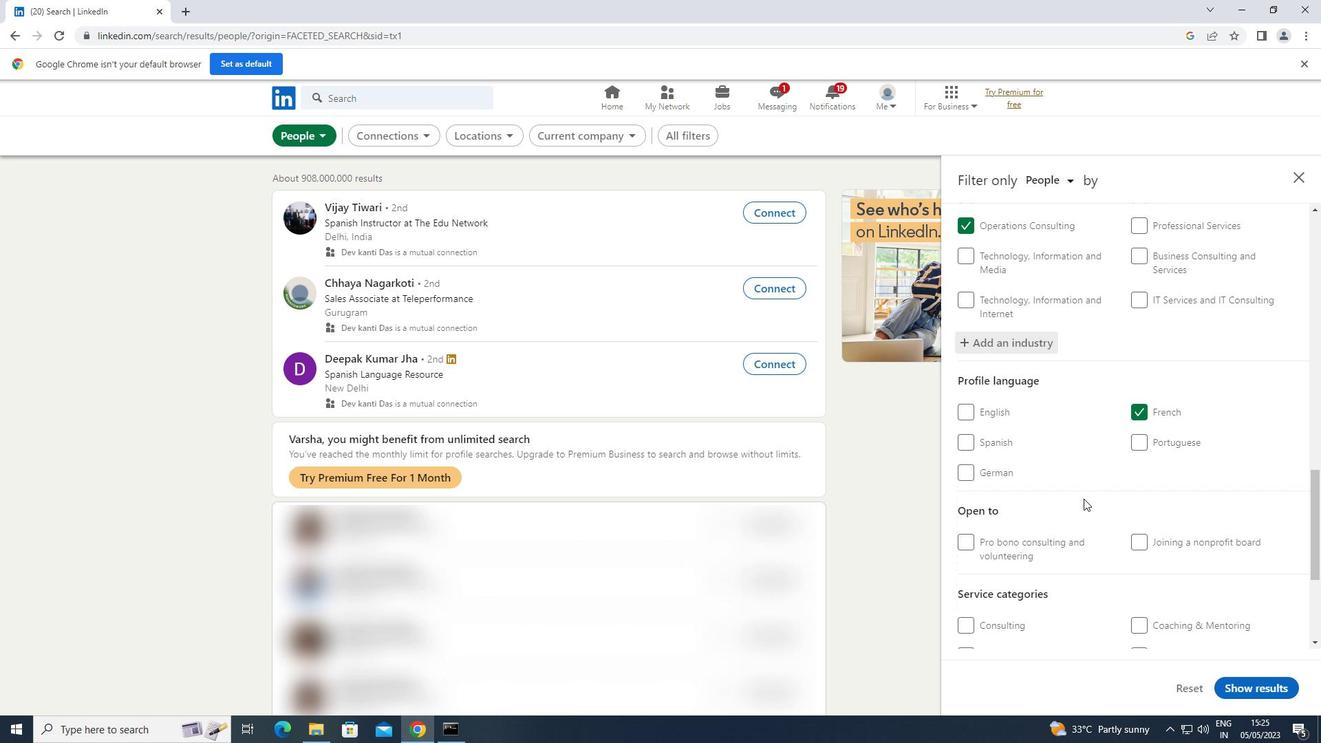 
Action: Mouse scrolled (1083, 498) with delta (0, 0)
Screenshot: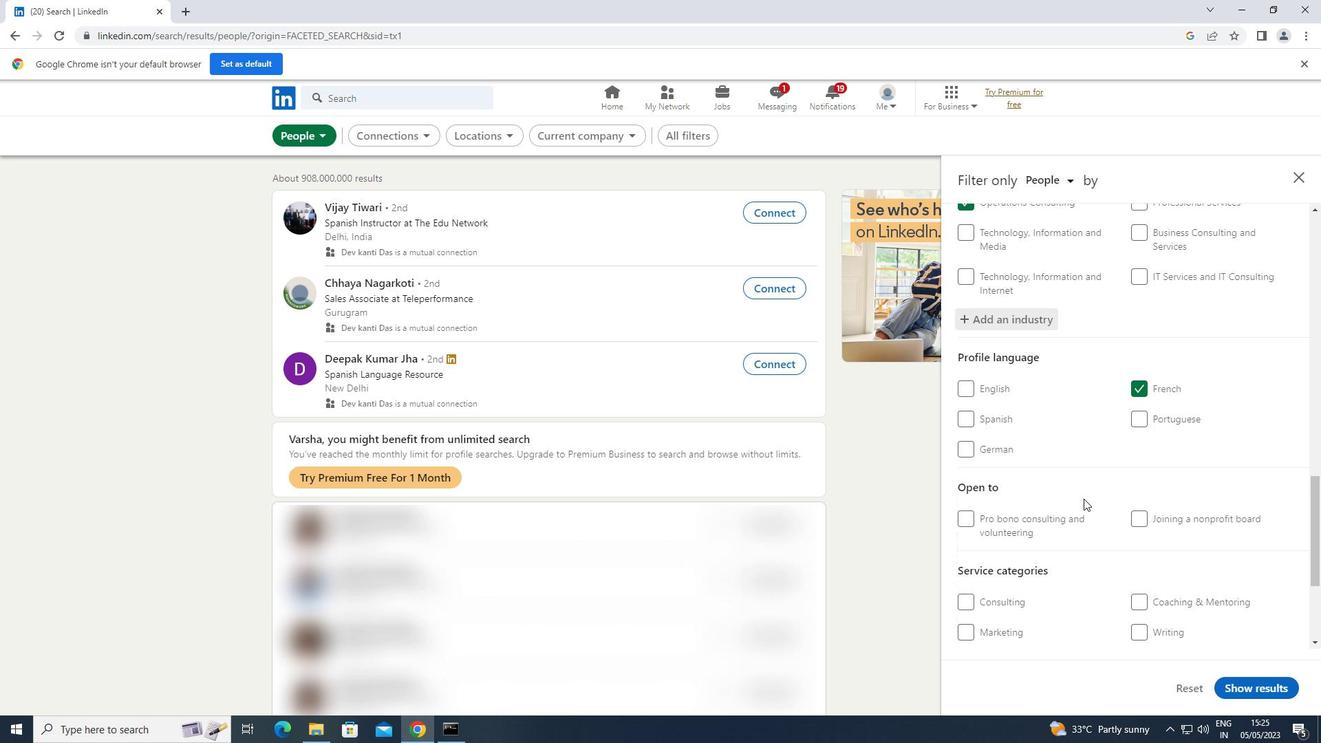 
Action: Mouse moved to (1186, 471)
Screenshot: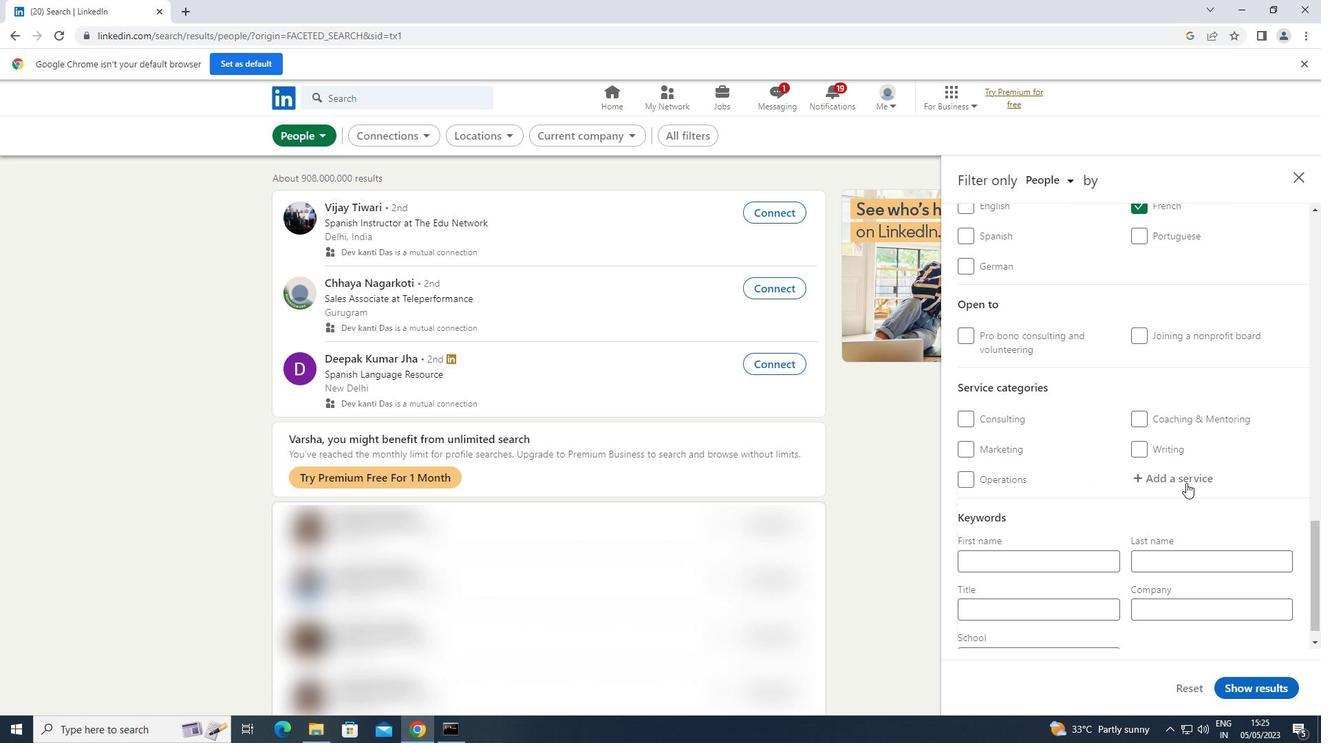 
Action: Mouse pressed left at (1186, 471)
Screenshot: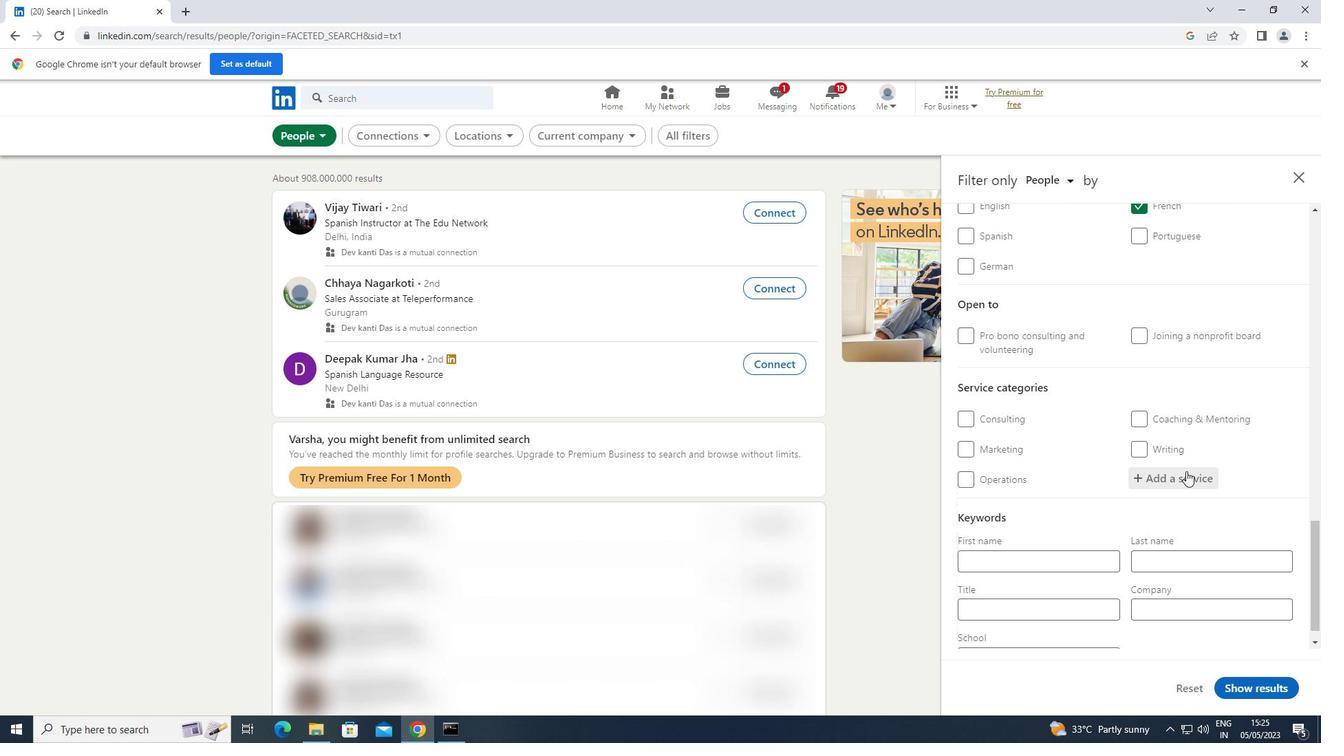 
Action: Key pressed <Key.shift>AUDIO
Screenshot: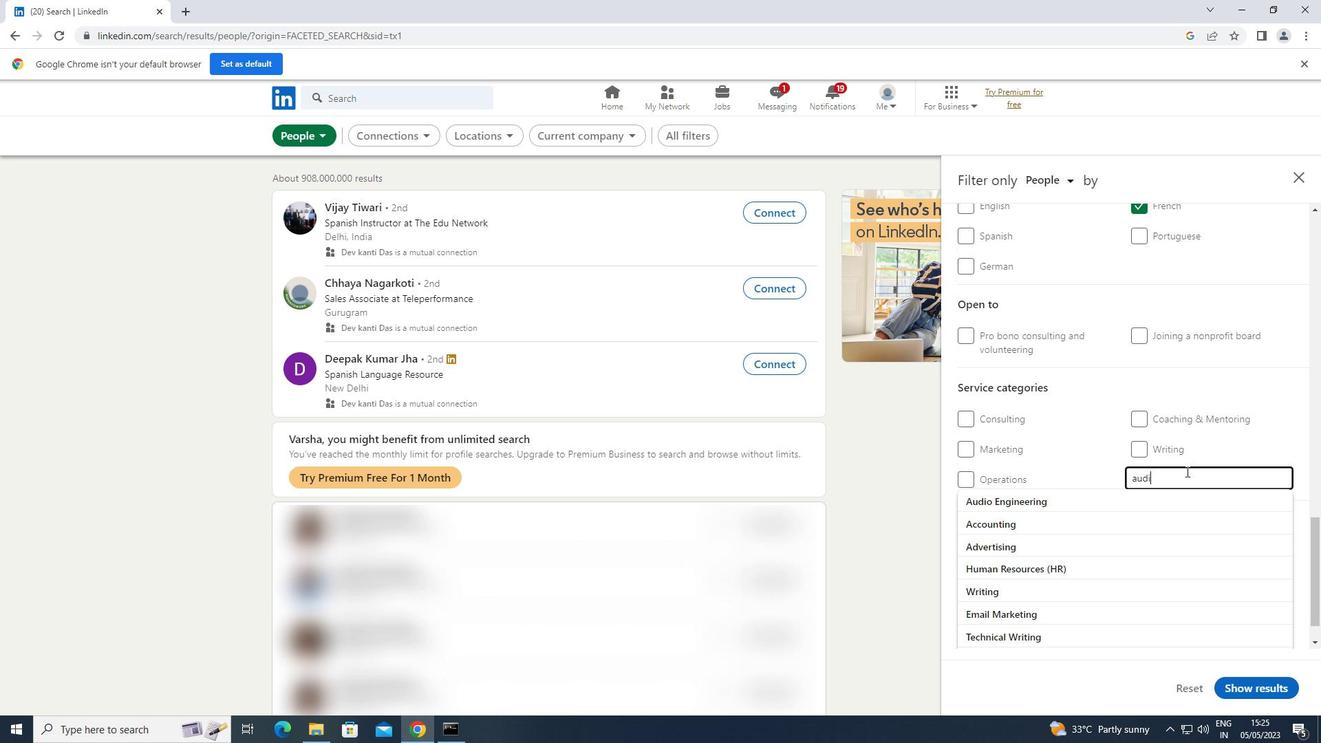 
Action: Mouse moved to (1092, 499)
Screenshot: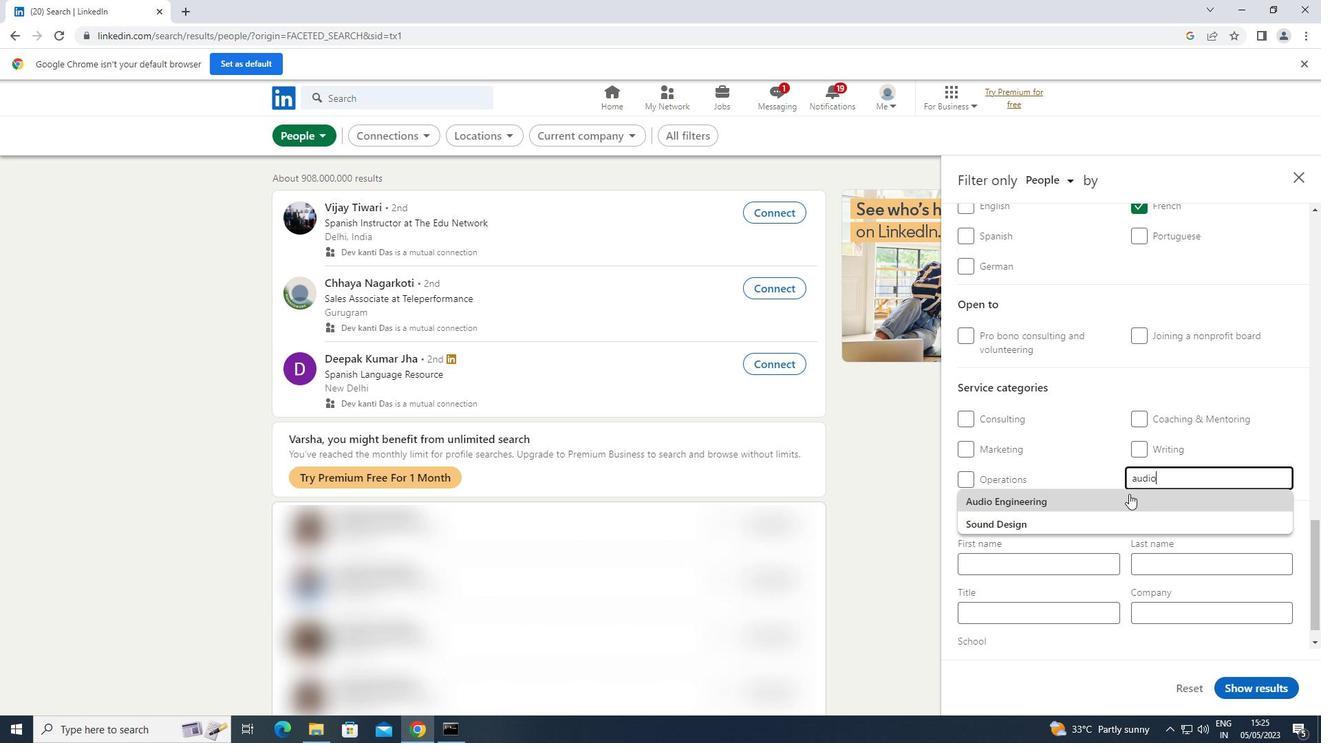 
Action: Mouse pressed left at (1092, 499)
Screenshot: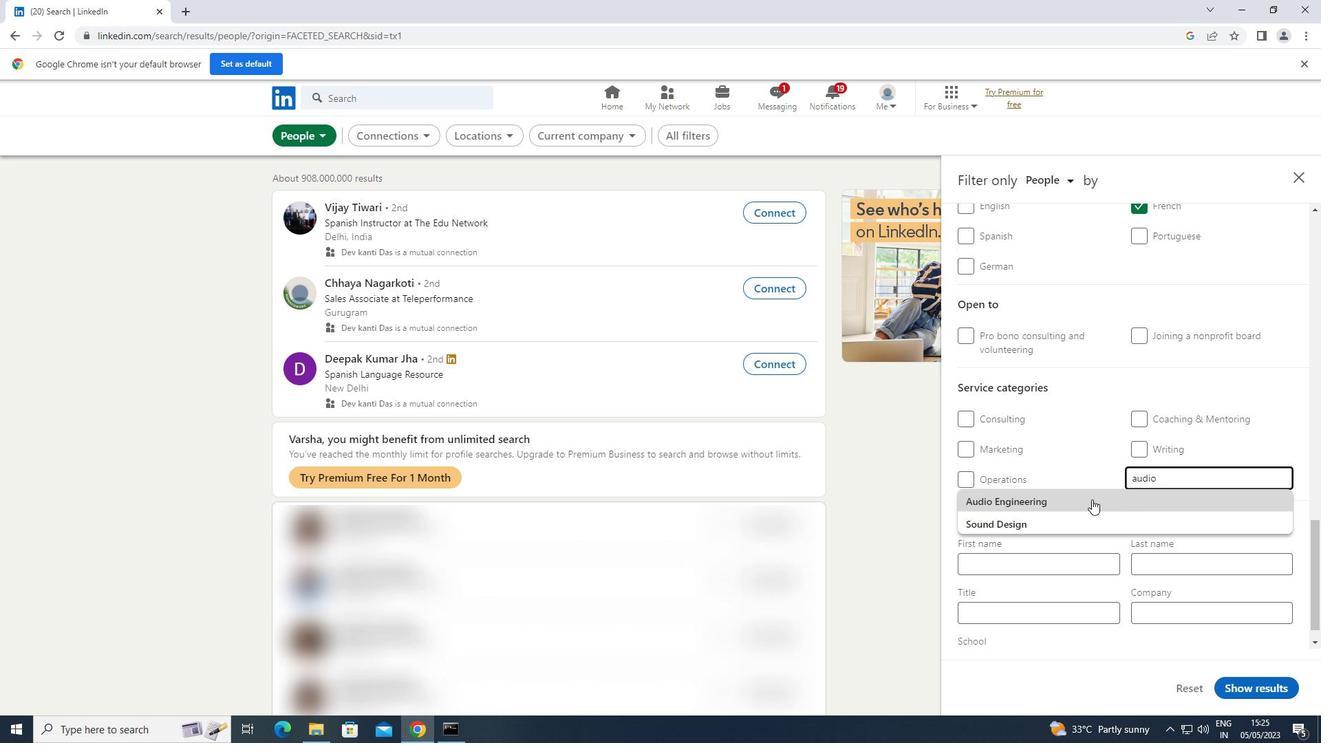 
Action: Mouse scrolled (1092, 498) with delta (0, 0)
Screenshot: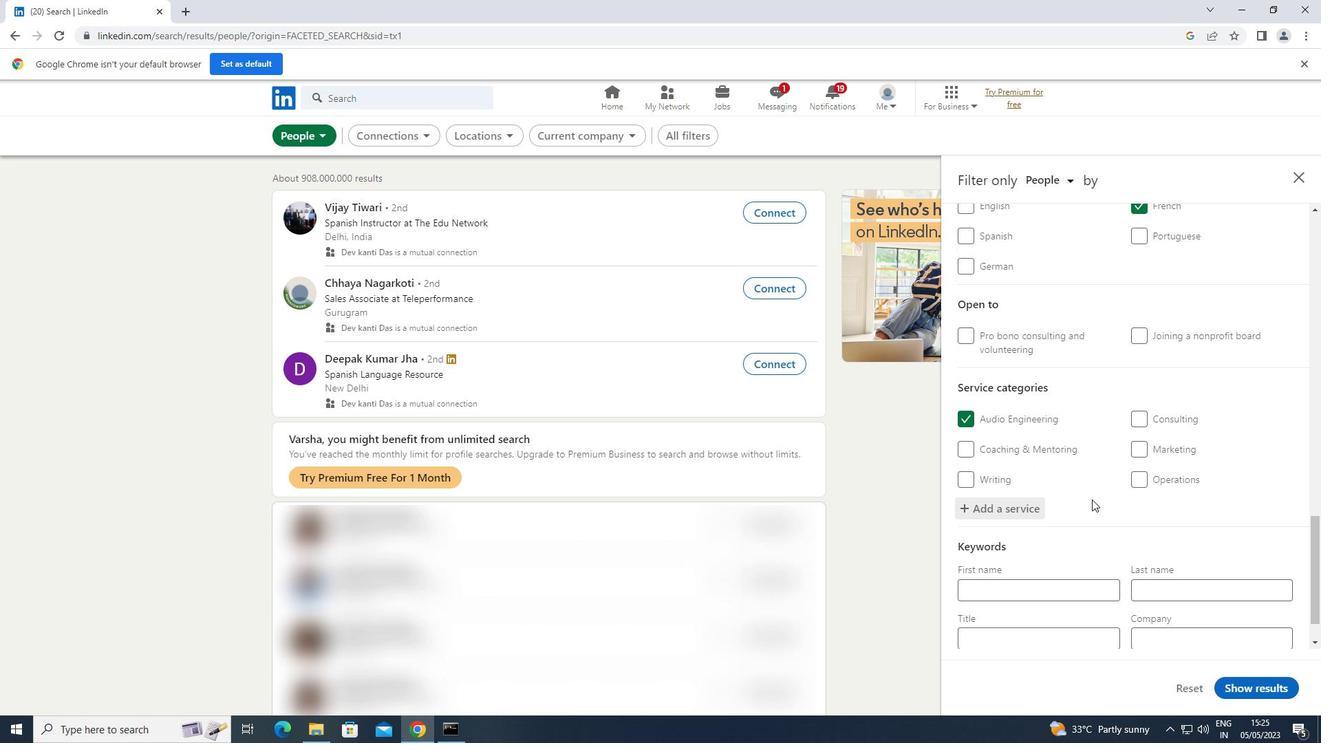 
Action: Mouse scrolled (1092, 498) with delta (0, 0)
Screenshot: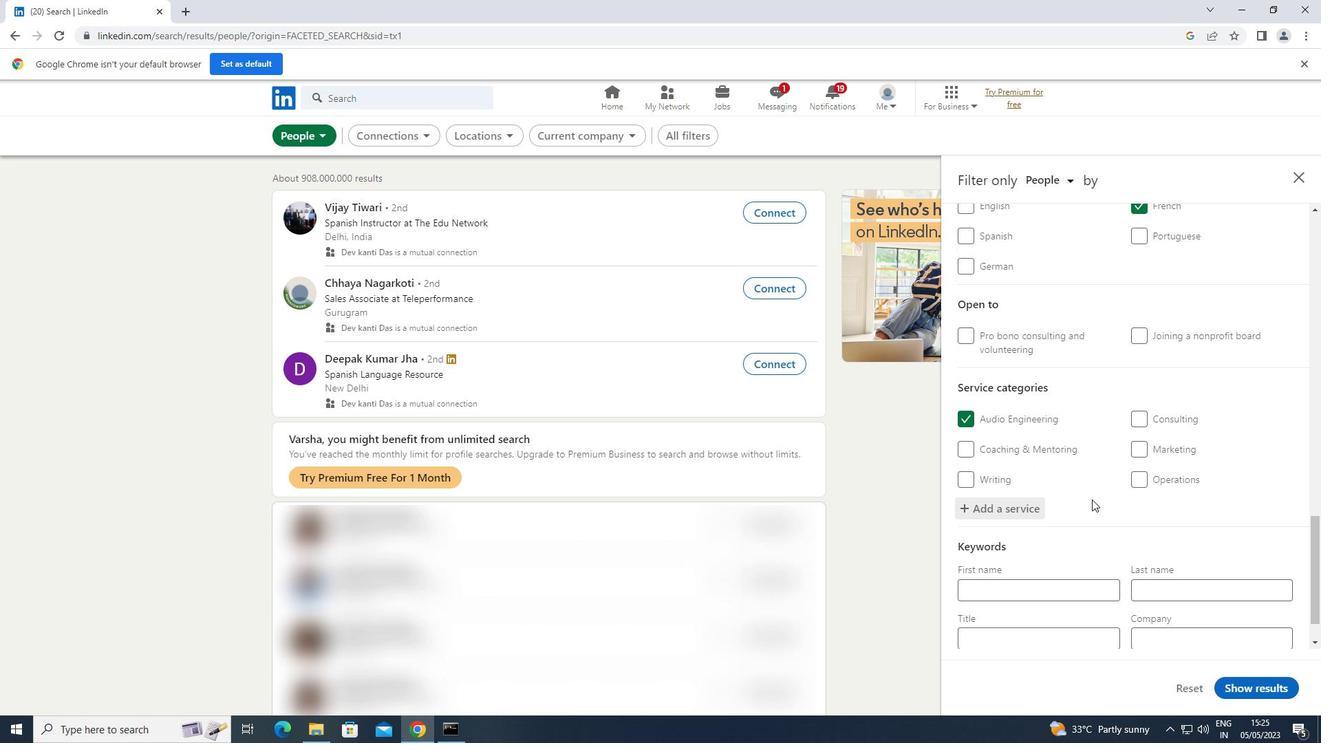 
Action: Mouse scrolled (1092, 498) with delta (0, 0)
Screenshot: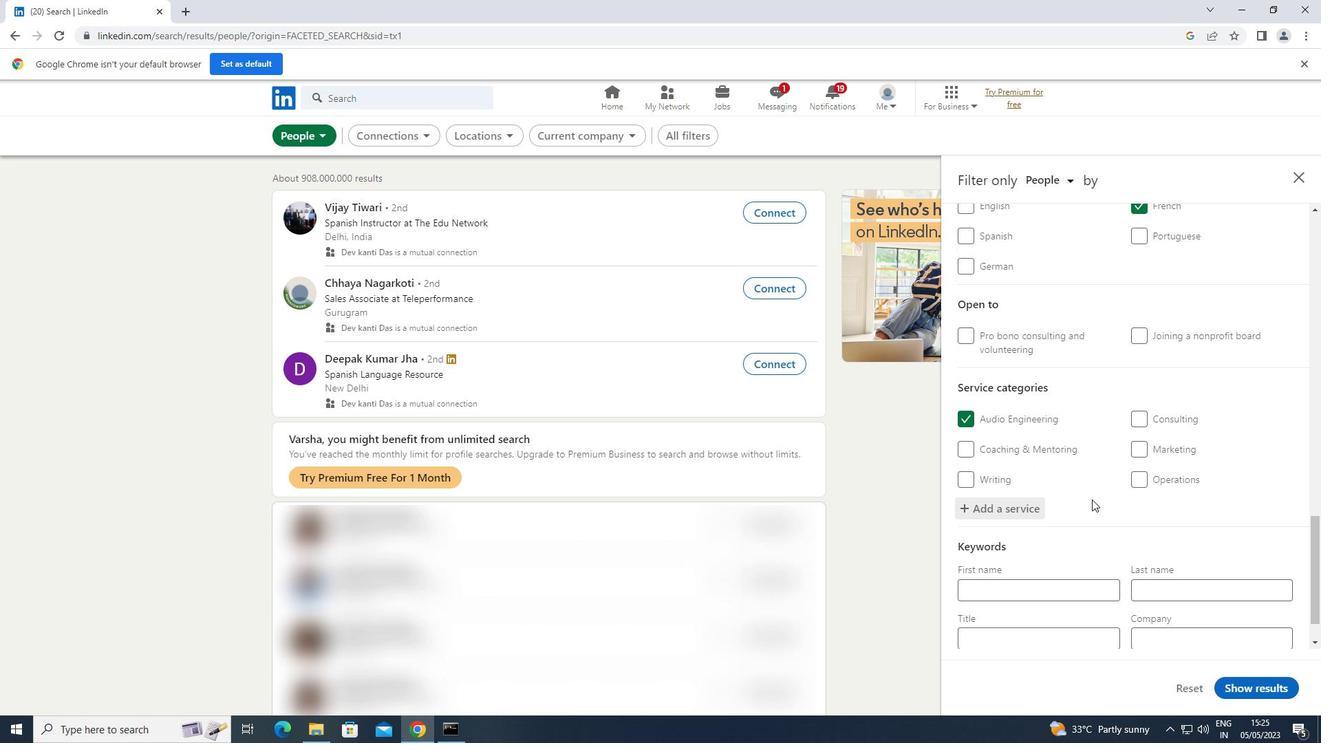 
Action: Mouse scrolled (1092, 498) with delta (0, 0)
Screenshot: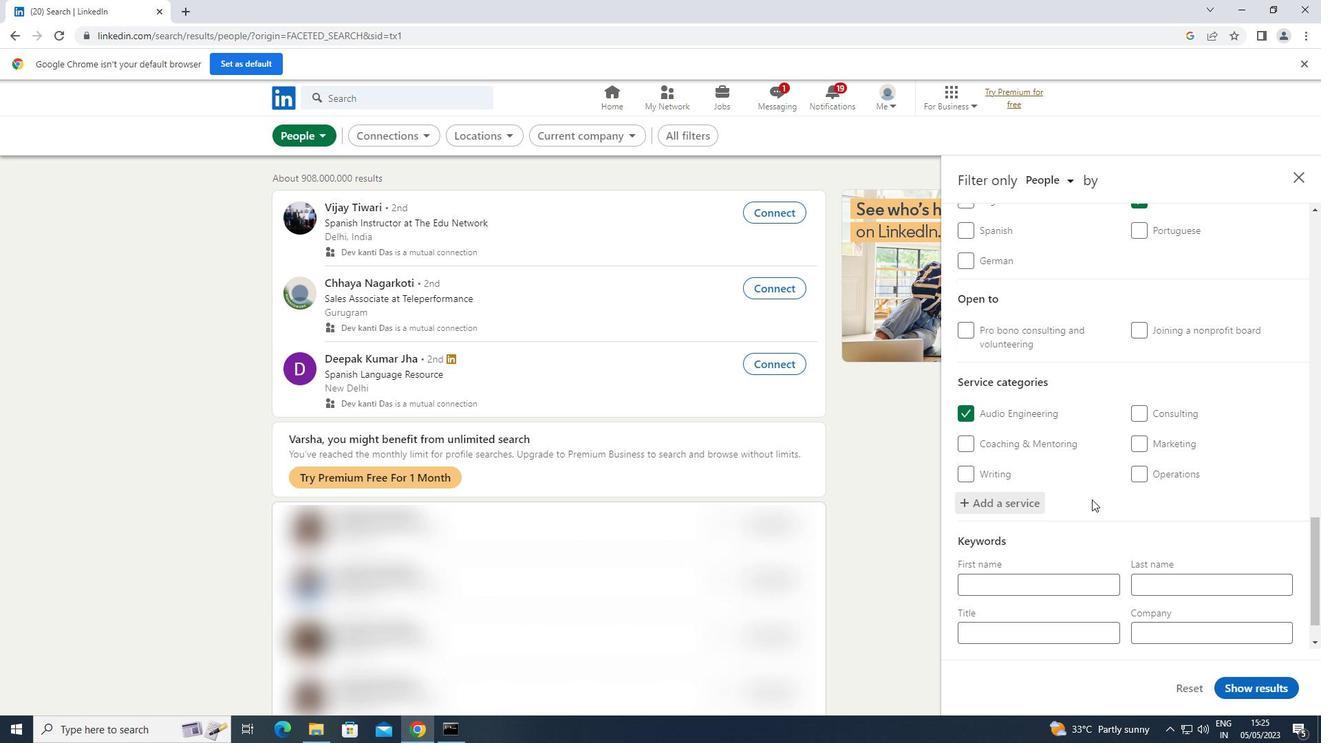 
Action: Mouse scrolled (1092, 498) with delta (0, 0)
Screenshot: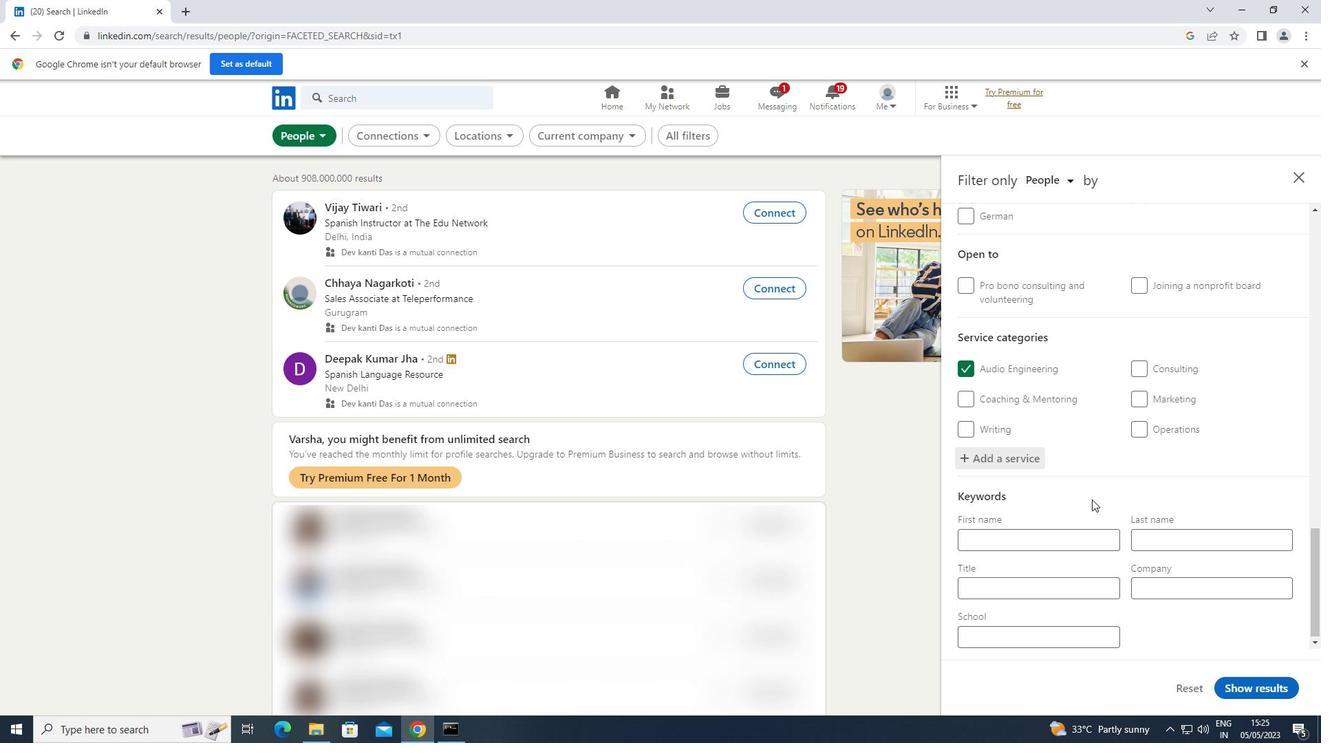
Action: Mouse moved to (1083, 592)
Screenshot: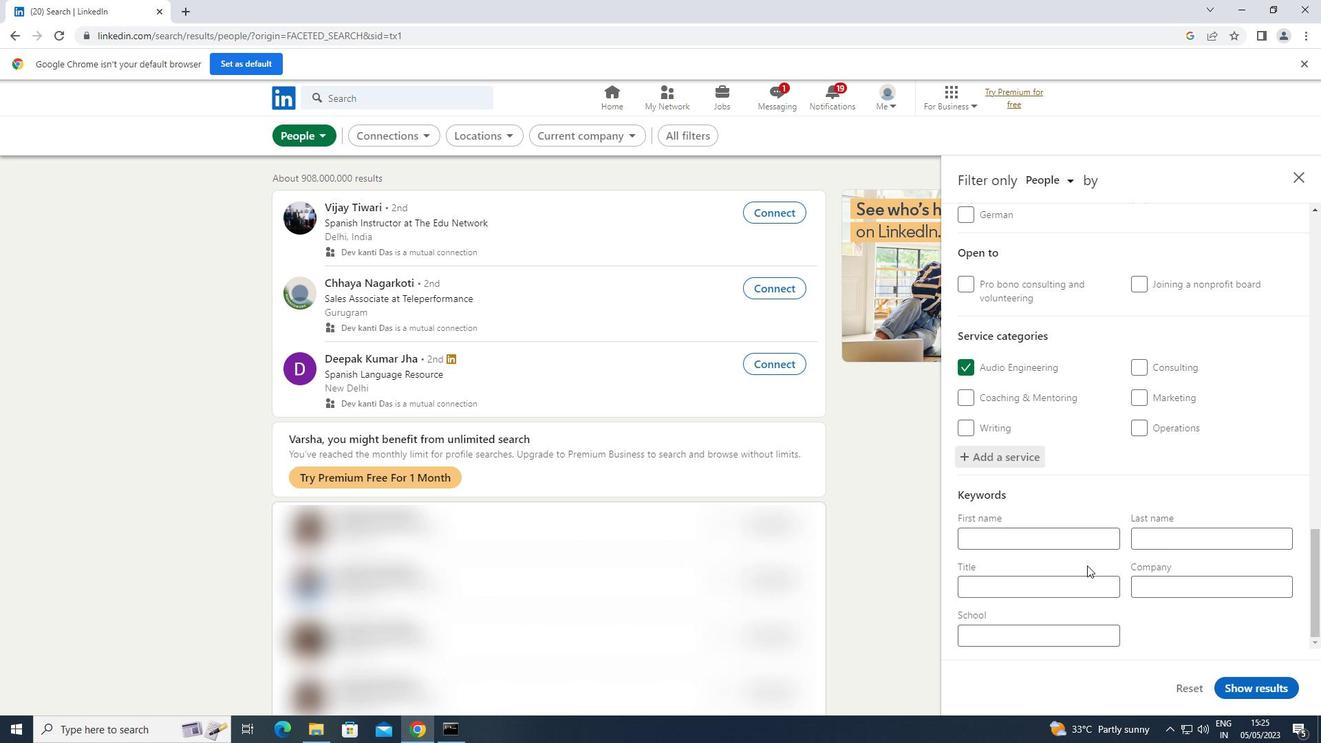 
Action: Mouse pressed left at (1083, 592)
Screenshot: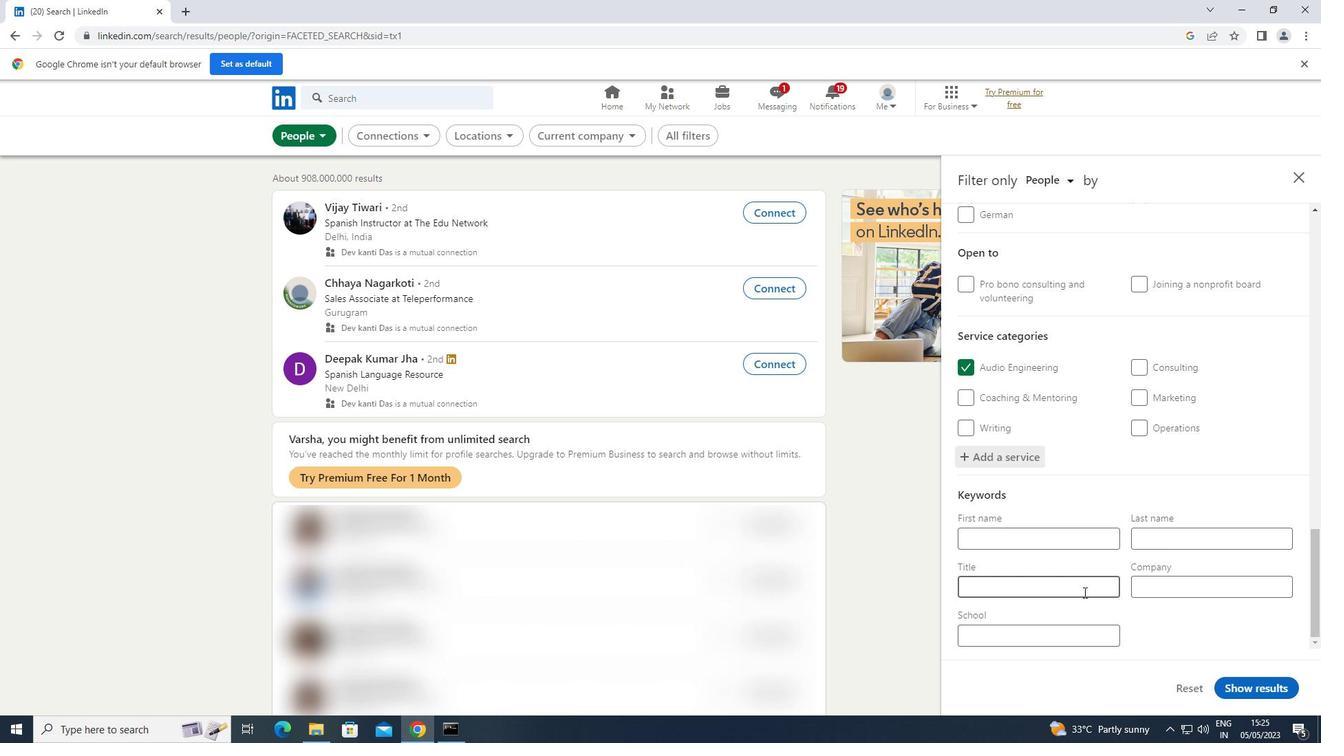 
Action: Key pressed <Key.shift>FILM<Key.space><Key.shift>CRITIC
Screenshot: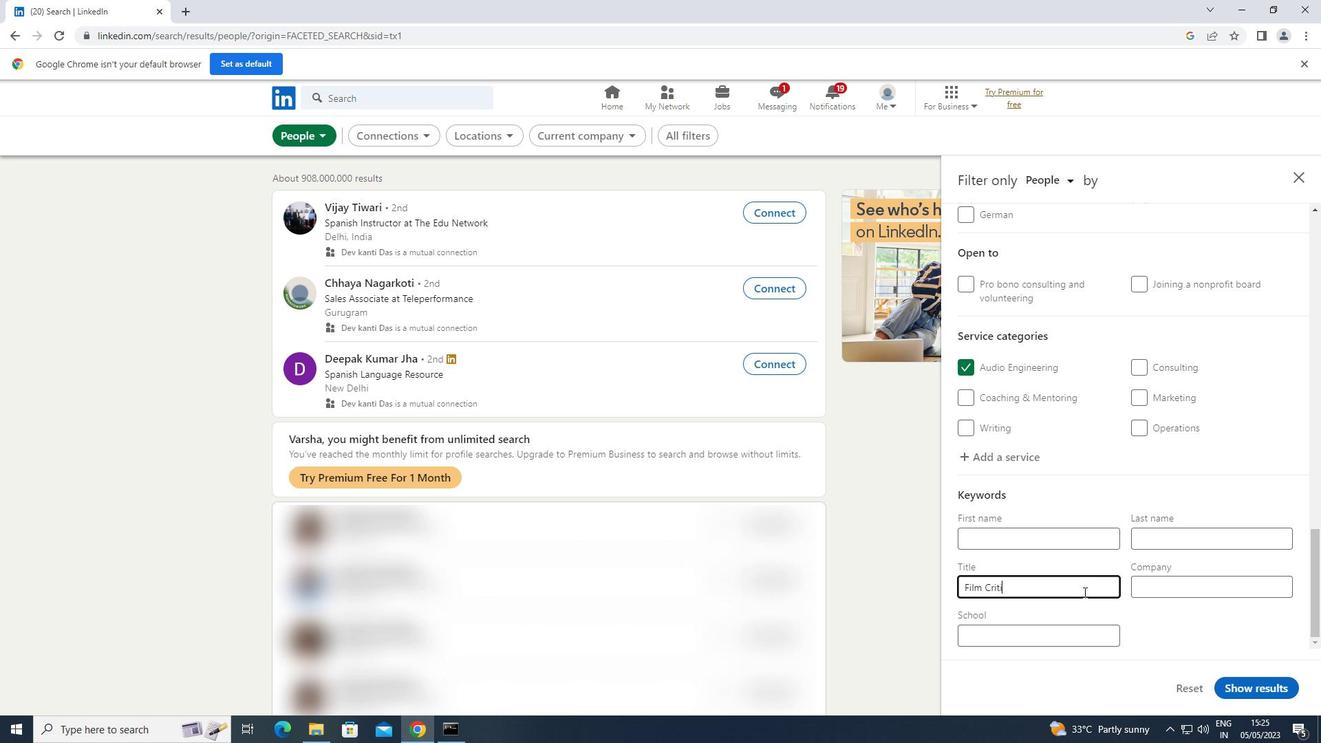 
Action: Mouse moved to (1271, 689)
Screenshot: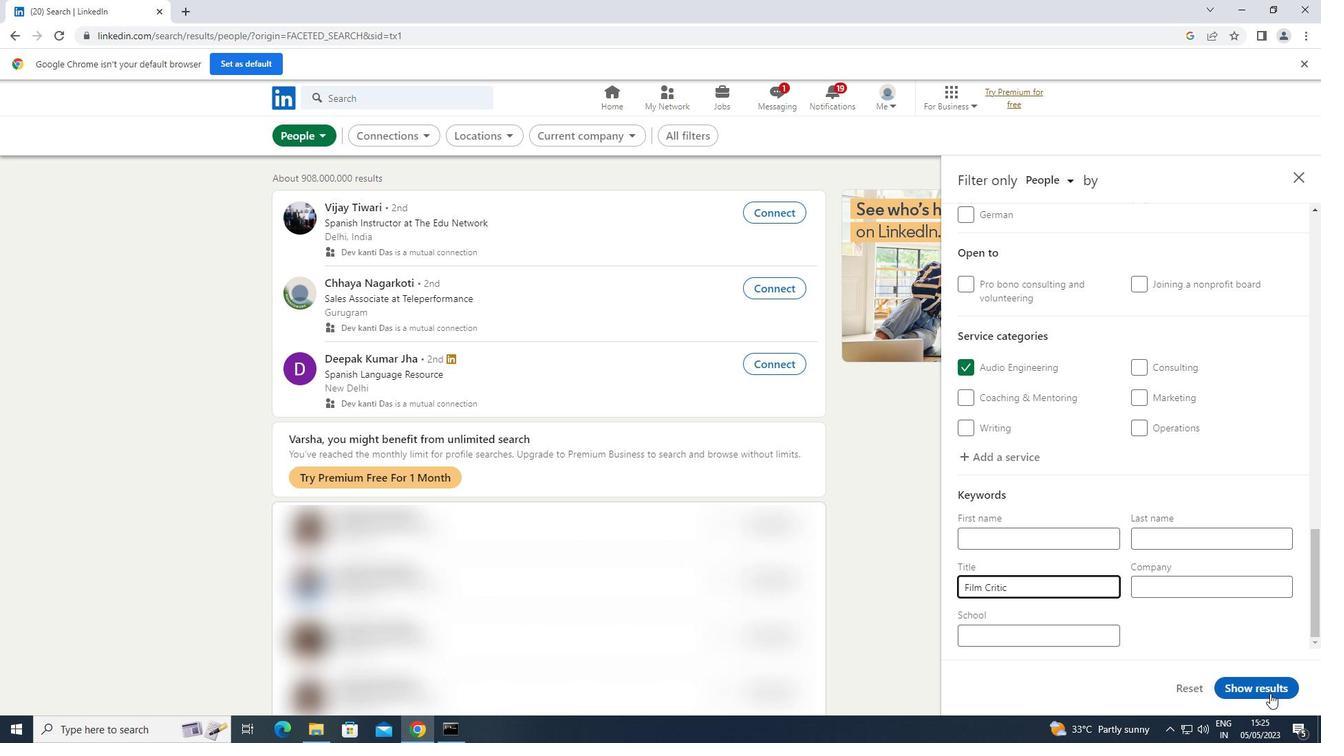 
Action: Mouse pressed left at (1271, 689)
Screenshot: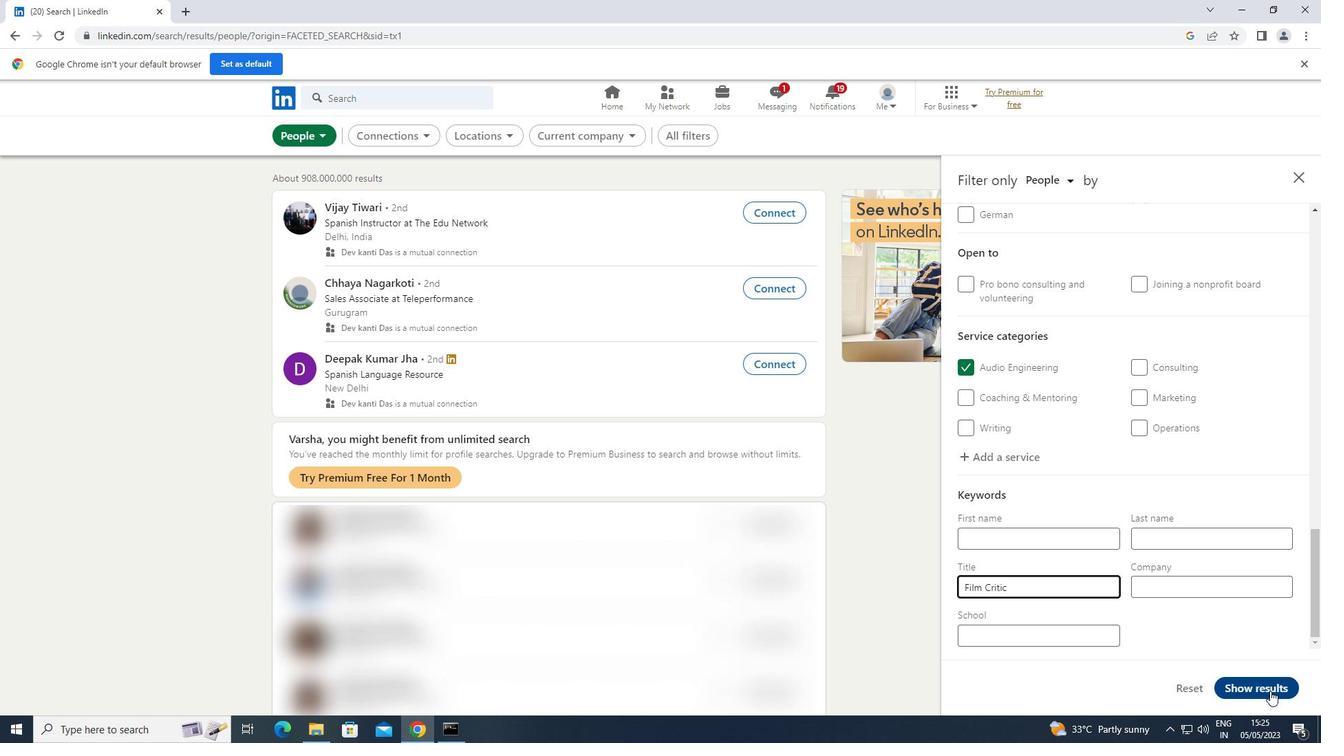 
